Task: Add a timeline in the project AgileBox for the epic 'Data Visualization Process Improvement' from 2024/06/08 to 2024/08/16. Add a timeline in the project AgileBox for the epic 'Data Analytics Process Improvement' from 2024/01/02 to 2024/09/13. Add a timeline in the project AgileBox for the epic 'Data Warehousing Process Improvement' from 2023/01/09 to 2025/08/08
Action: Mouse moved to (188, 250)
Screenshot: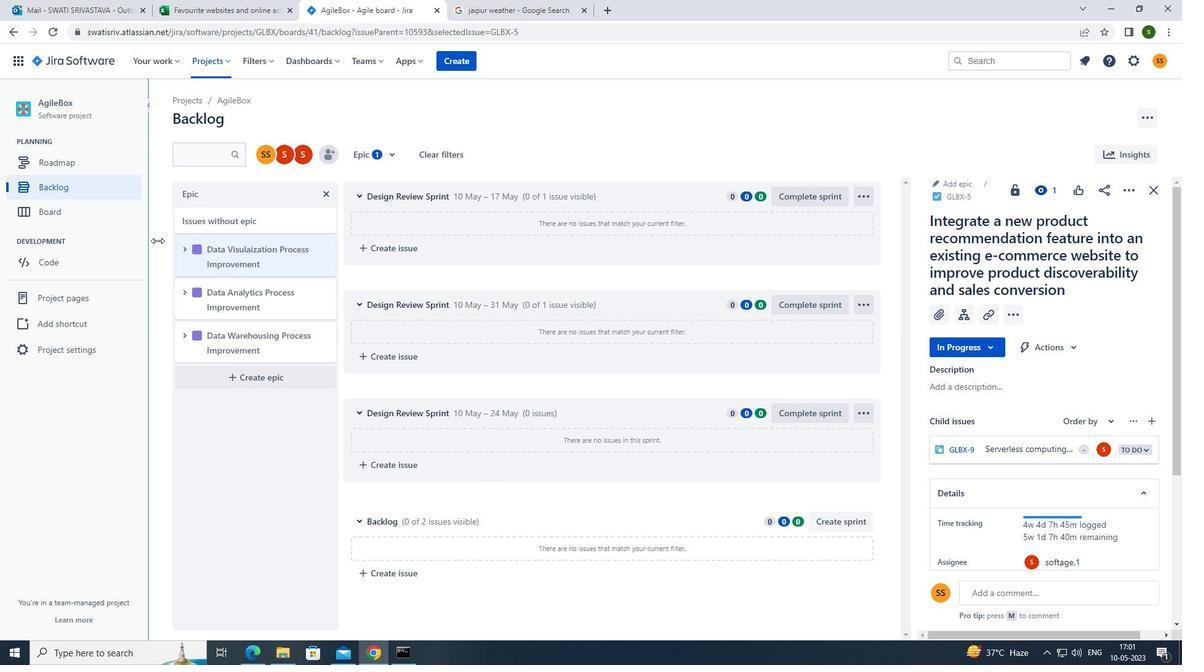 
Action: Mouse pressed left at (188, 250)
Screenshot: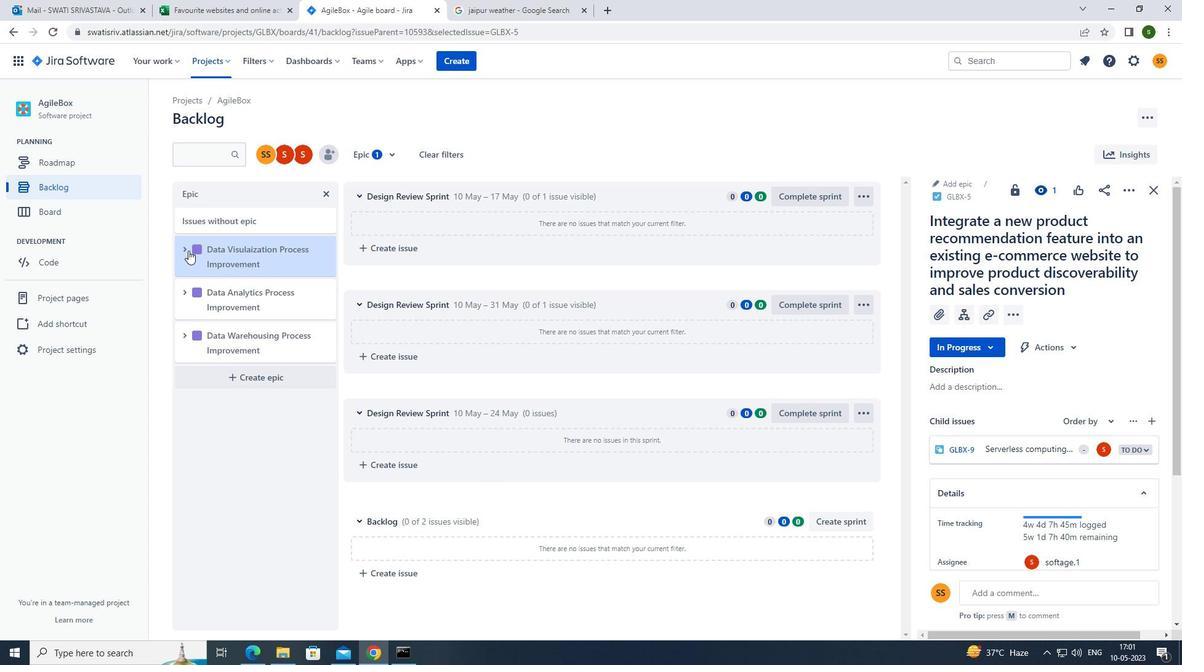 
Action: Mouse moved to (260, 359)
Screenshot: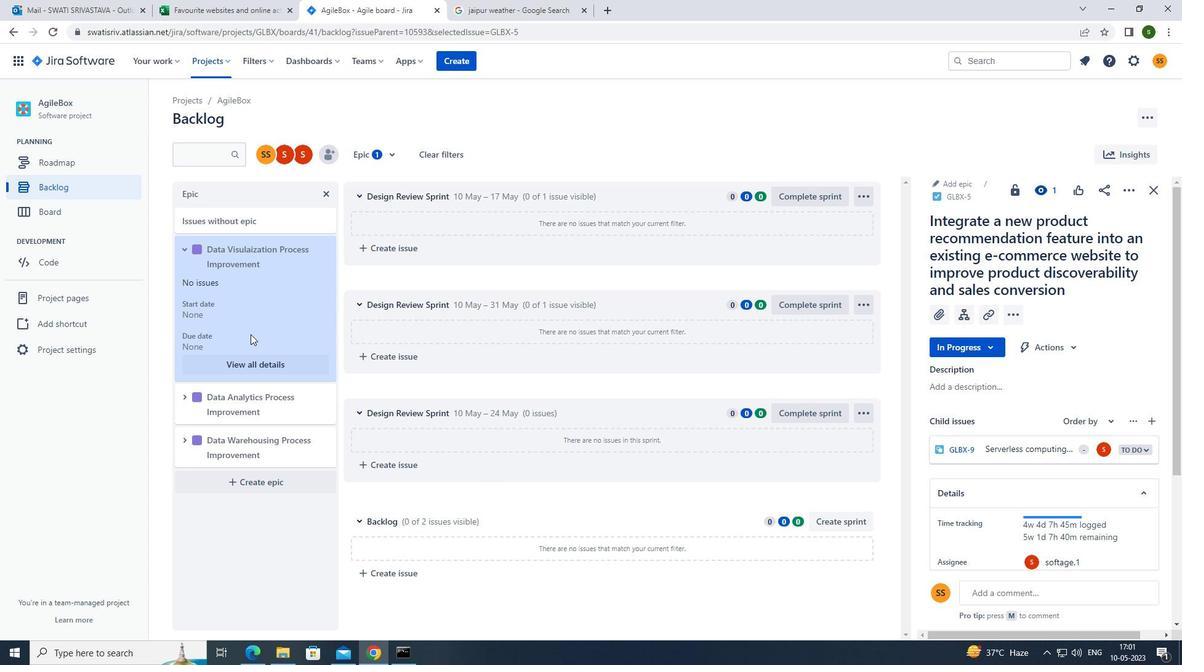 
Action: Mouse pressed left at (260, 359)
Screenshot: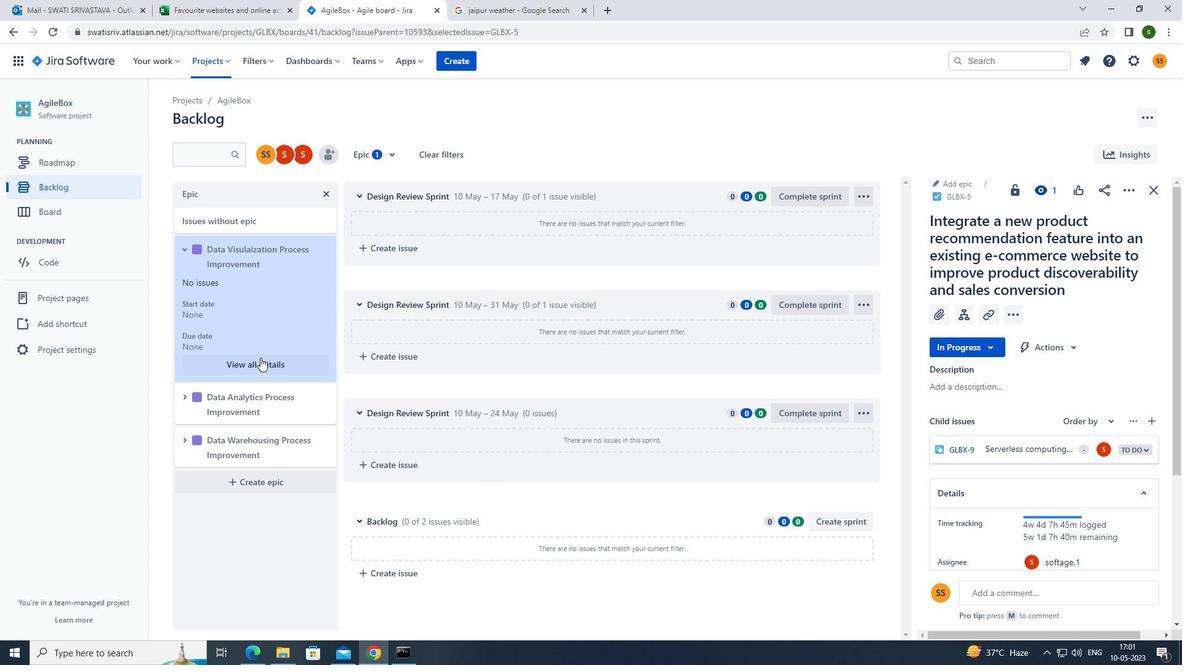 
Action: Mouse moved to (1040, 467)
Screenshot: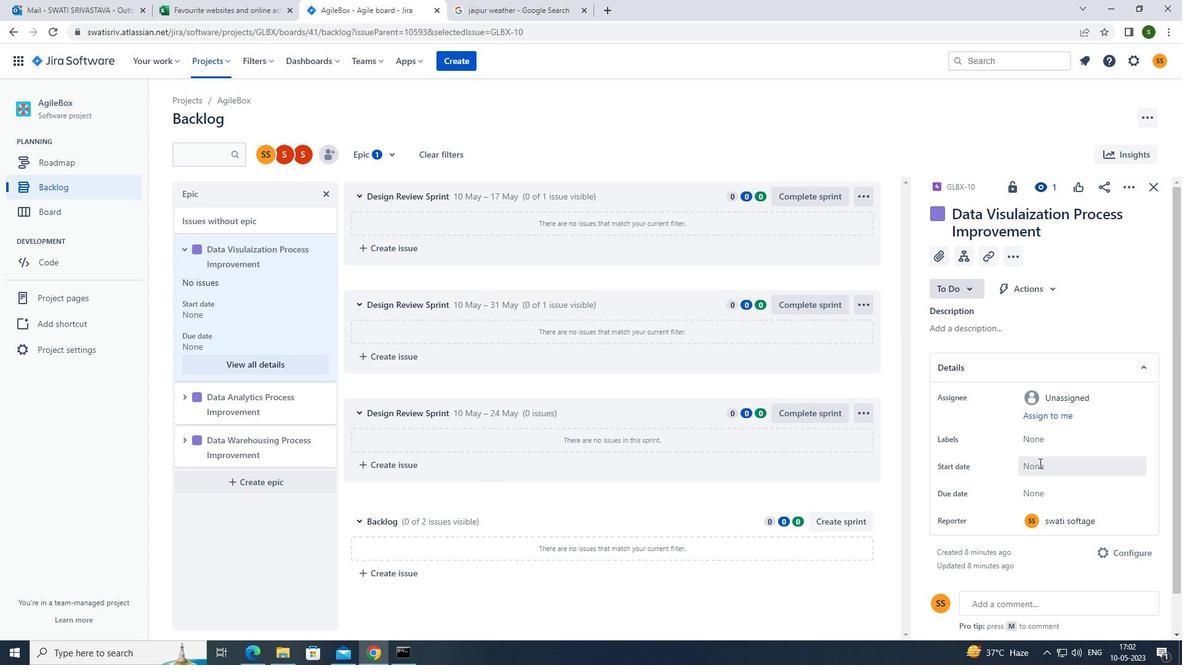 
Action: Mouse pressed left at (1040, 467)
Screenshot: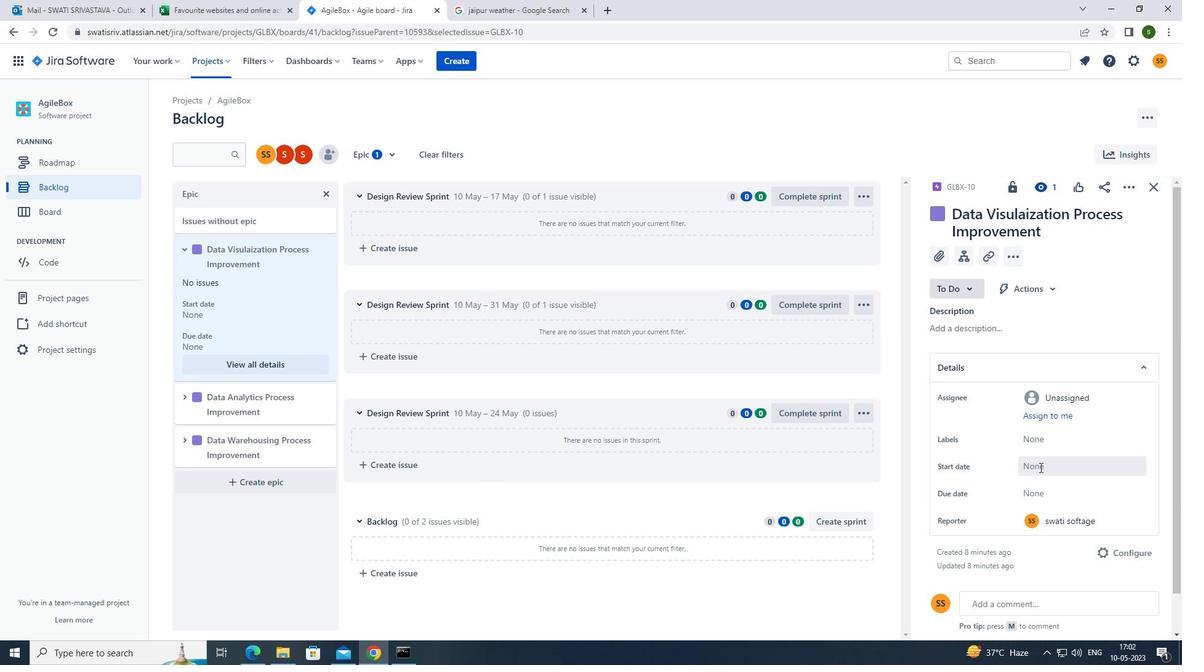 
Action: Mouse moved to (1161, 286)
Screenshot: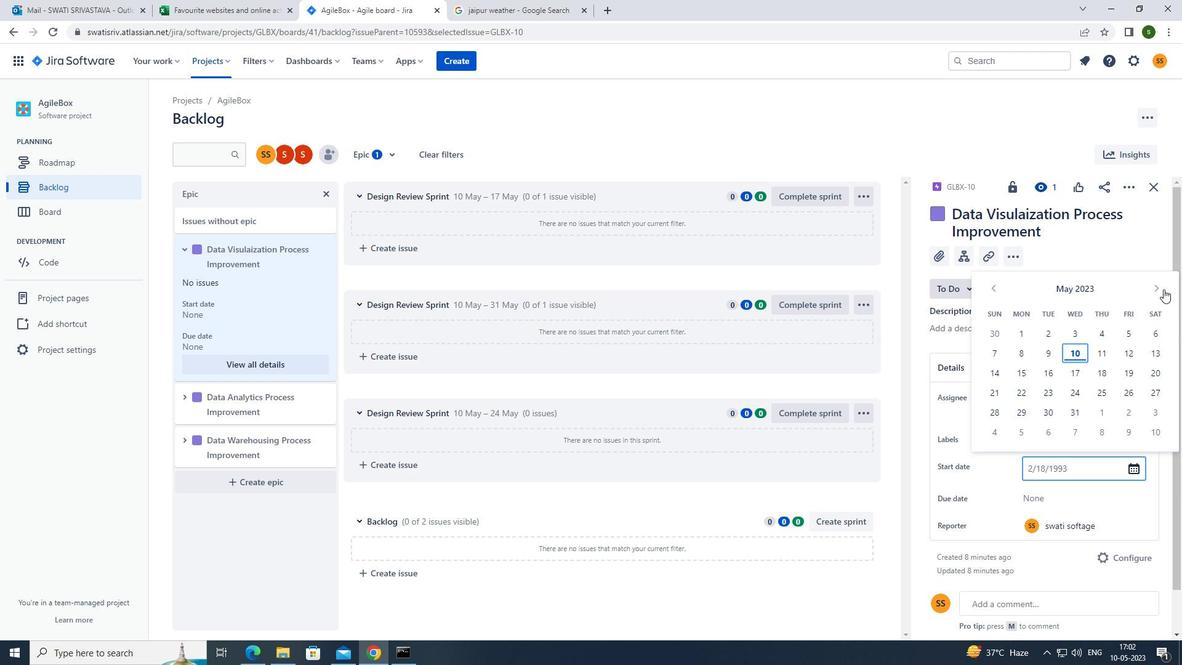 
Action: Mouse pressed left at (1161, 286)
Screenshot: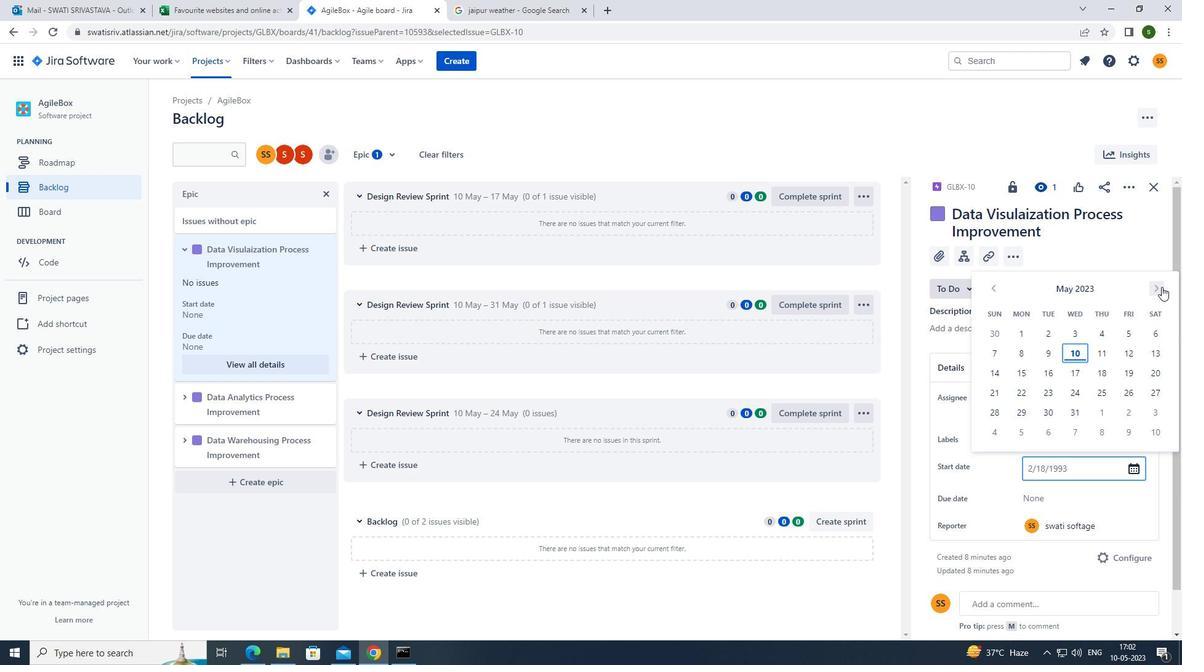 
Action: Mouse pressed left at (1161, 286)
Screenshot: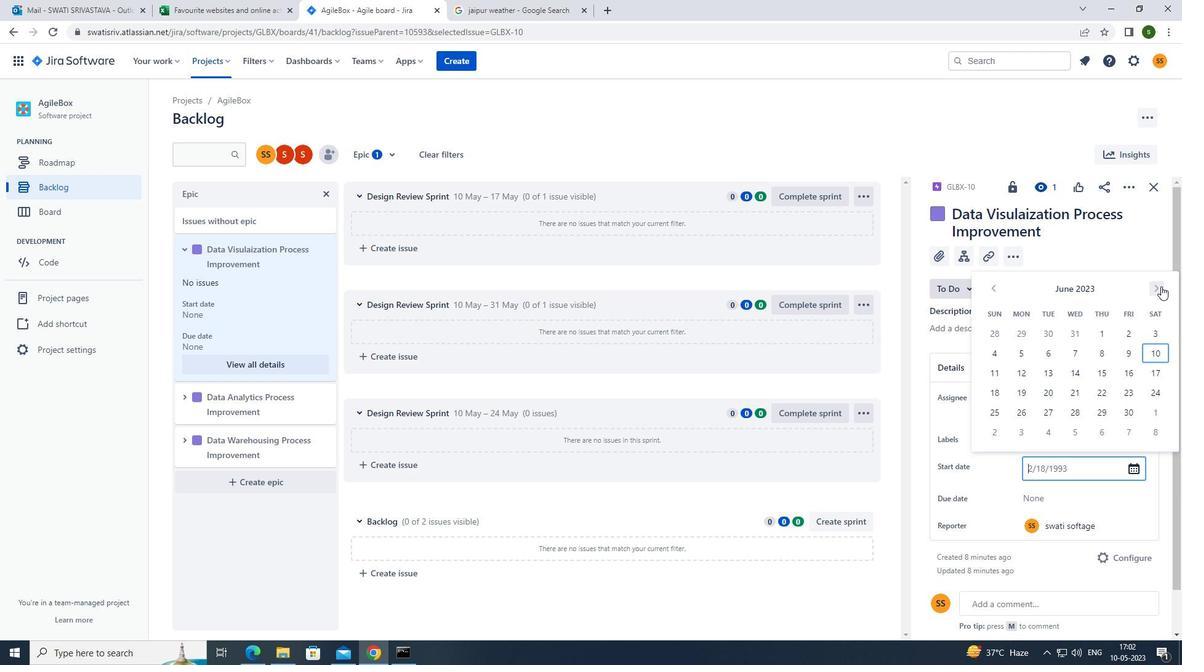 
Action: Mouse pressed left at (1161, 286)
Screenshot: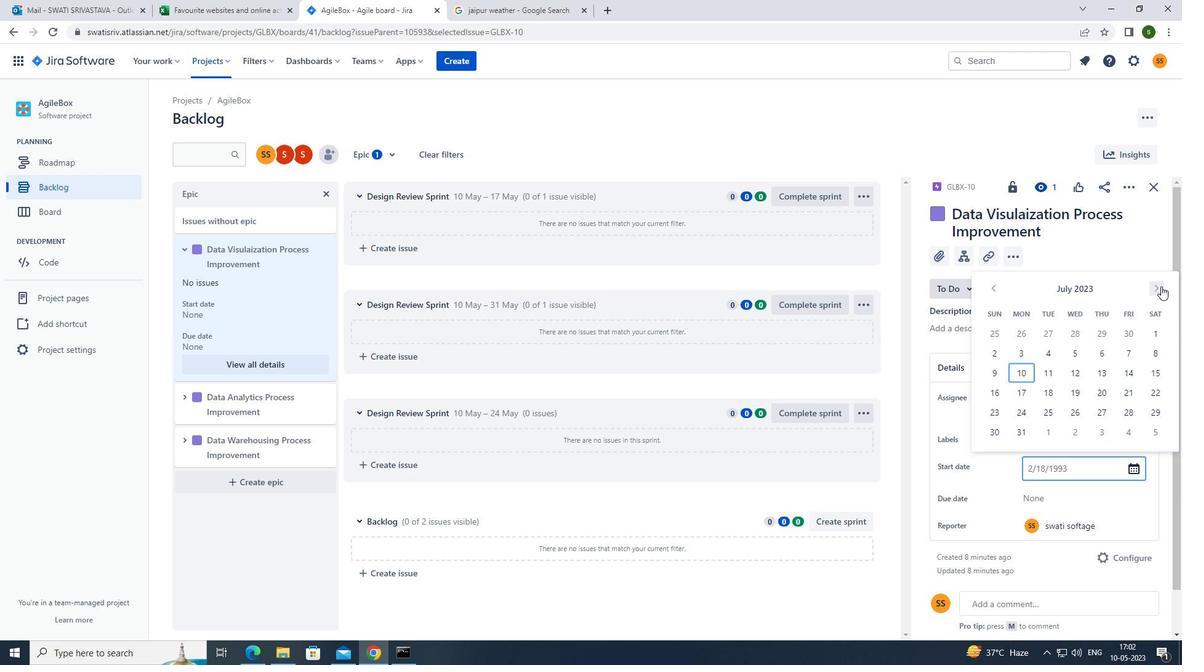 
Action: Mouse pressed left at (1161, 286)
Screenshot: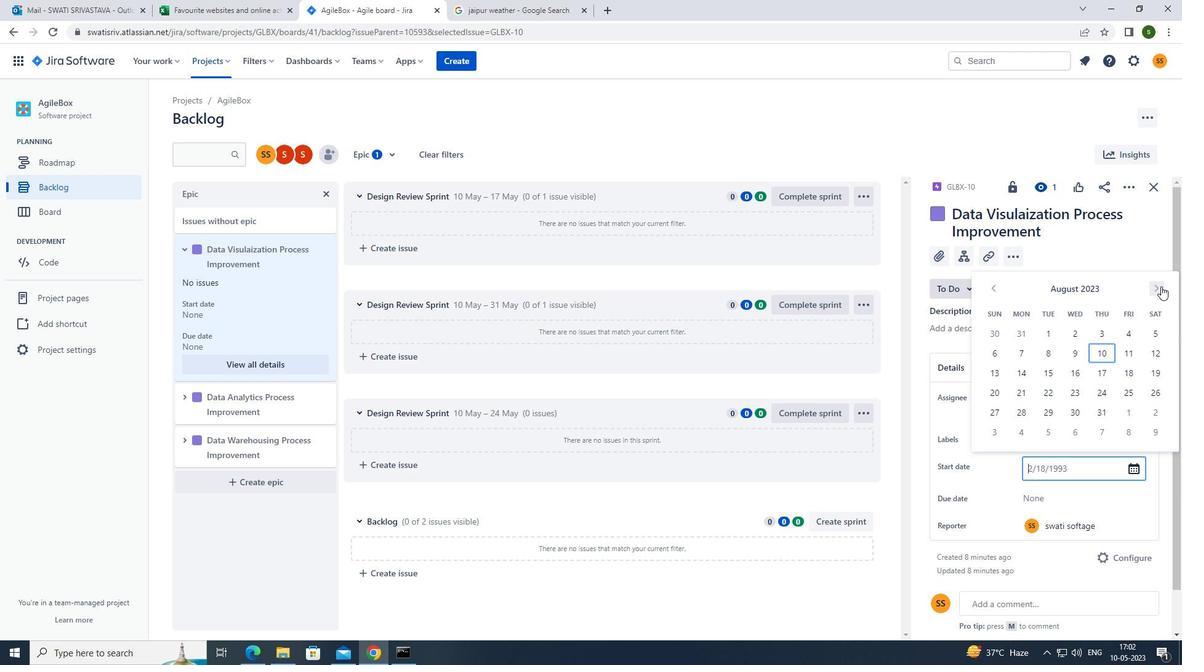 
Action: Mouse pressed left at (1161, 286)
Screenshot: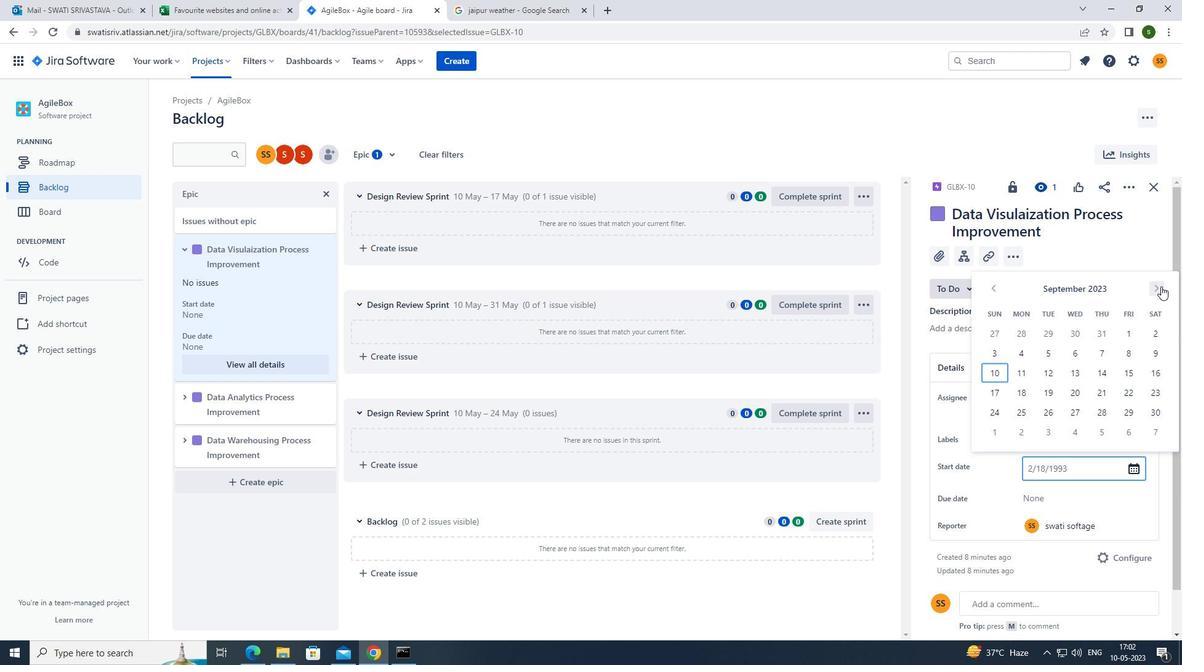 
Action: Mouse pressed left at (1161, 286)
Screenshot: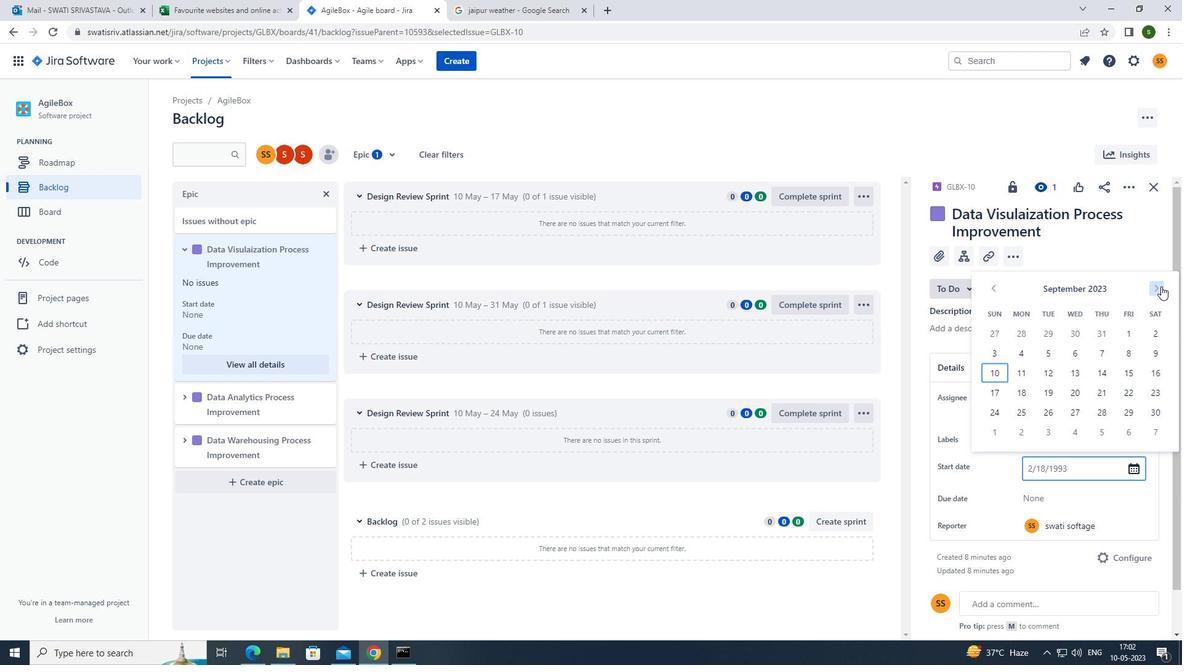 
Action: Mouse pressed left at (1161, 286)
Screenshot: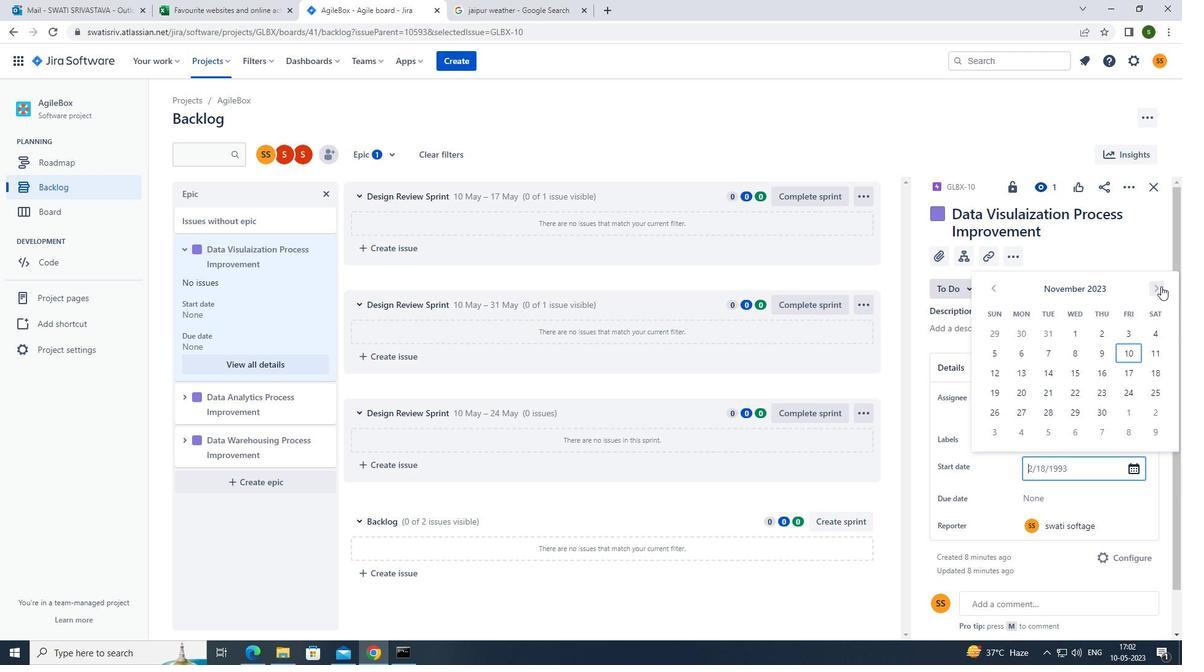 
Action: Mouse pressed left at (1161, 286)
Screenshot: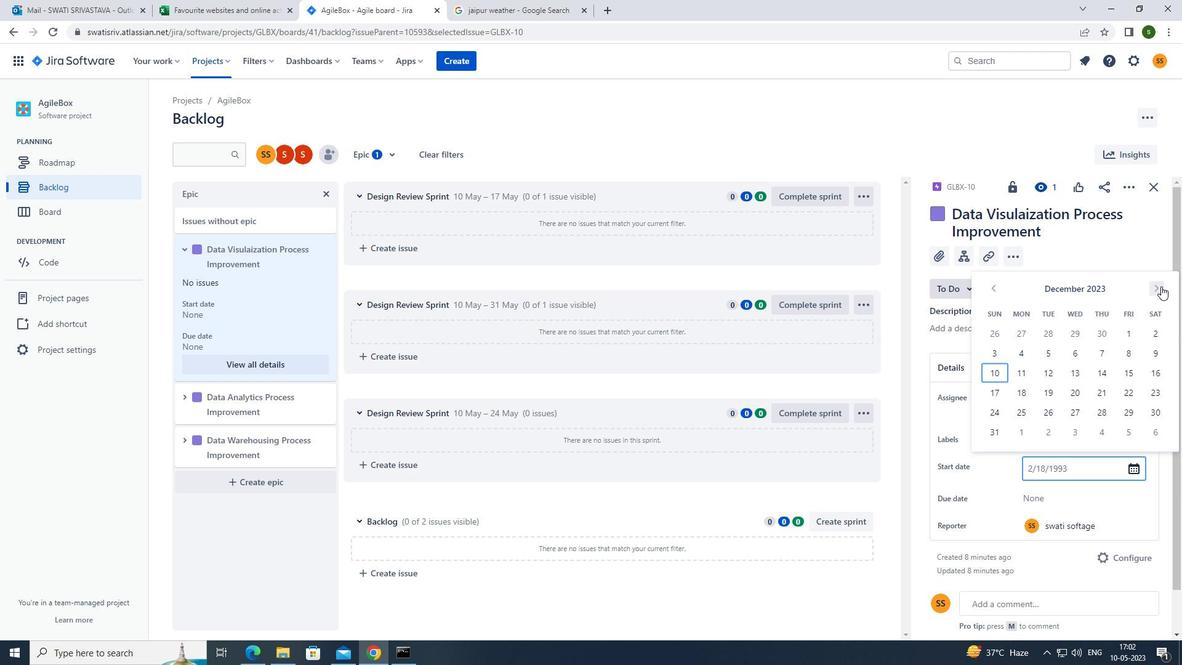
Action: Mouse pressed left at (1161, 286)
Screenshot: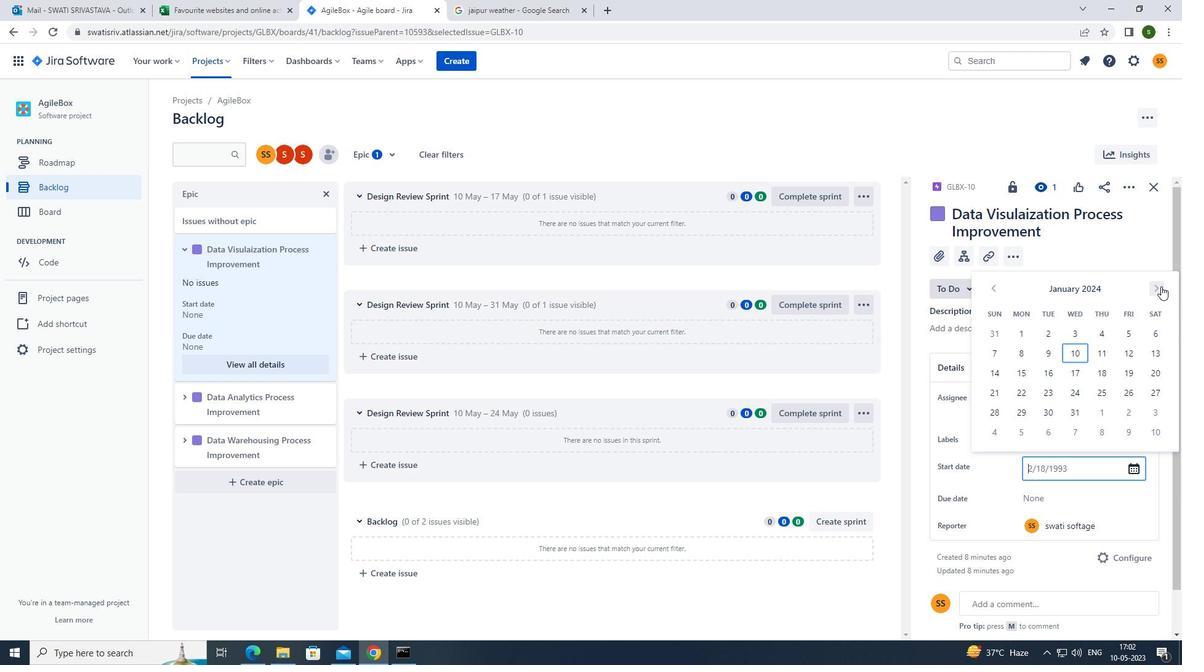 
Action: Mouse pressed left at (1161, 286)
Screenshot: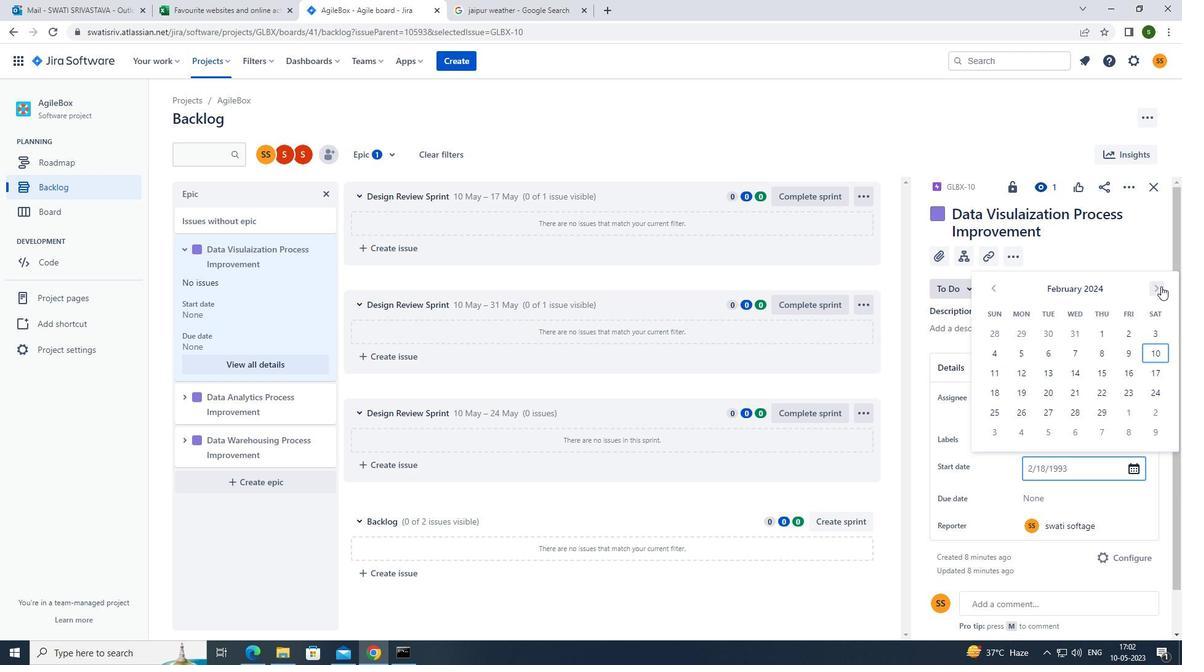 
Action: Mouse pressed left at (1161, 286)
Screenshot: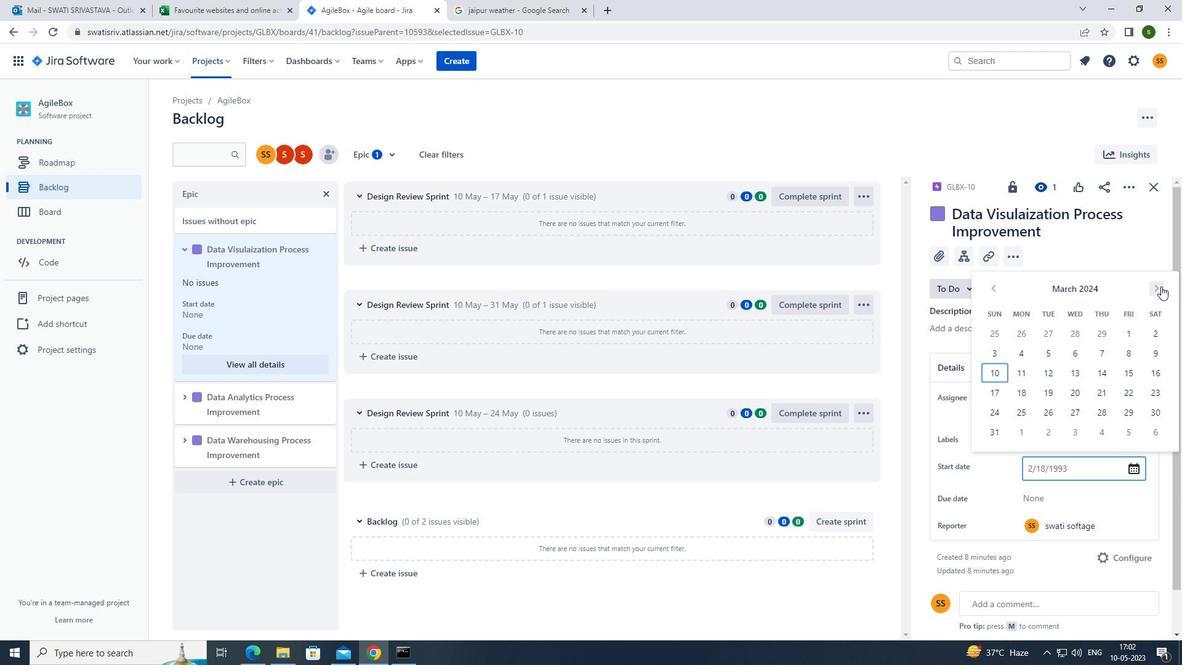 
Action: Mouse pressed left at (1161, 286)
Screenshot: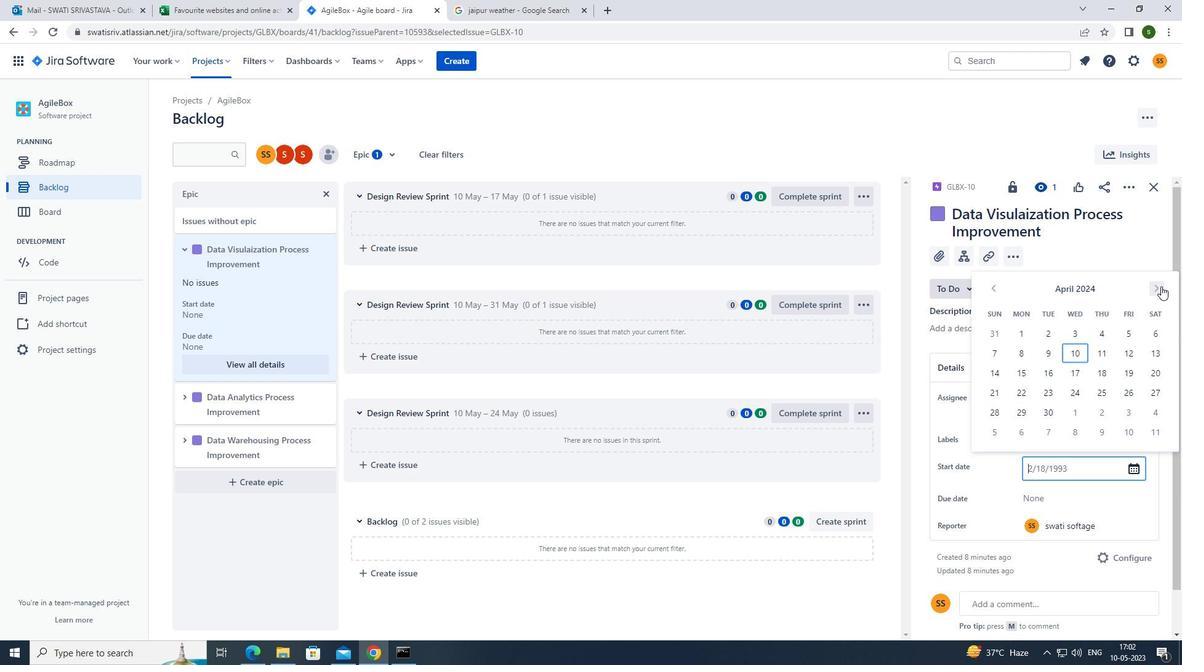 
Action: Mouse pressed left at (1161, 286)
Screenshot: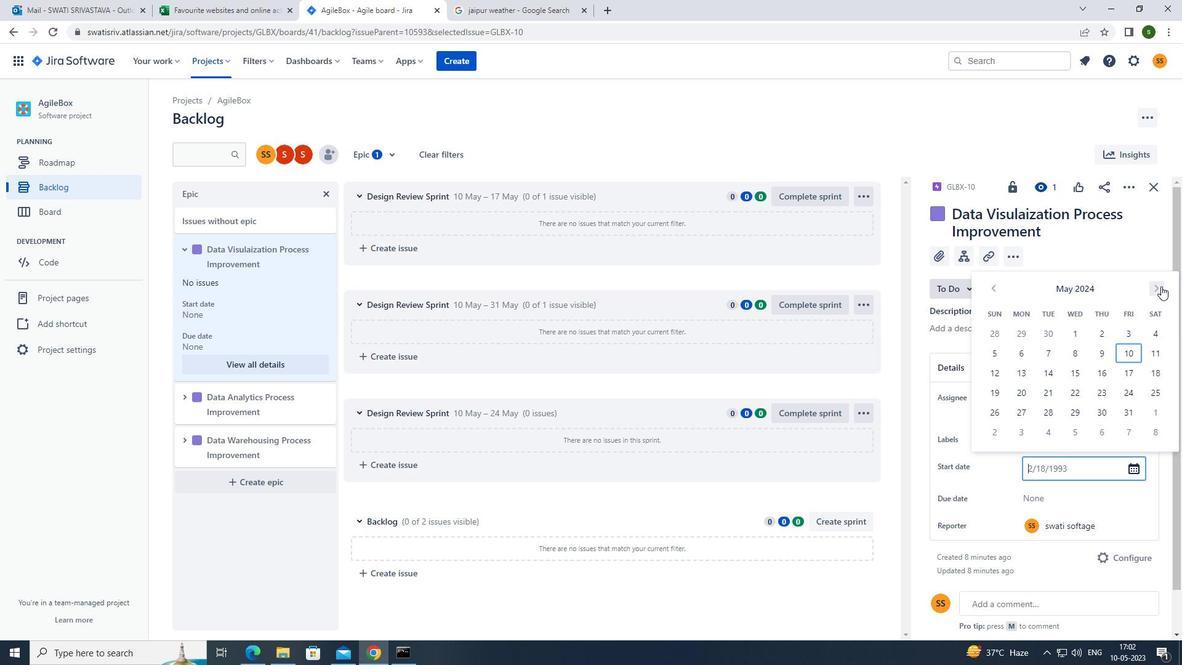 
Action: Mouse moved to (1107, 356)
Screenshot: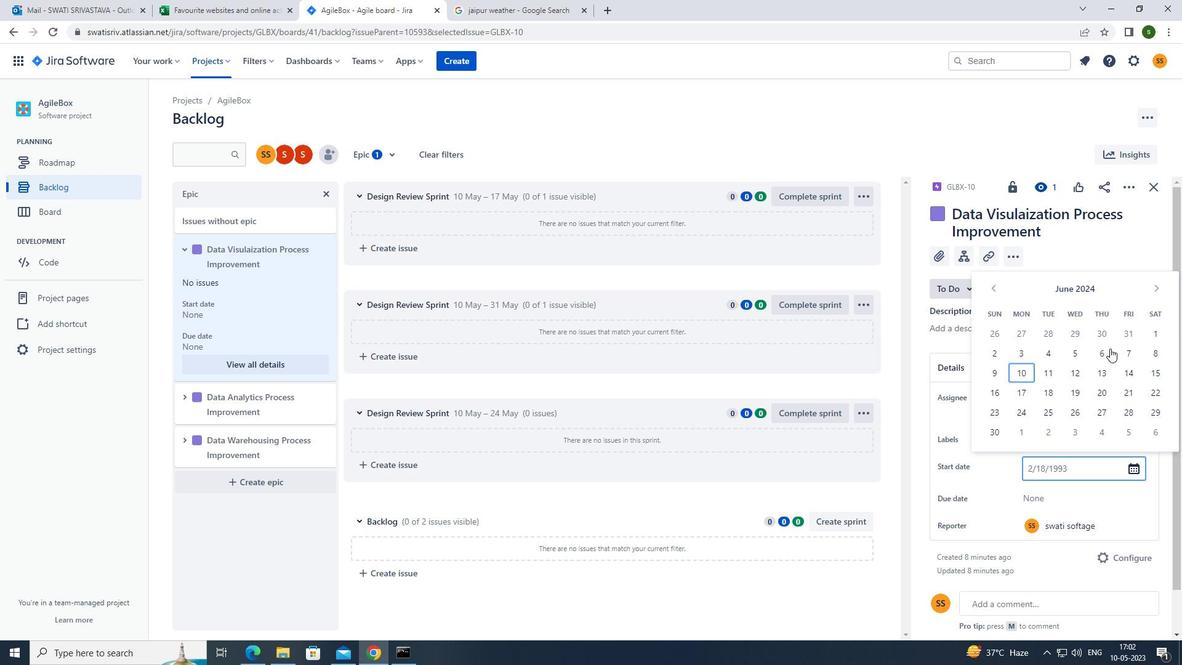 
Action: Mouse pressed left at (1107, 356)
Screenshot: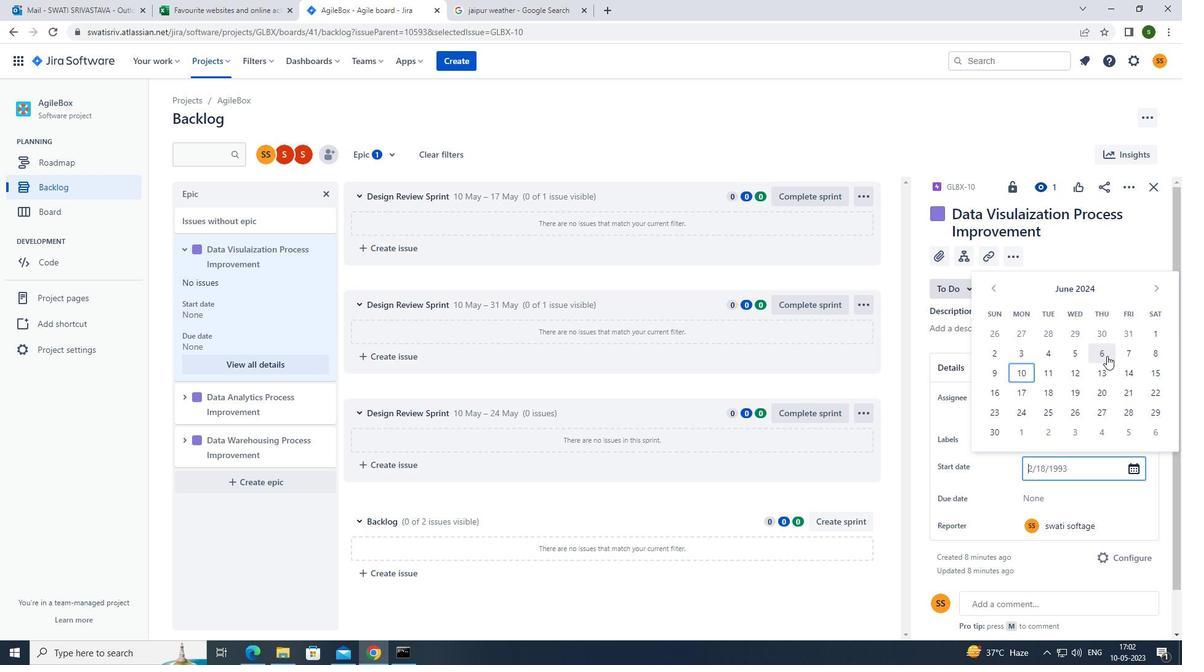 
Action: Mouse moved to (1052, 497)
Screenshot: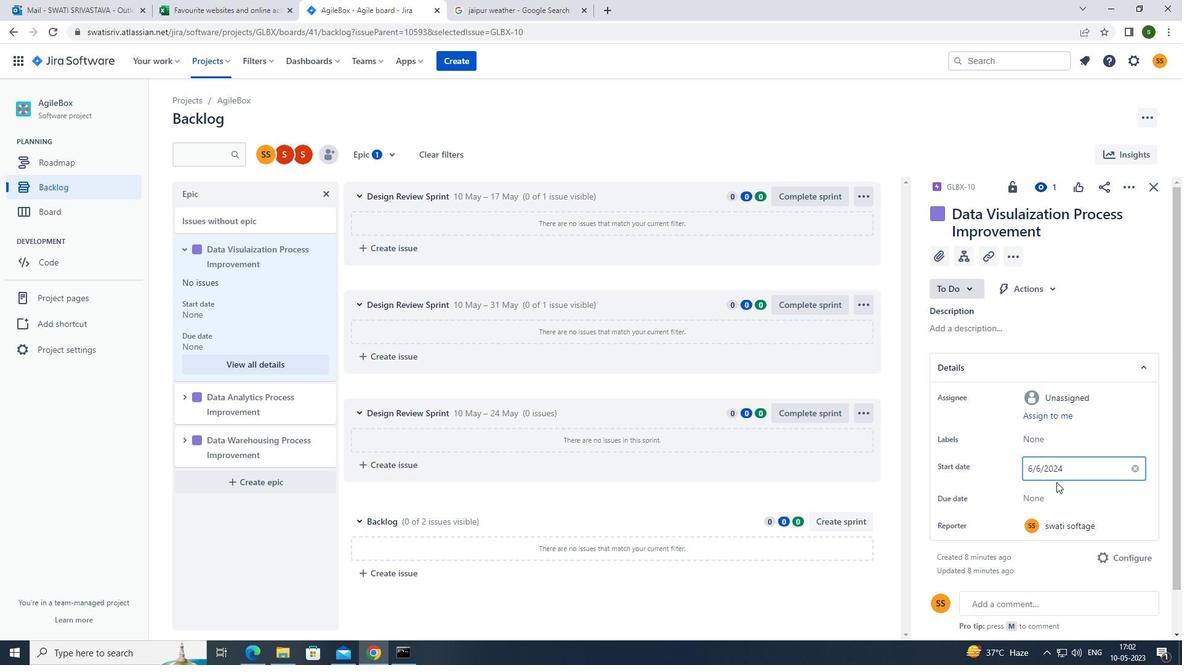 
Action: Mouse pressed left at (1052, 497)
Screenshot: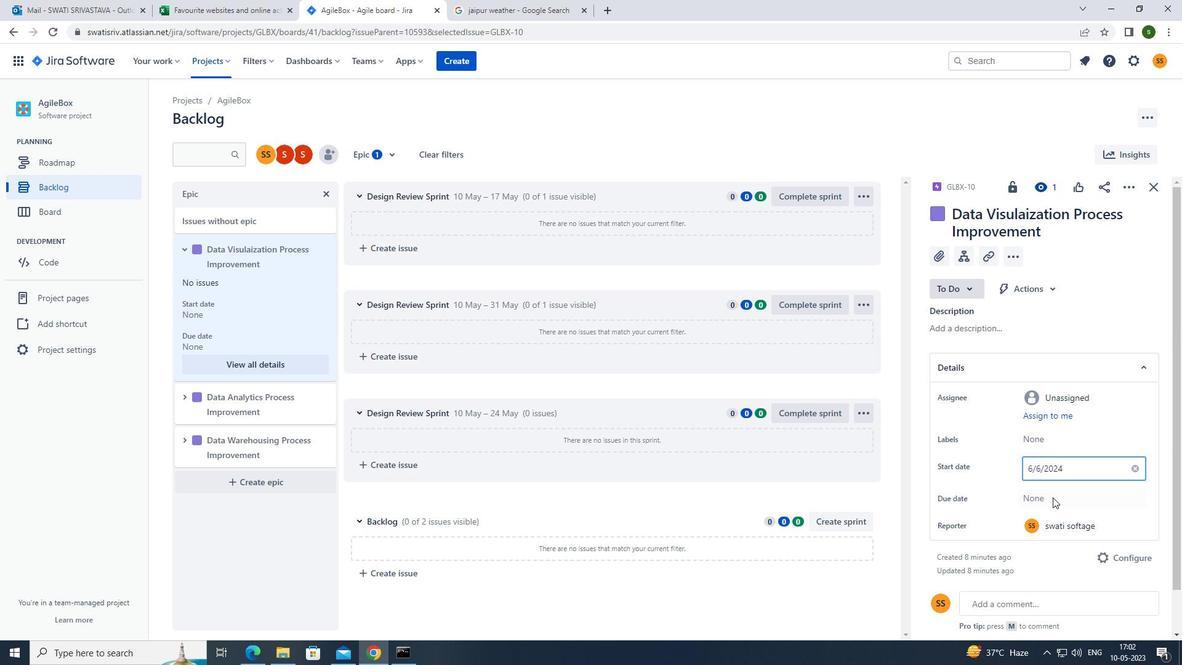 
Action: Mouse moved to (1161, 323)
Screenshot: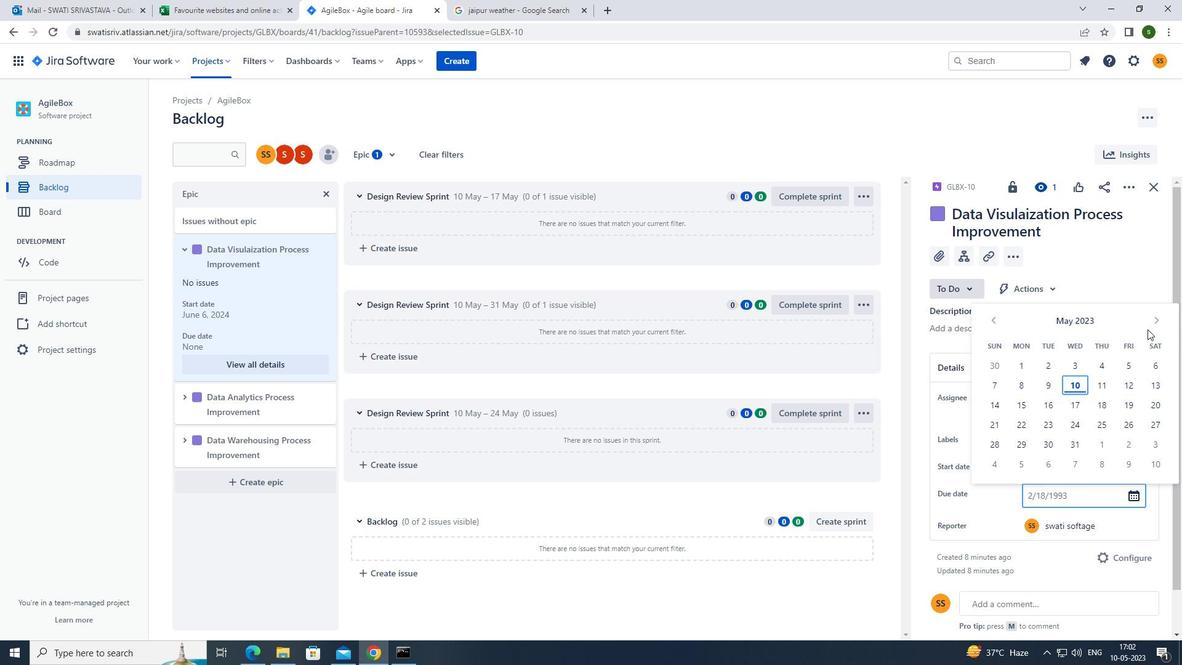 
Action: Mouse pressed left at (1161, 323)
Screenshot: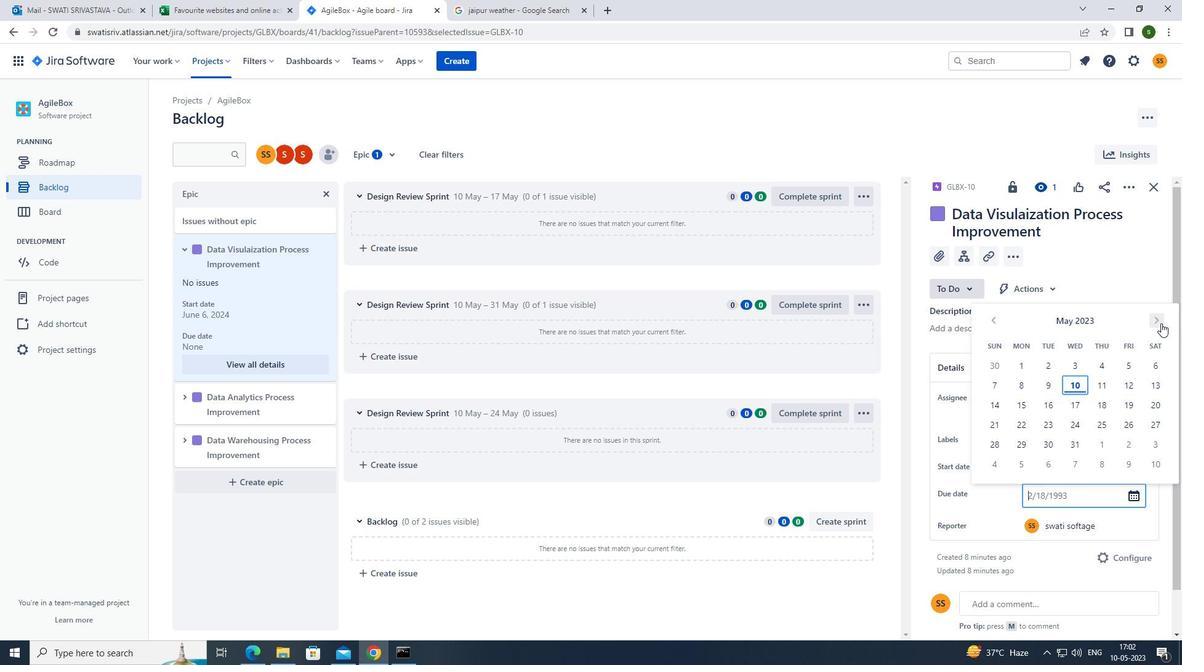 
Action: Mouse pressed left at (1161, 323)
Screenshot: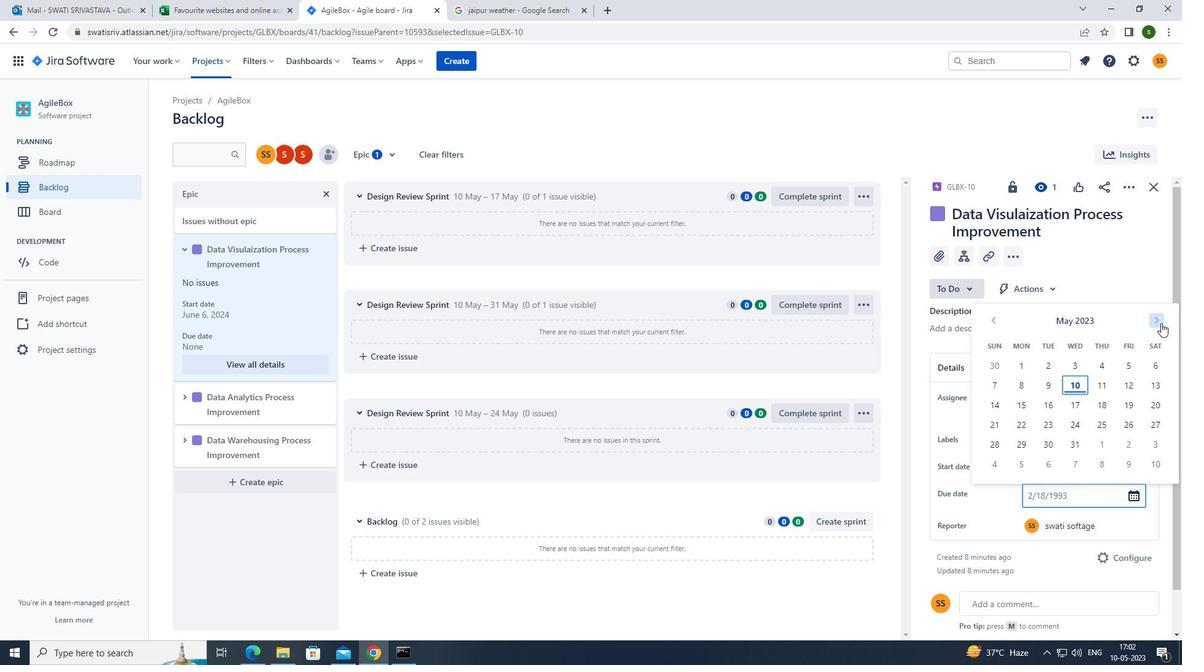
Action: Mouse pressed left at (1161, 323)
Screenshot: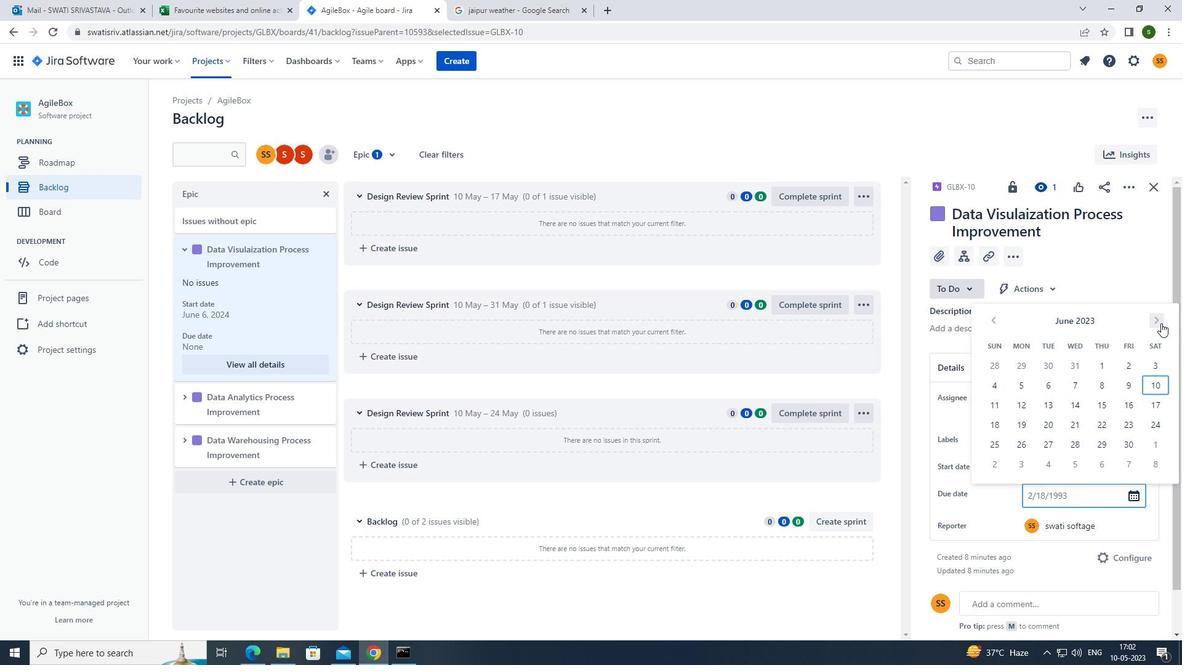 
Action: Mouse pressed left at (1161, 323)
Screenshot: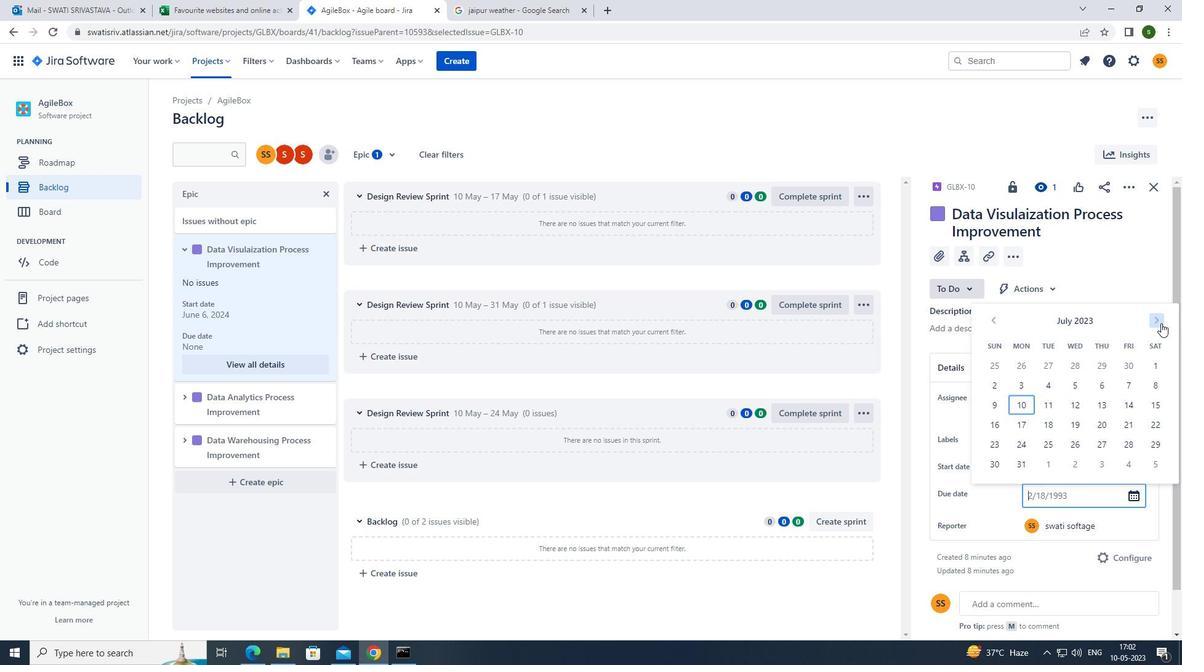 
Action: Mouse pressed left at (1161, 323)
Screenshot: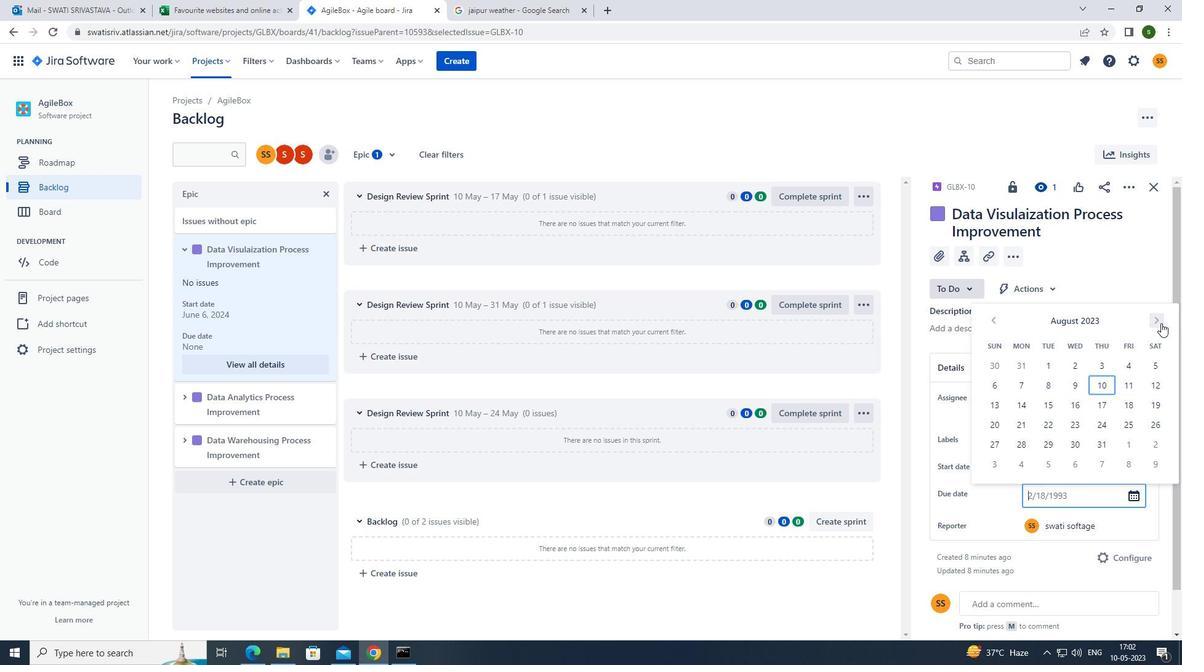 
Action: Mouse pressed left at (1161, 323)
Screenshot: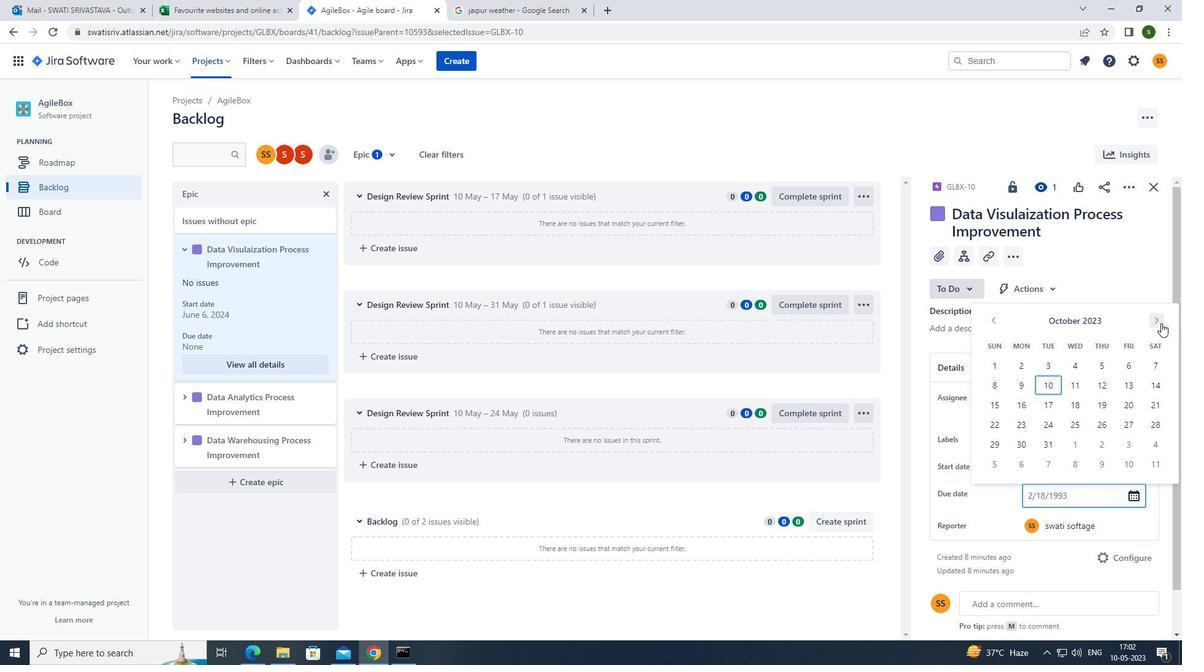 
Action: Mouse pressed left at (1161, 323)
Screenshot: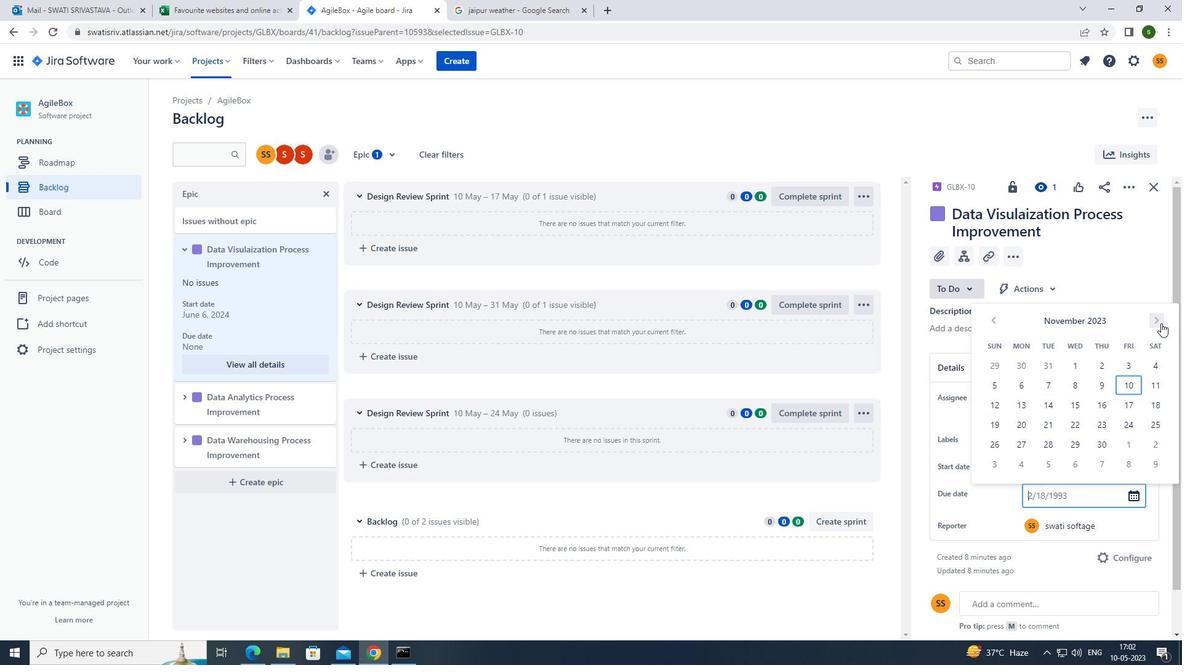 
Action: Mouse pressed left at (1161, 323)
Screenshot: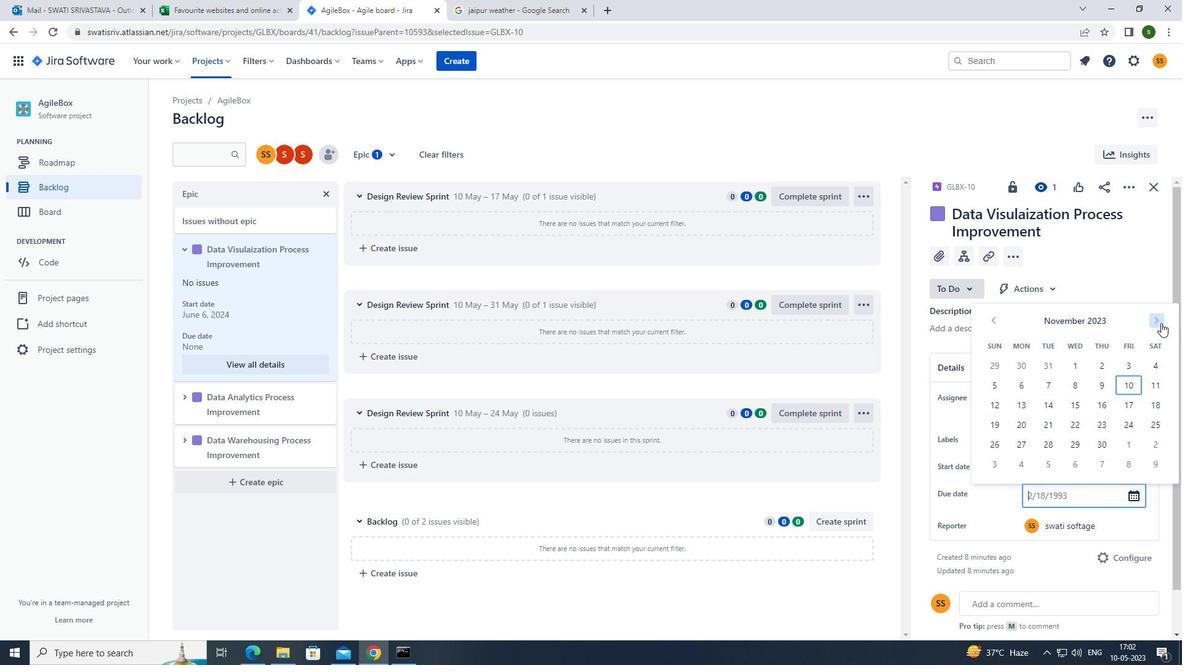 
Action: Mouse pressed left at (1161, 323)
Screenshot: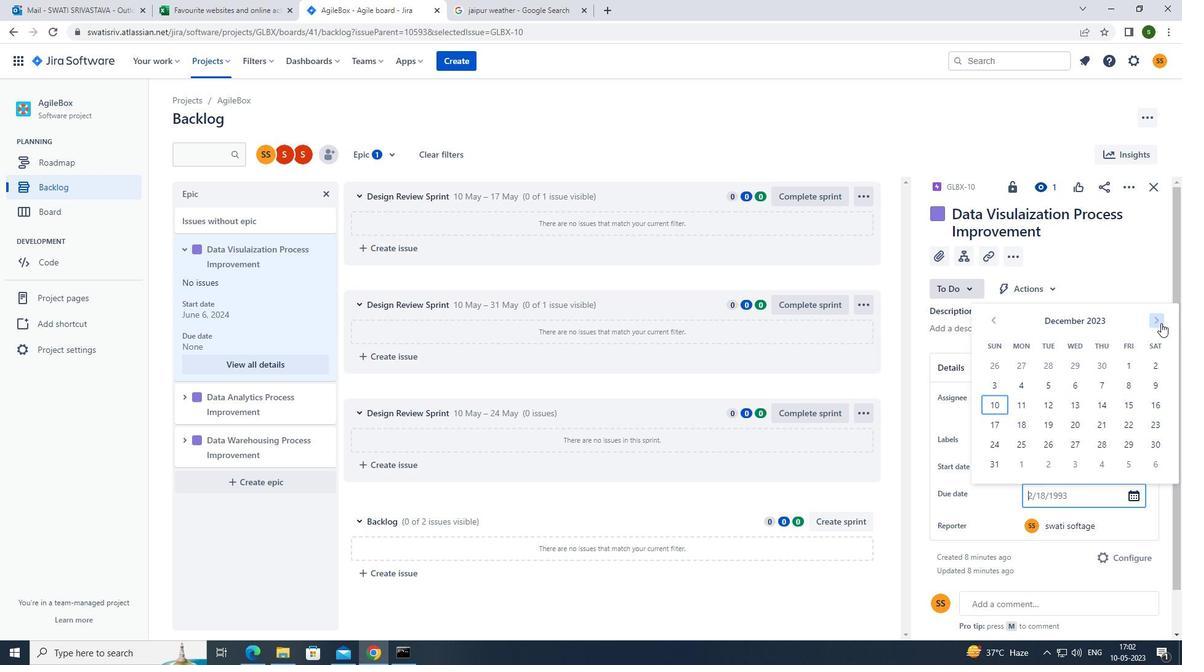 
Action: Mouse pressed left at (1161, 323)
Screenshot: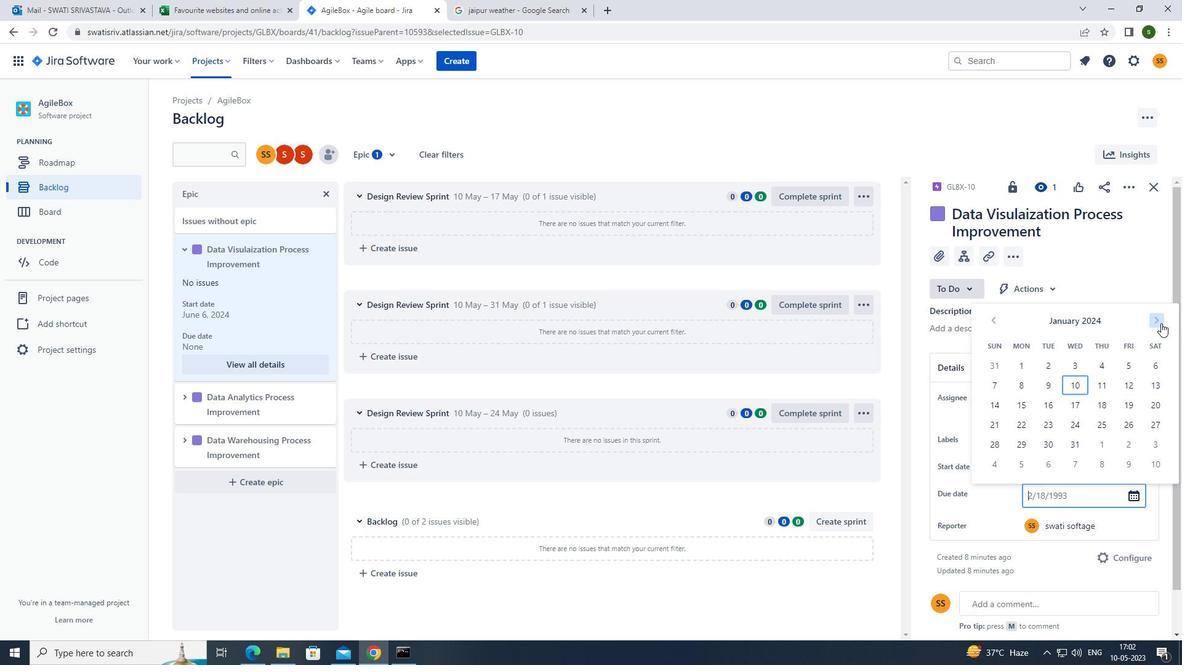 
Action: Mouse pressed left at (1161, 323)
Screenshot: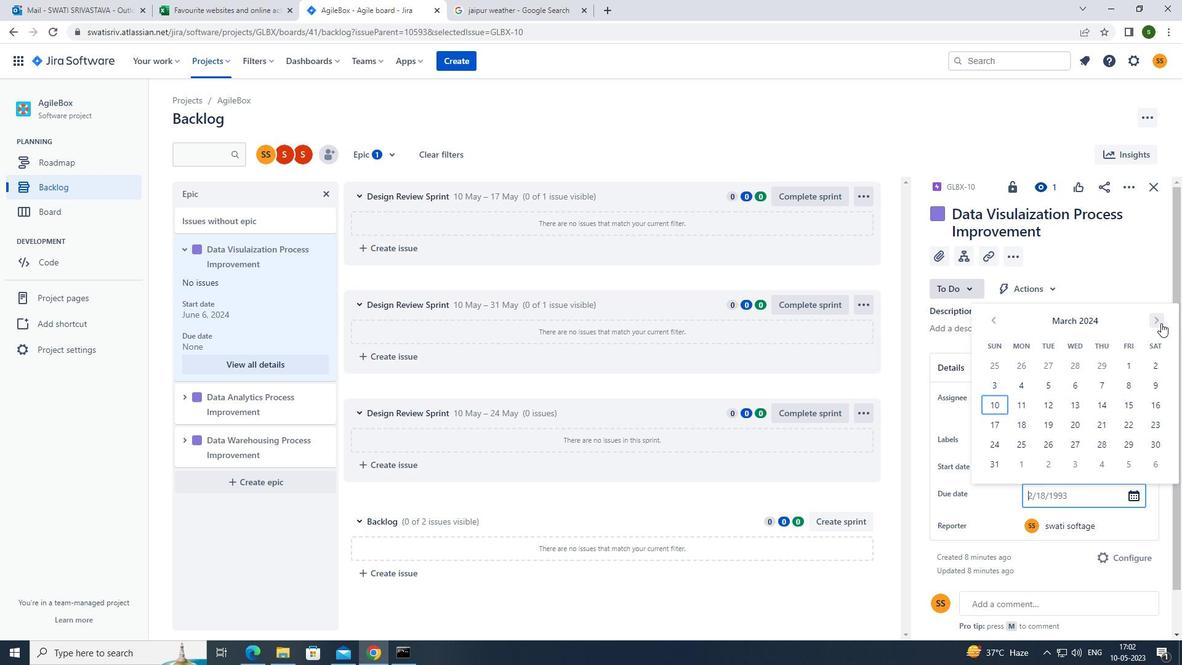 
Action: Mouse pressed left at (1161, 323)
Screenshot: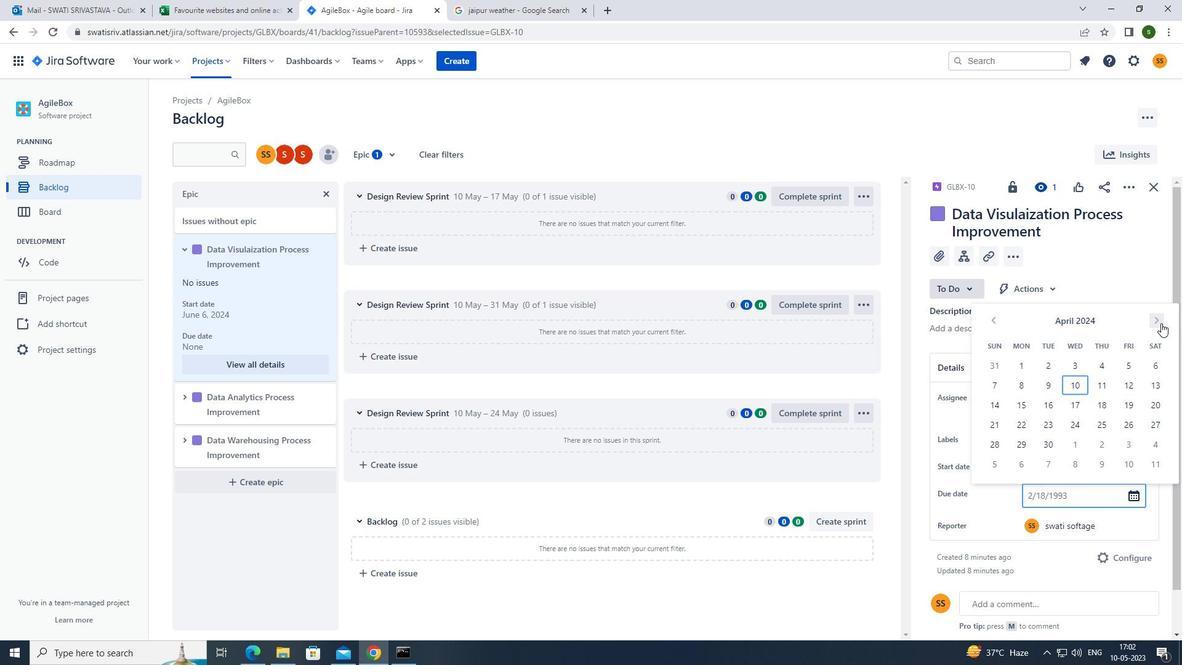 
Action: Mouse pressed left at (1161, 323)
Screenshot: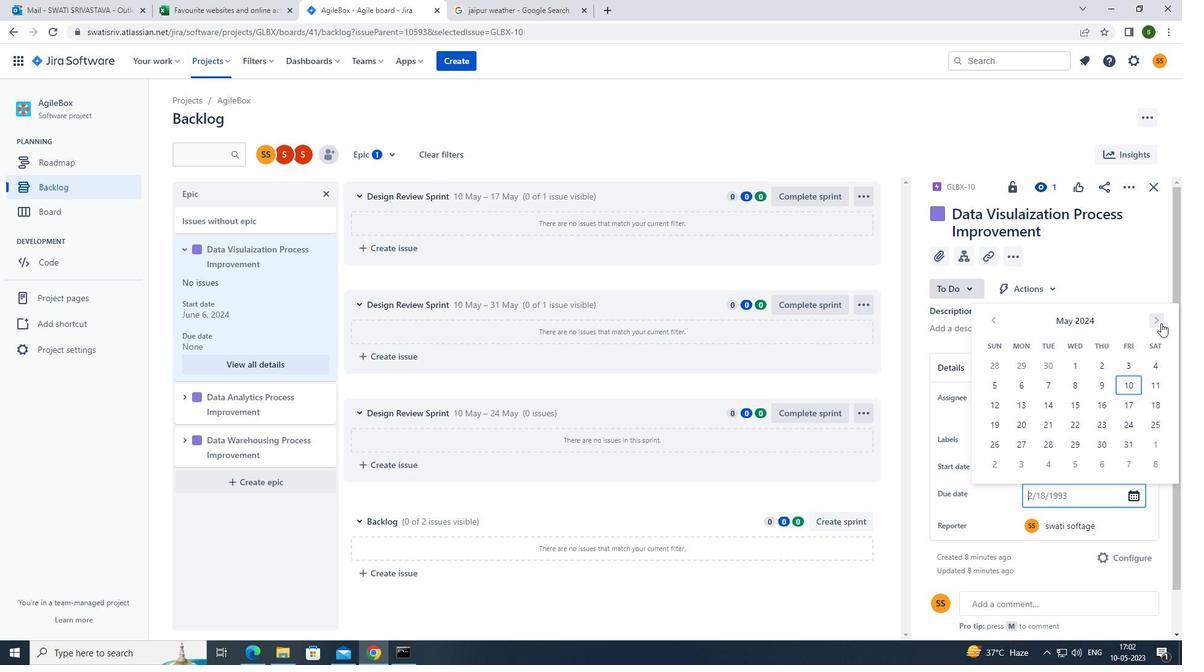 
Action: Mouse pressed left at (1161, 323)
Screenshot: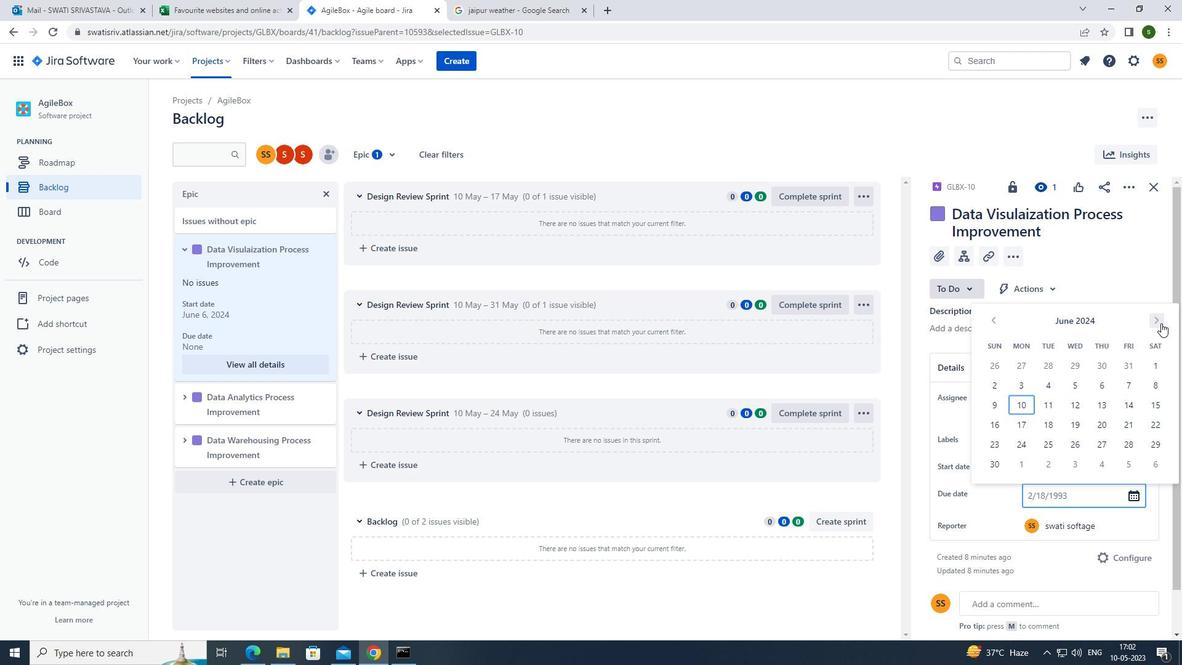 
Action: Mouse pressed left at (1161, 323)
Screenshot: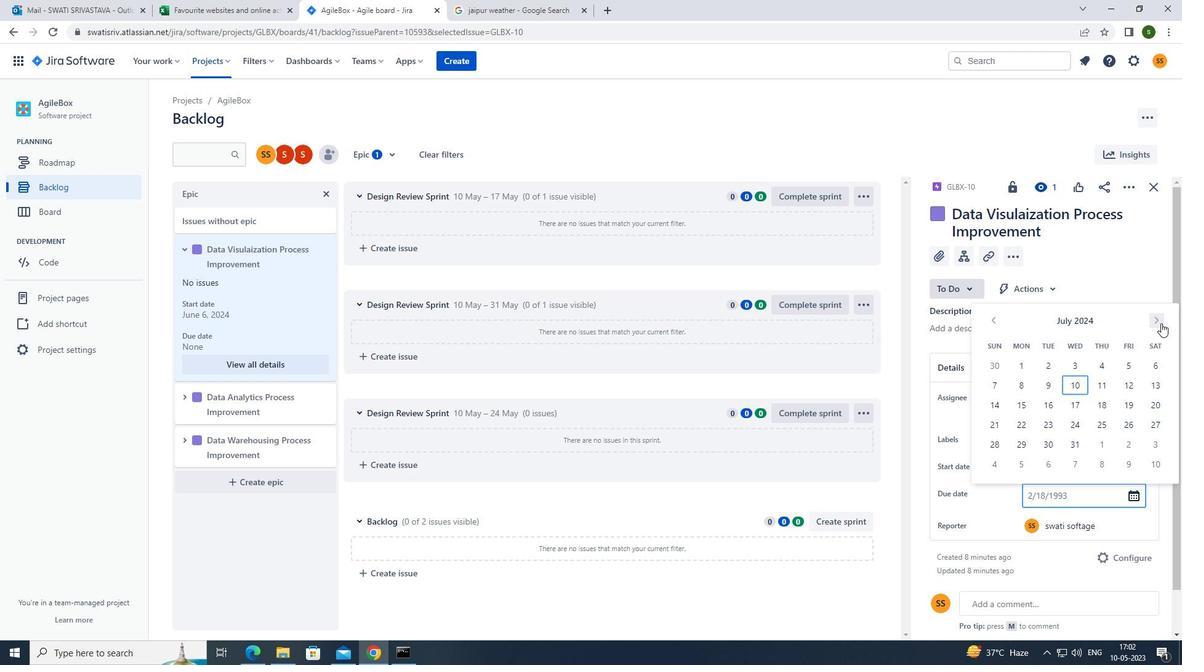 
Action: Mouse moved to (1135, 401)
Screenshot: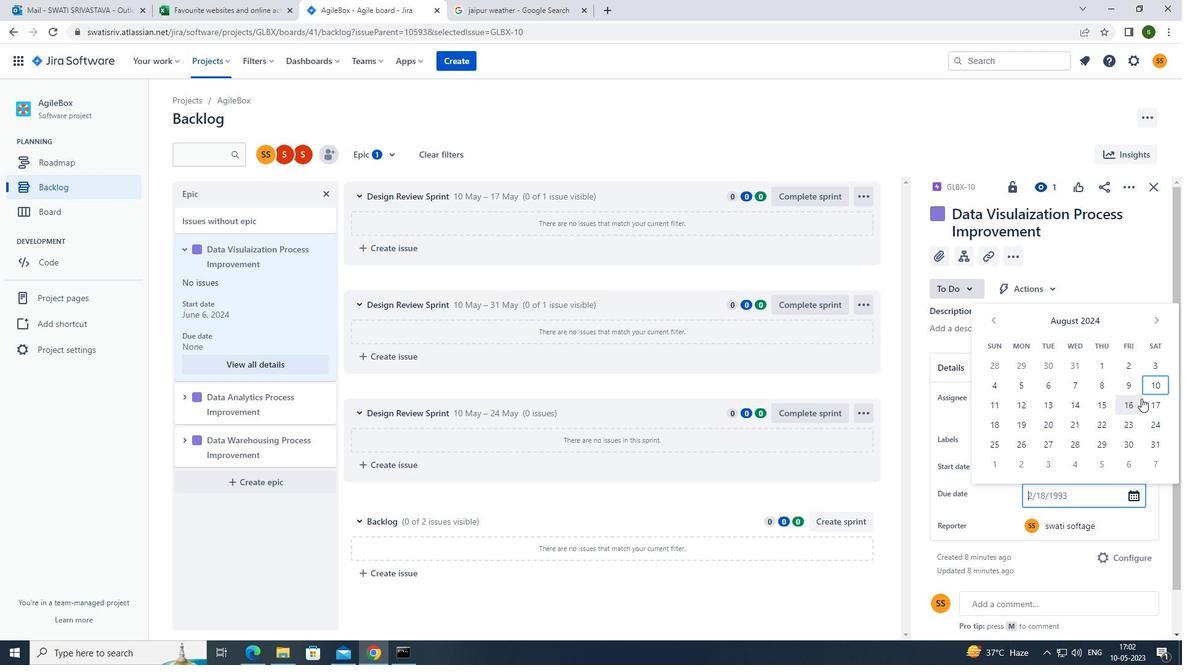
Action: Mouse pressed left at (1135, 401)
Screenshot: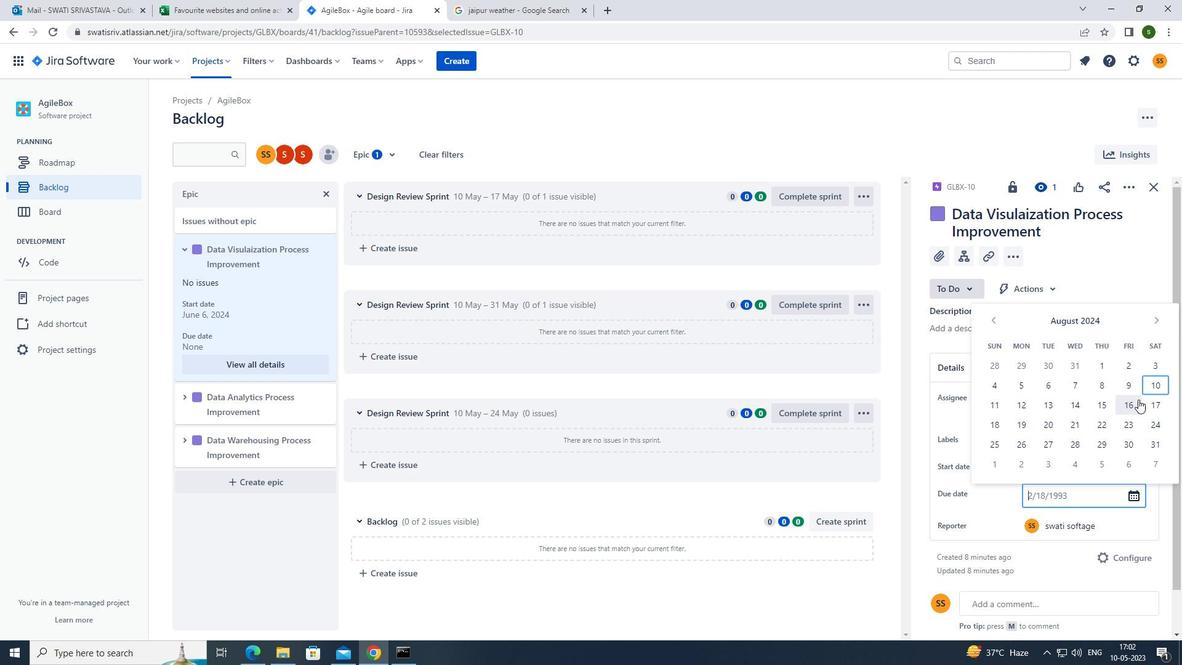 
Action: Mouse moved to (259, 403)
Screenshot: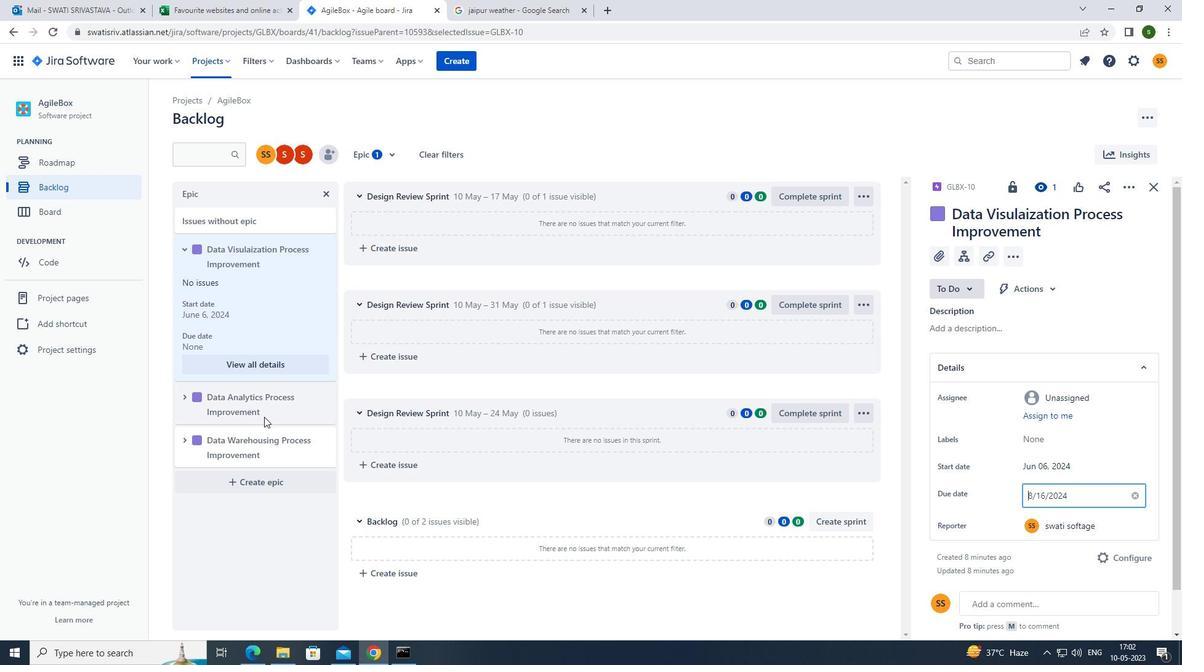 
Action: Mouse pressed left at (259, 403)
Screenshot: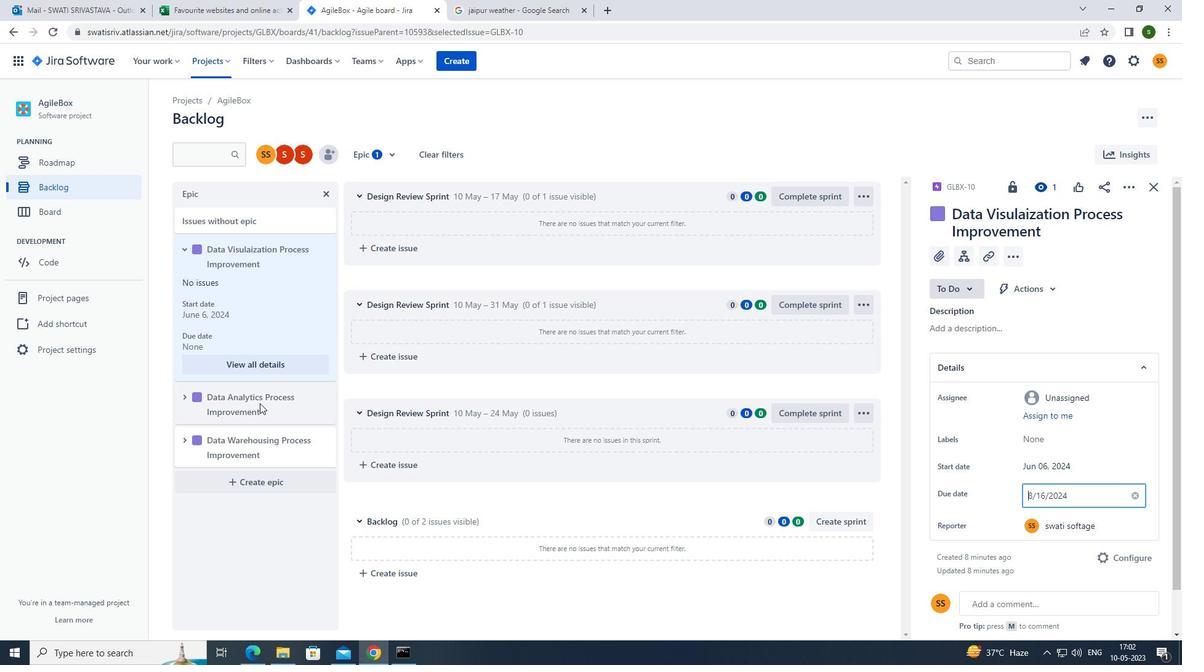 
Action: Mouse moved to (184, 399)
Screenshot: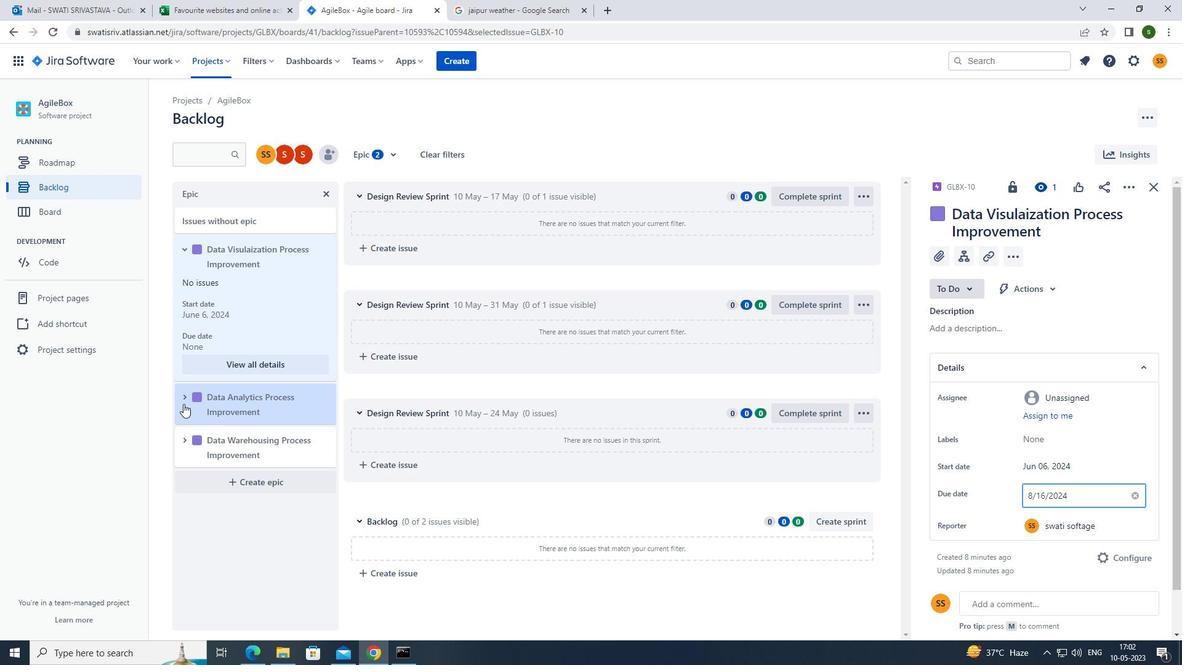 
Action: Mouse pressed left at (184, 399)
Screenshot: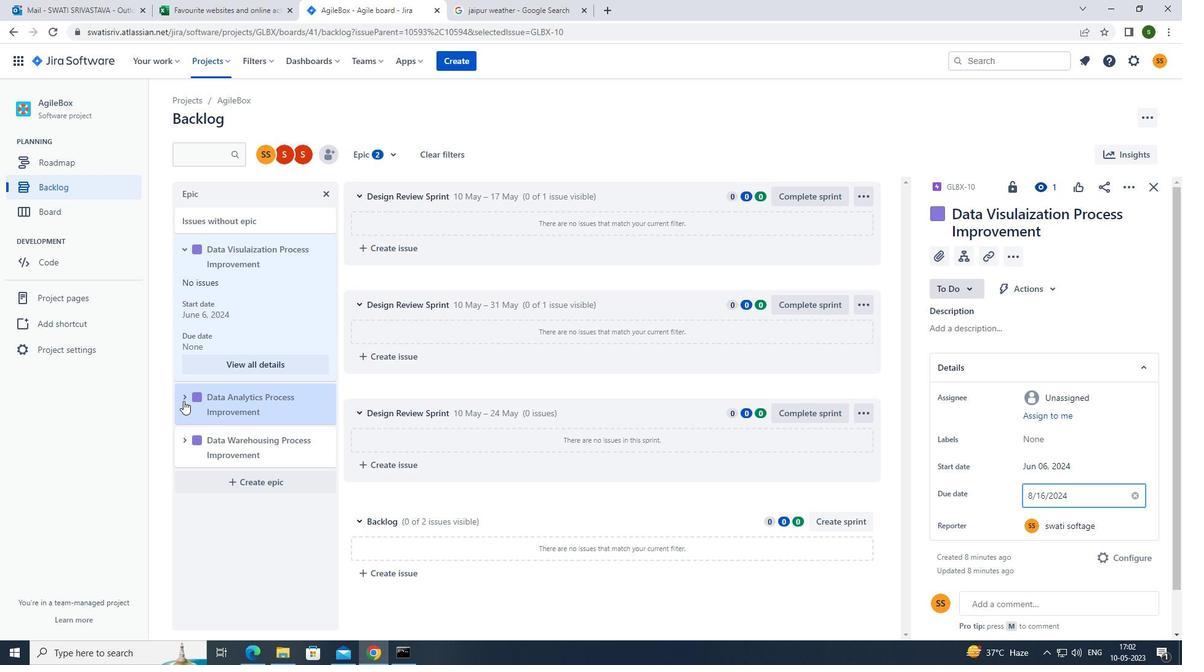 
Action: Mouse moved to (257, 510)
Screenshot: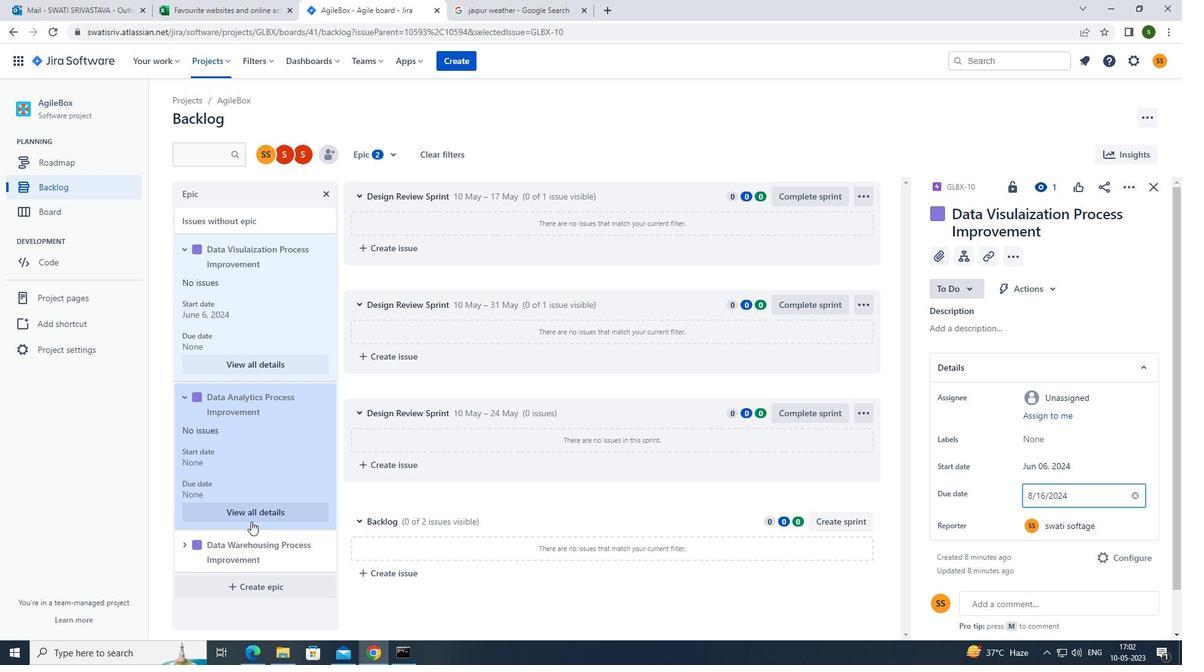
Action: Mouse pressed left at (257, 510)
Screenshot: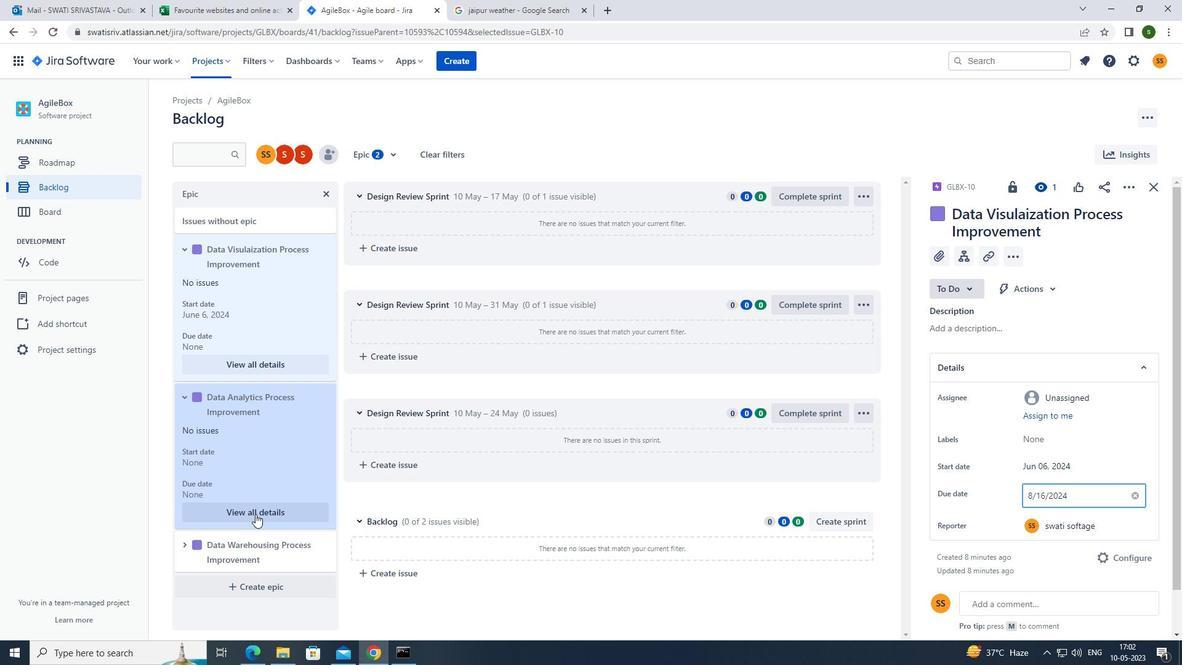 
Action: Mouse moved to (1040, 465)
Screenshot: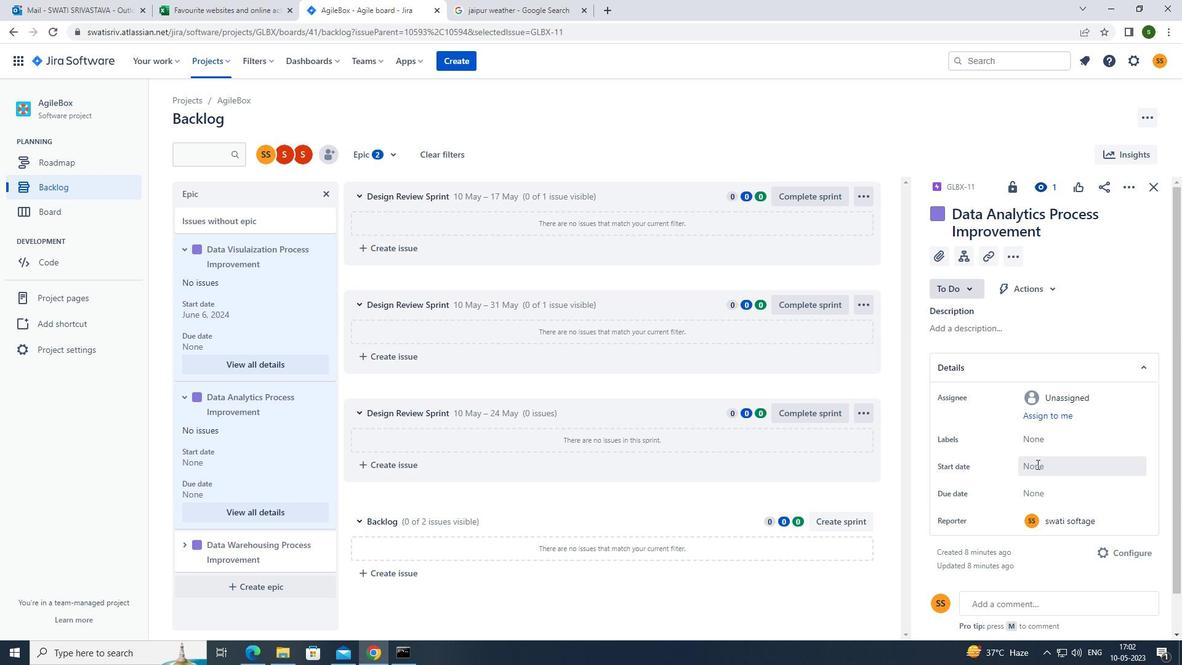 
Action: Mouse pressed left at (1040, 465)
Screenshot: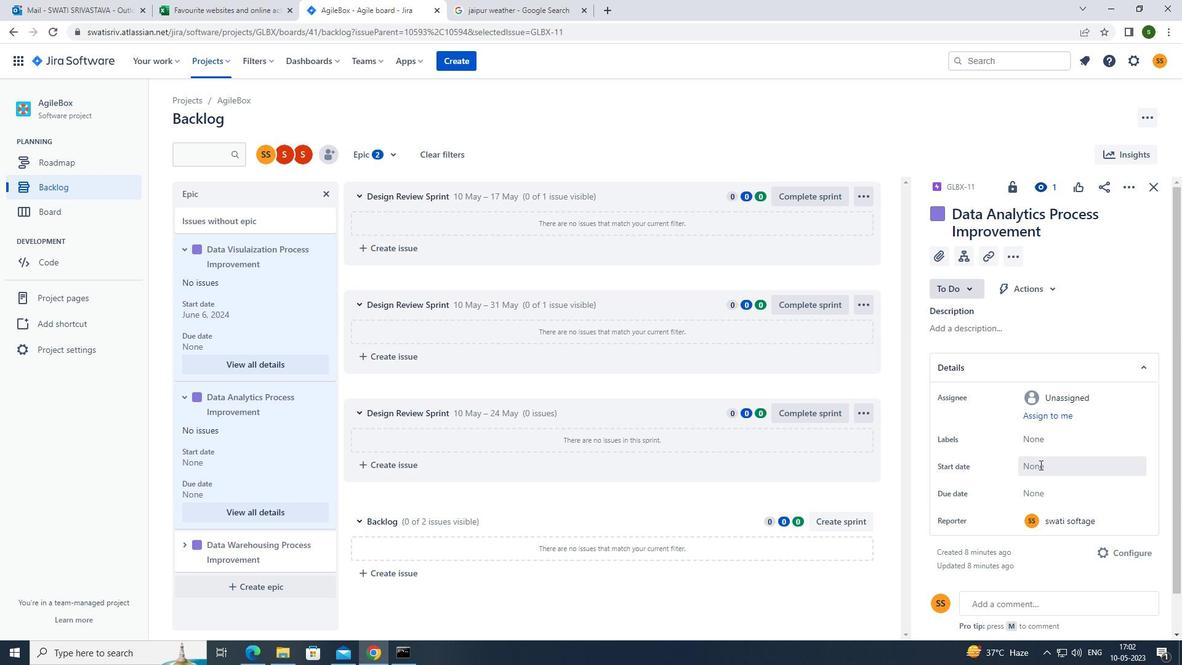 
Action: Mouse moved to (1157, 287)
Screenshot: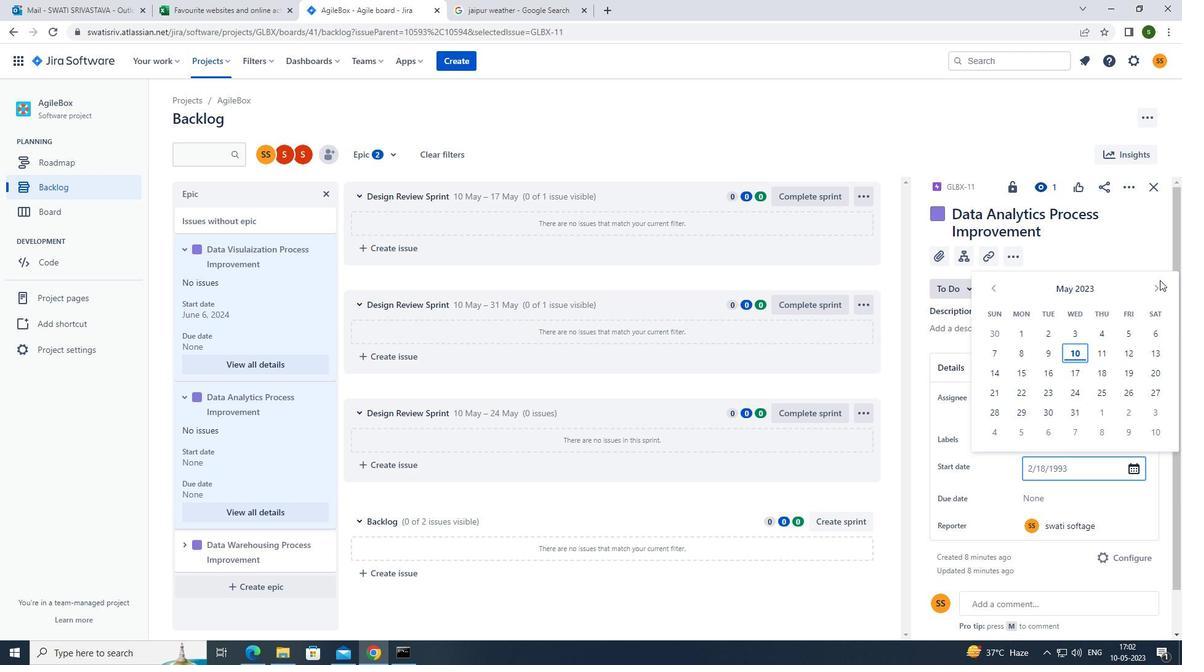
Action: Mouse pressed left at (1157, 287)
Screenshot: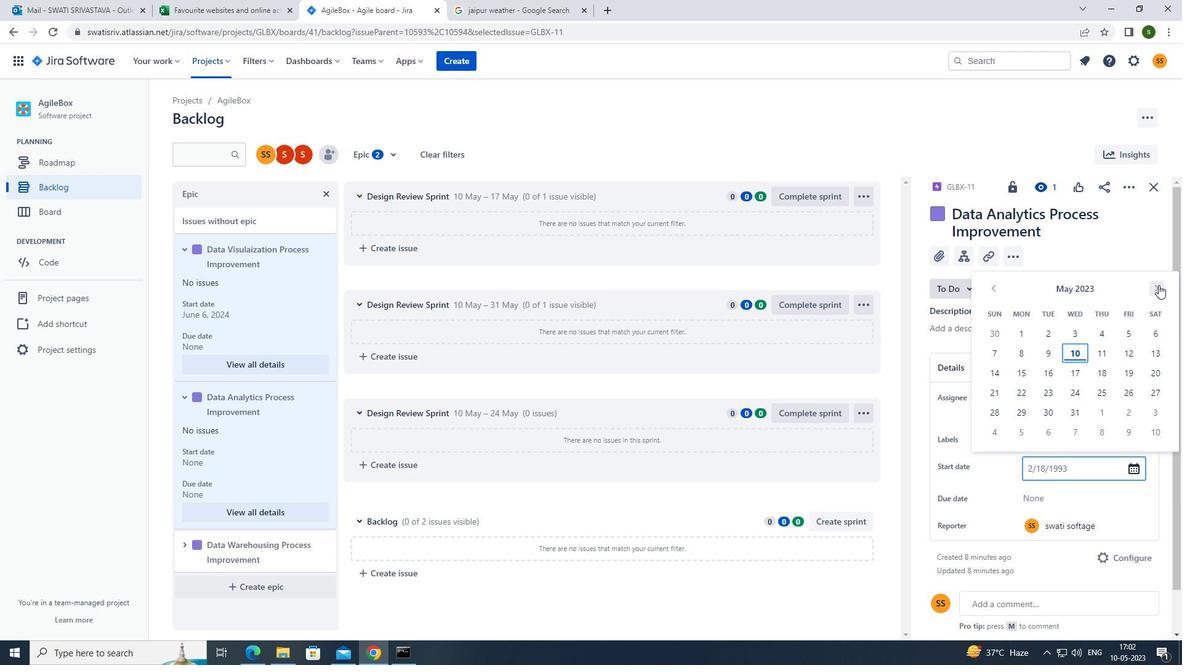 
Action: Mouse pressed left at (1157, 287)
Screenshot: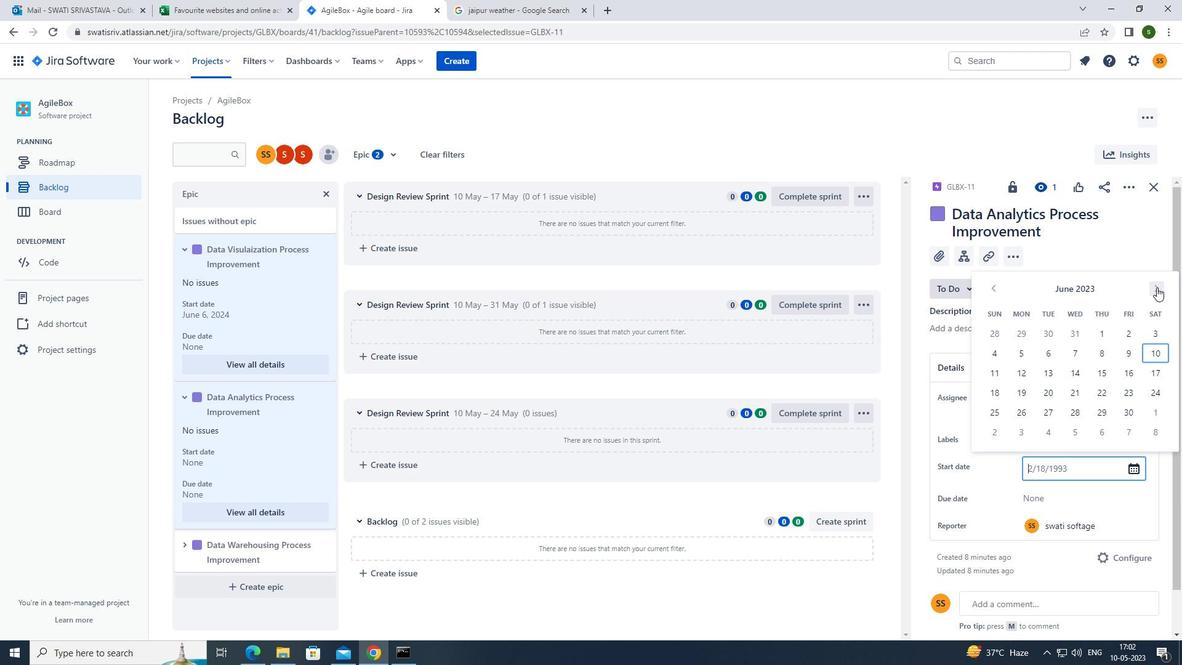 
Action: Mouse pressed left at (1157, 287)
Screenshot: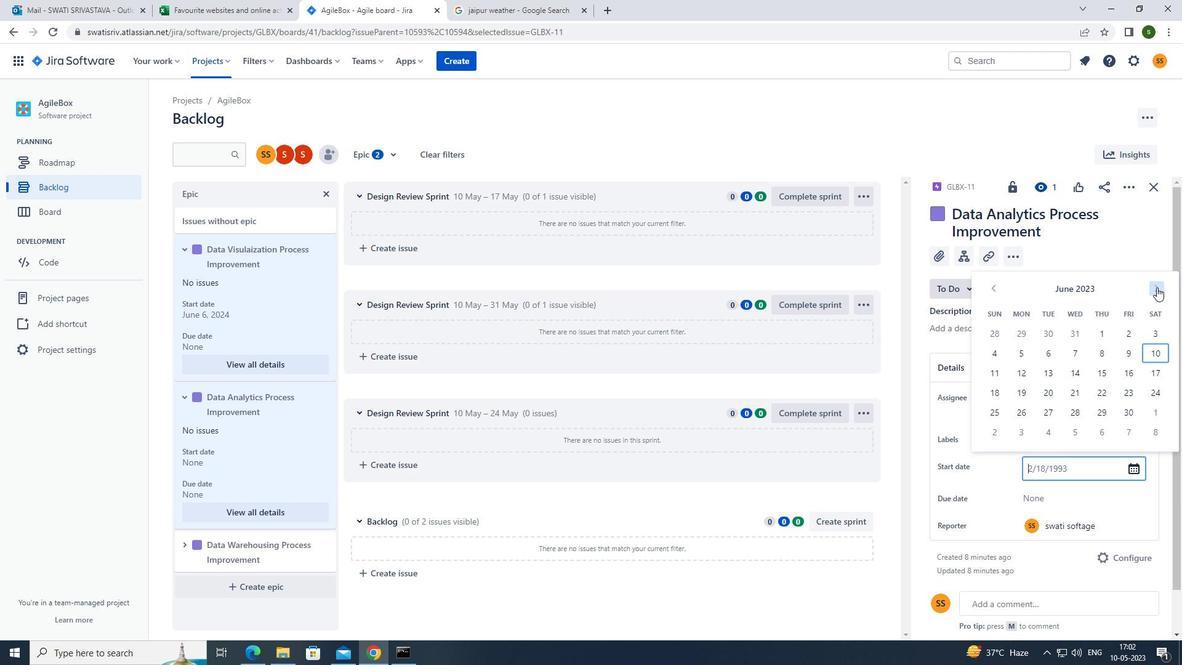 
Action: Mouse pressed left at (1157, 287)
Screenshot: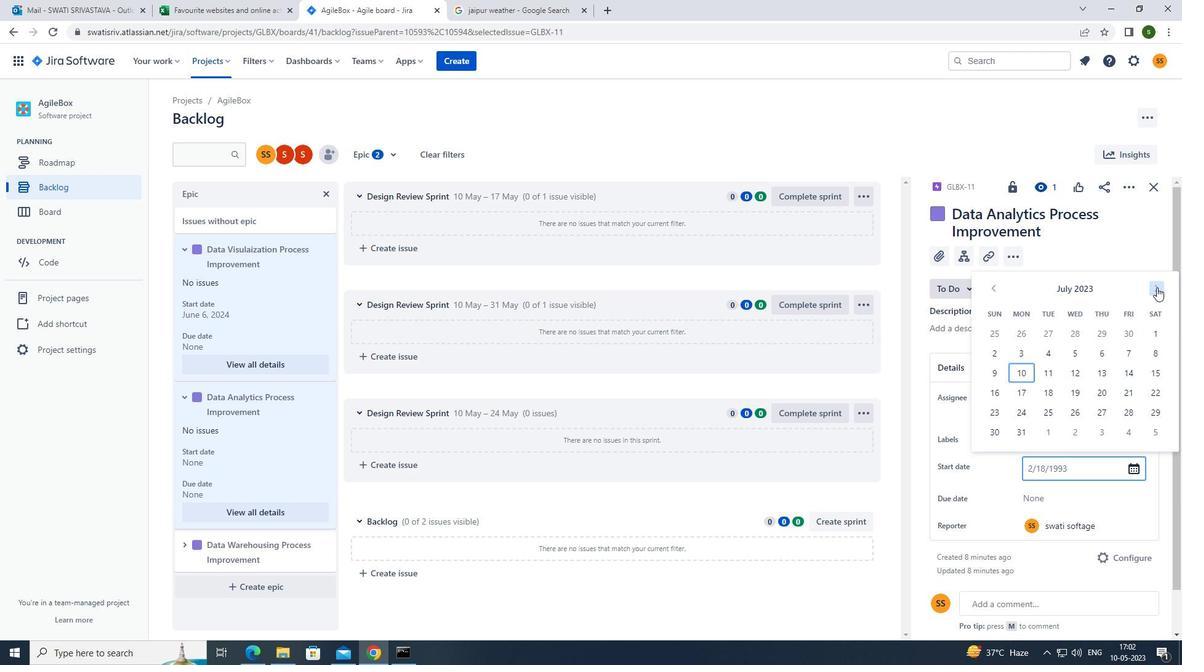 
Action: Mouse pressed left at (1157, 287)
Screenshot: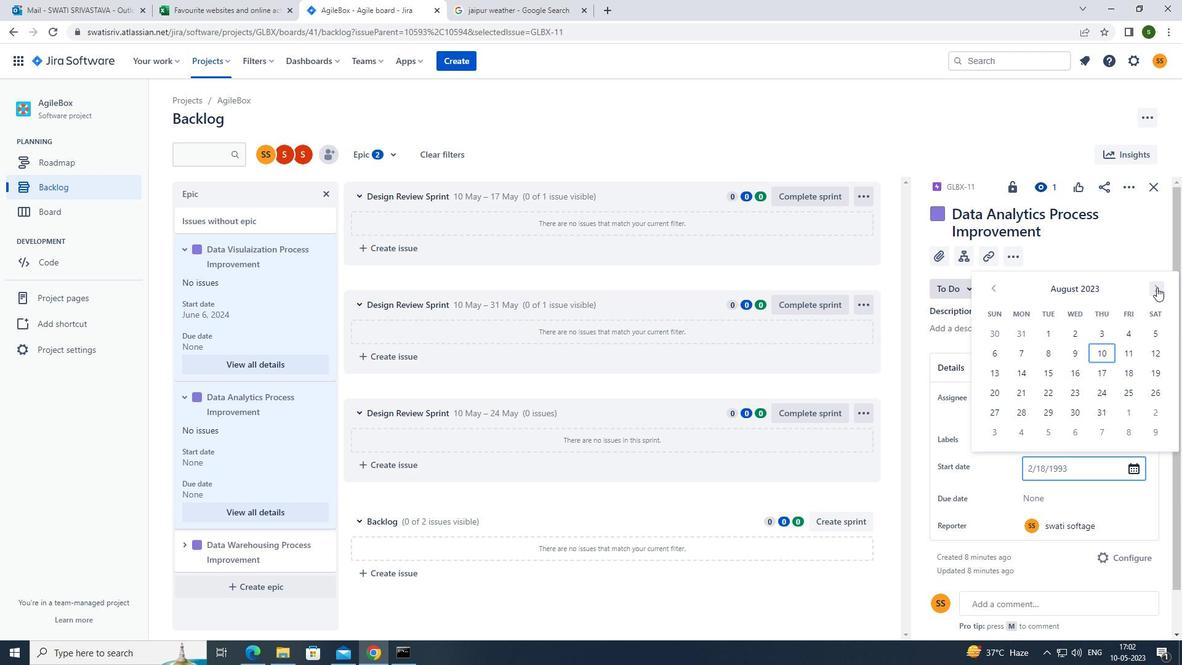 
Action: Mouse pressed left at (1157, 287)
Screenshot: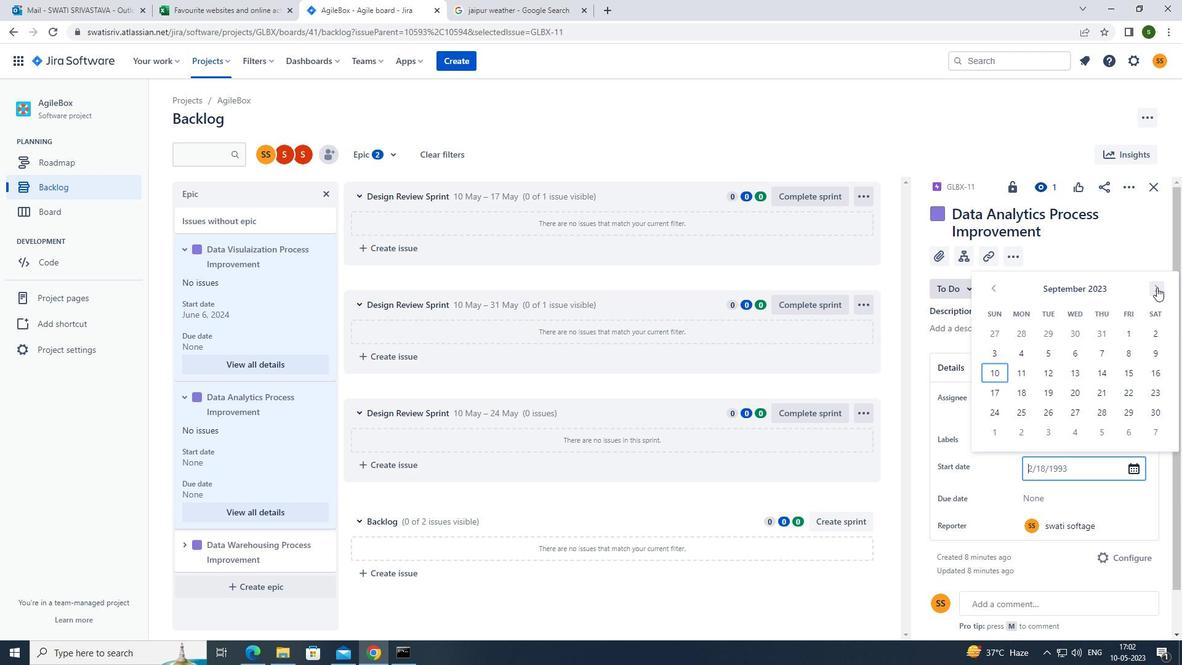 
Action: Mouse pressed left at (1157, 287)
Screenshot: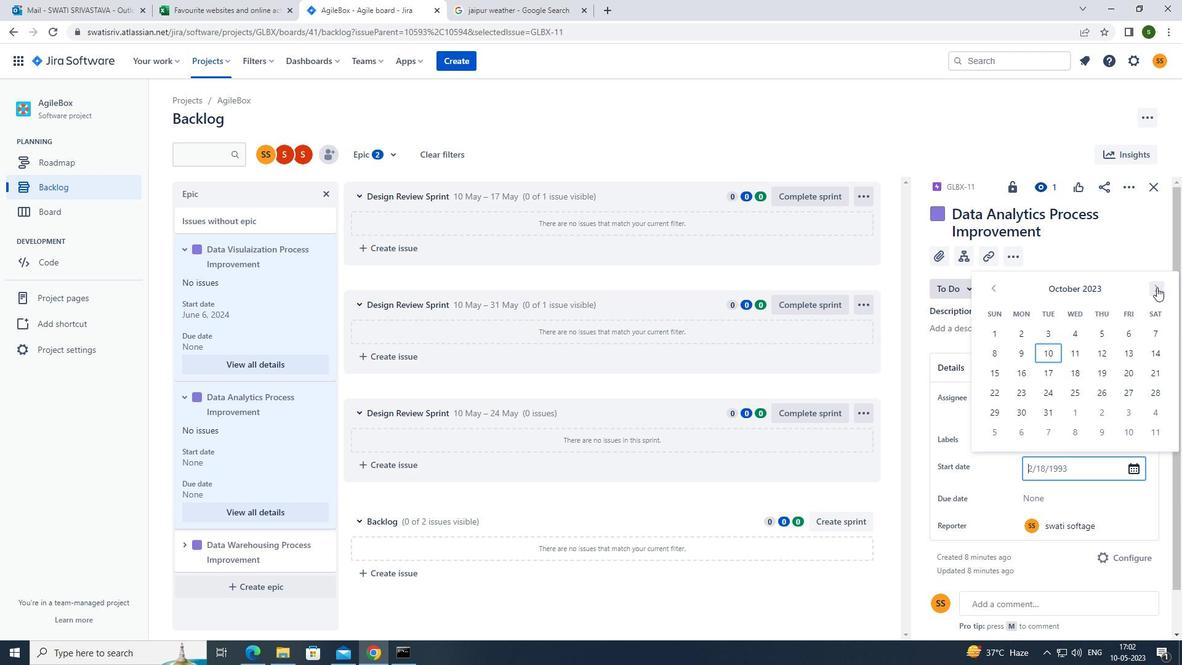 
Action: Mouse pressed left at (1157, 287)
Screenshot: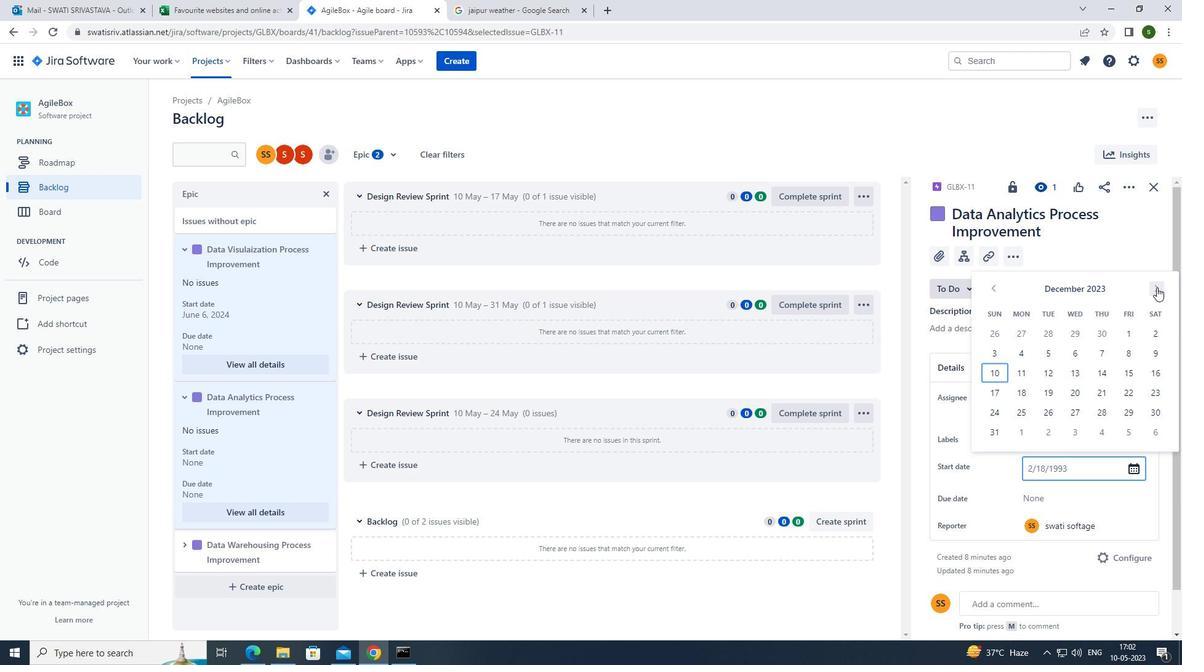 
Action: Mouse pressed left at (1157, 287)
Screenshot: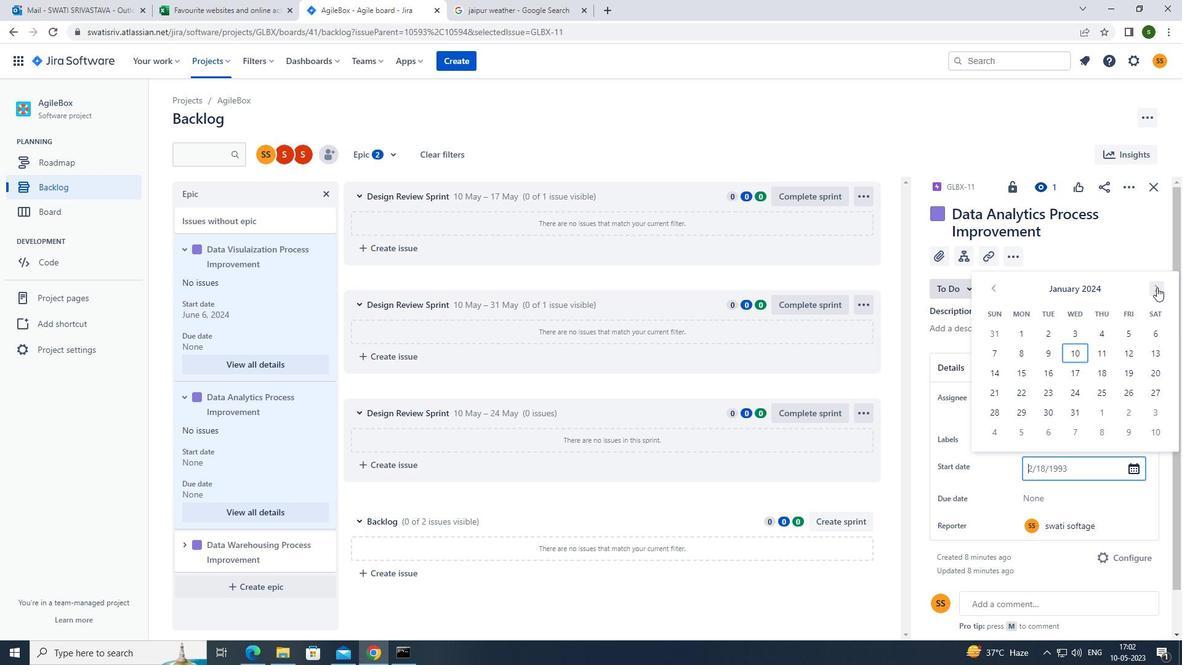 
Action: Mouse moved to (1100, 335)
Screenshot: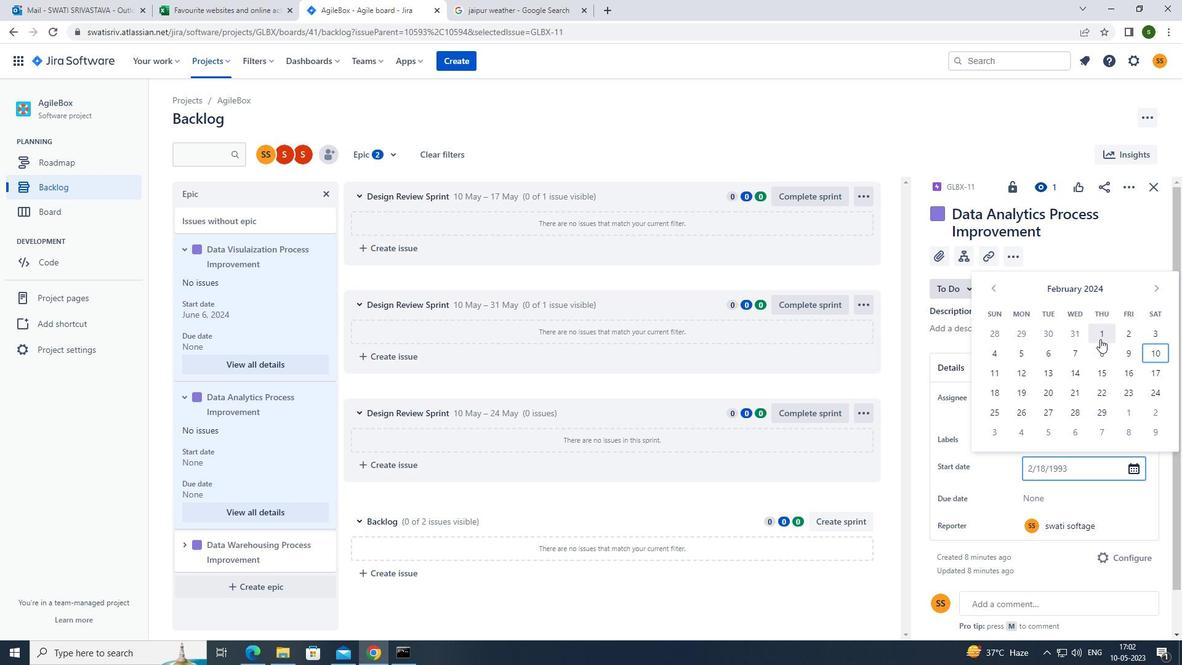 
Action: Mouse pressed left at (1100, 335)
Screenshot: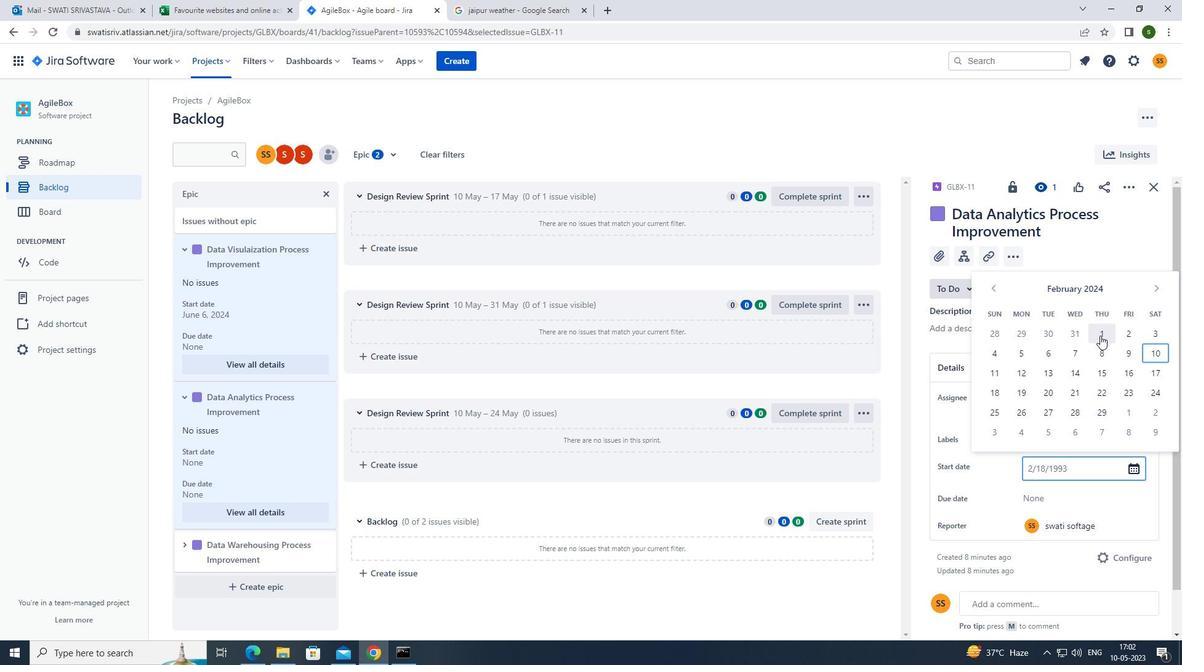 
Action: Mouse moved to (1046, 495)
Screenshot: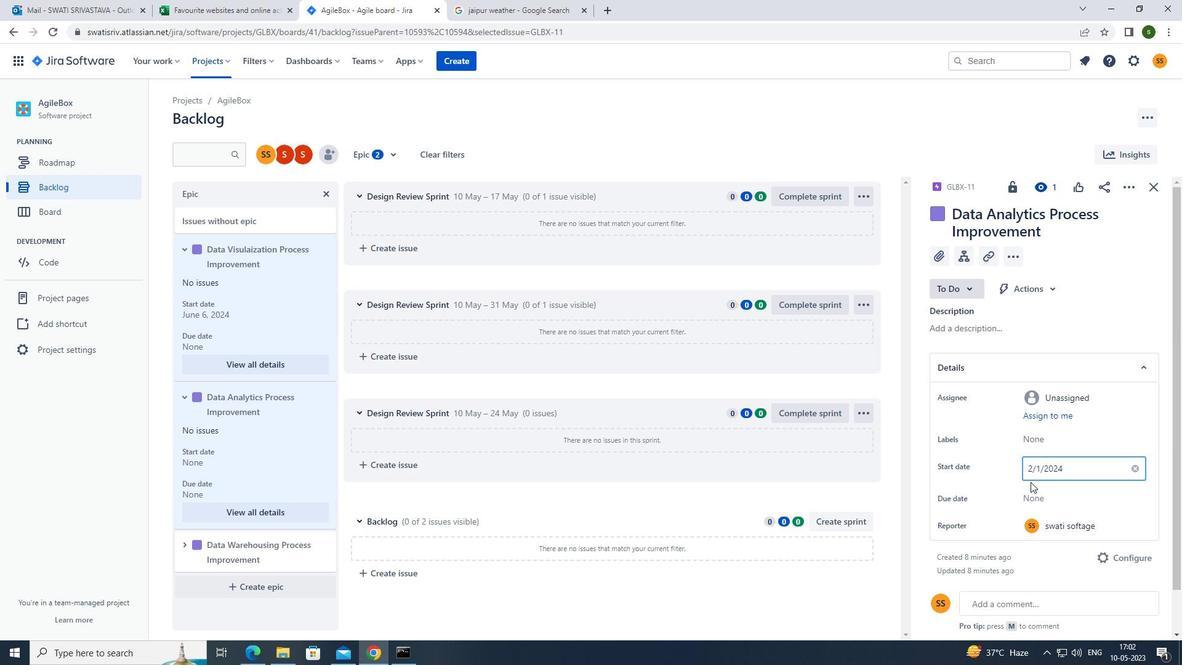 
Action: Mouse pressed left at (1046, 495)
Screenshot: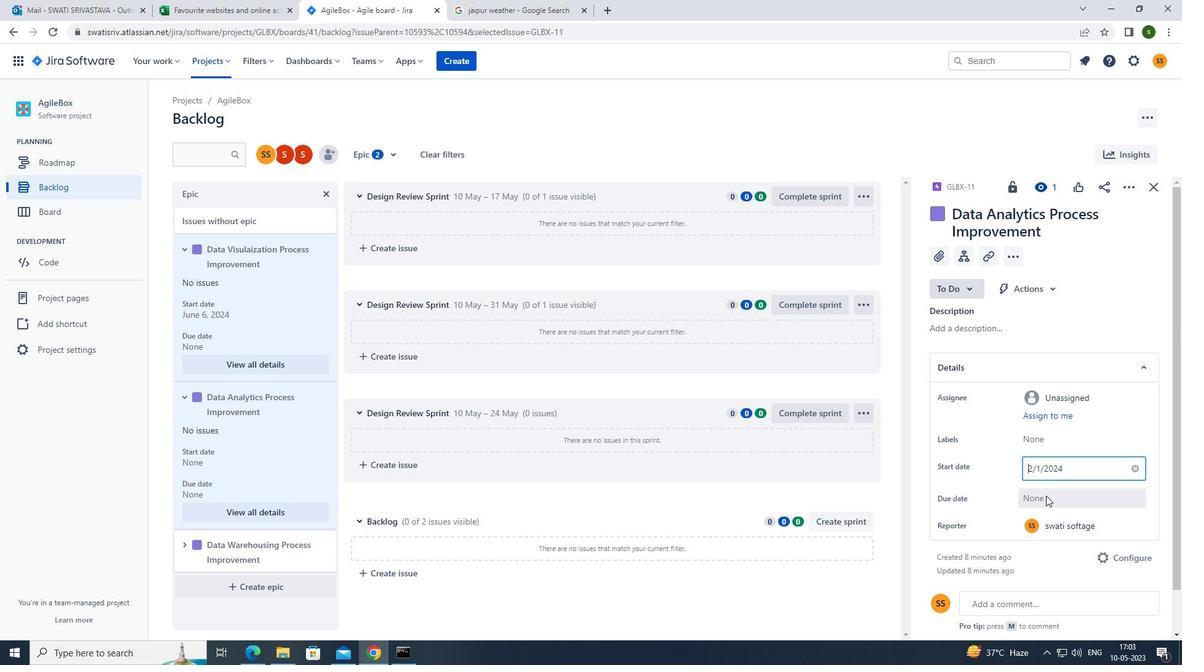 
Action: Mouse moved to (1160, 320)
Screenshot: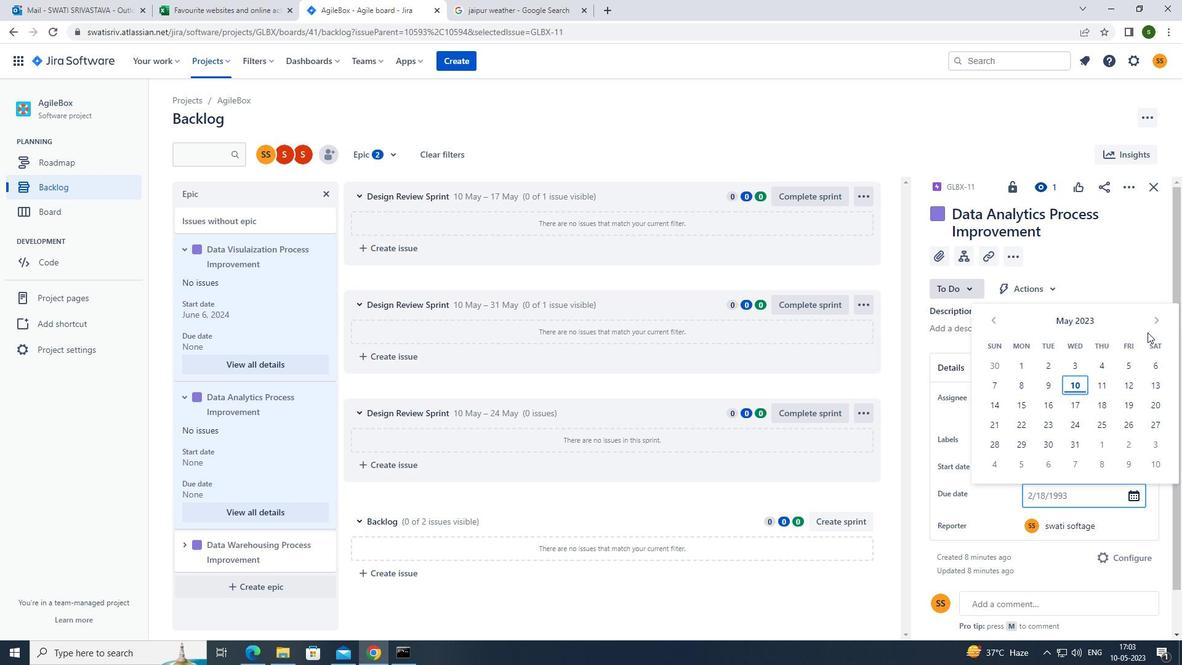 
Action: Mouse pressed left at (1160, 320)
Screenshot: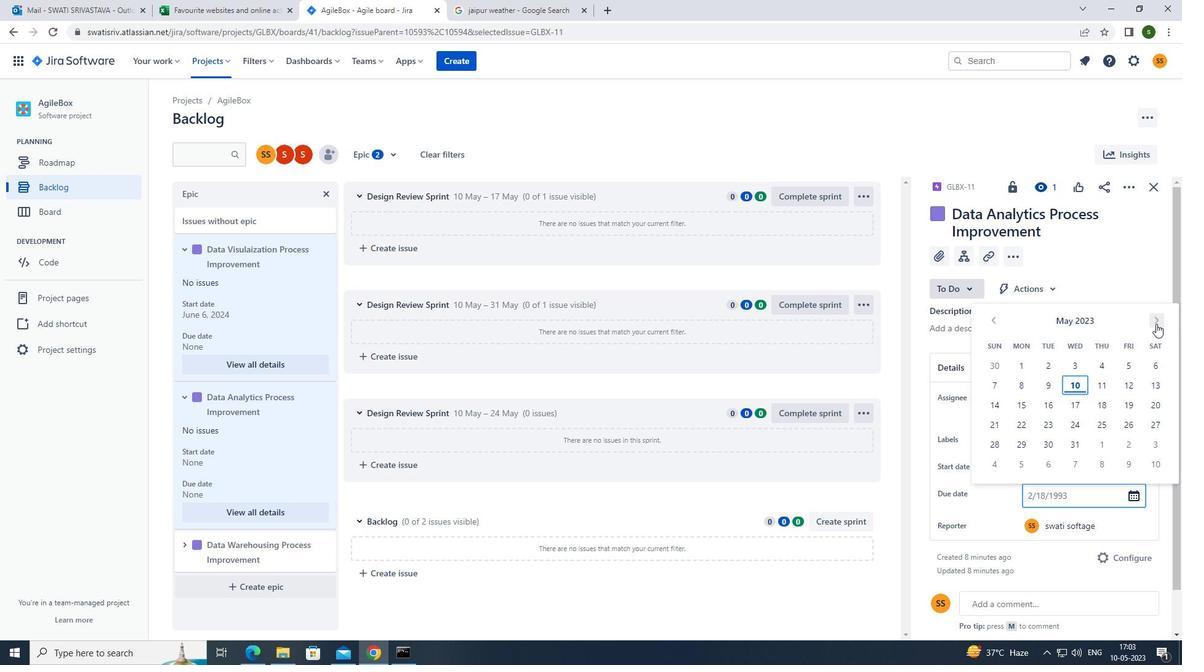 
Action: Mouse pressed left at (1160, 320)
Screenshot: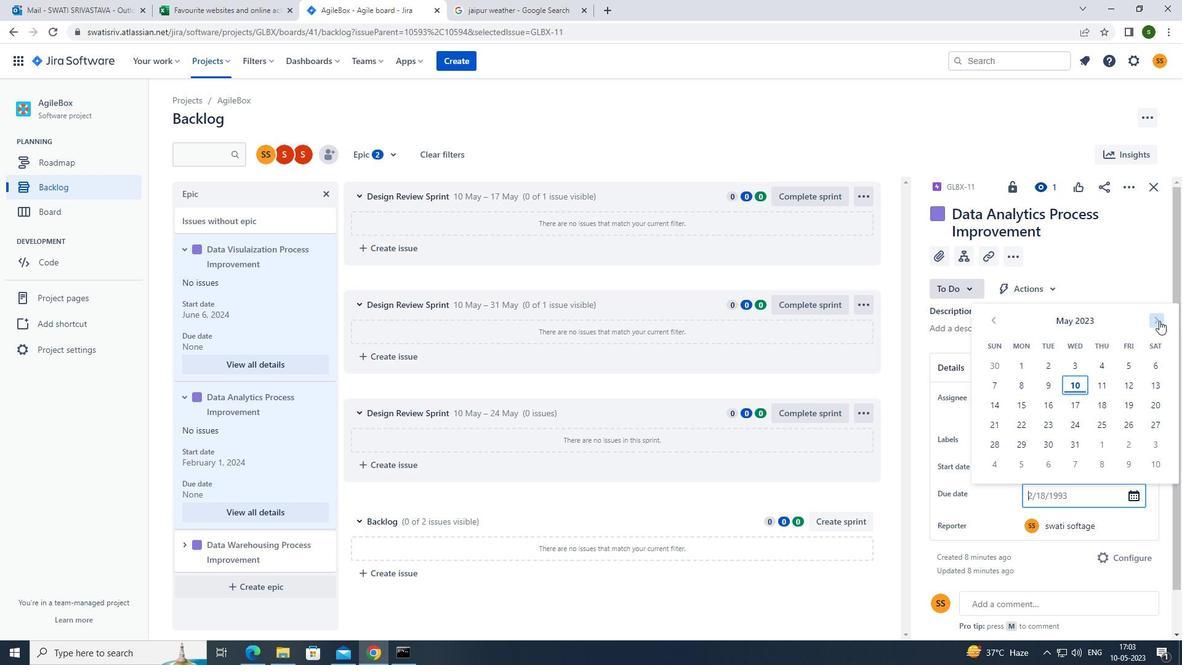 
Action: Mouse pressed left at (1160, 320)
Screenshot: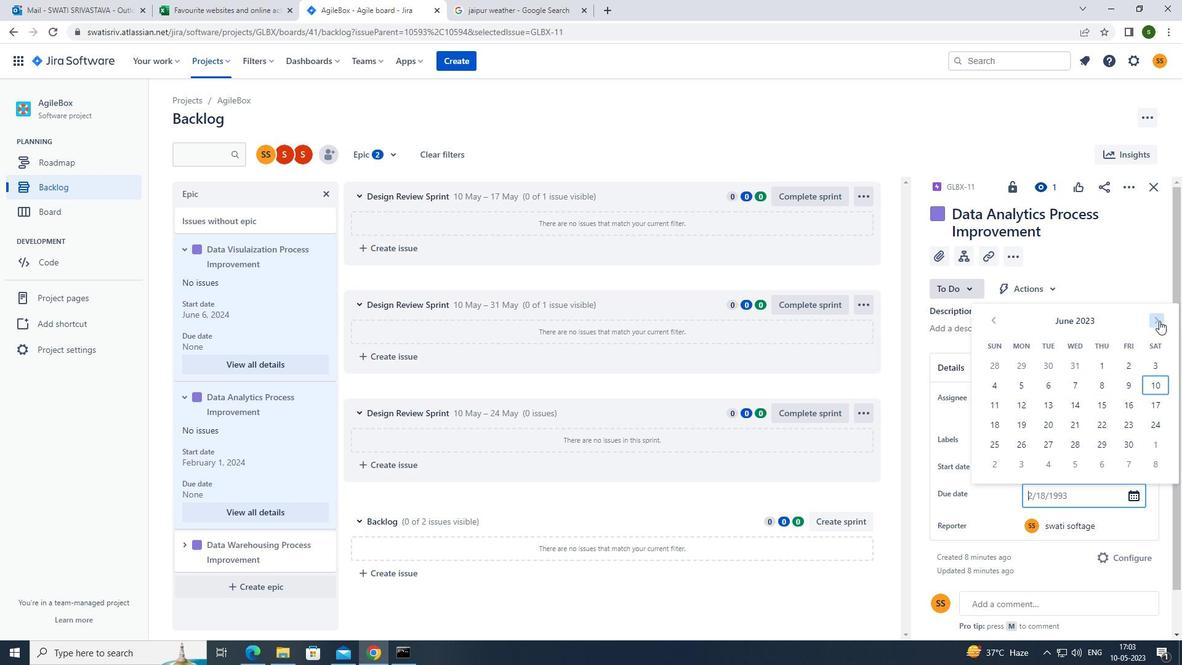 
Action: Mouse pressed left at (1160, 320)
Screenshot: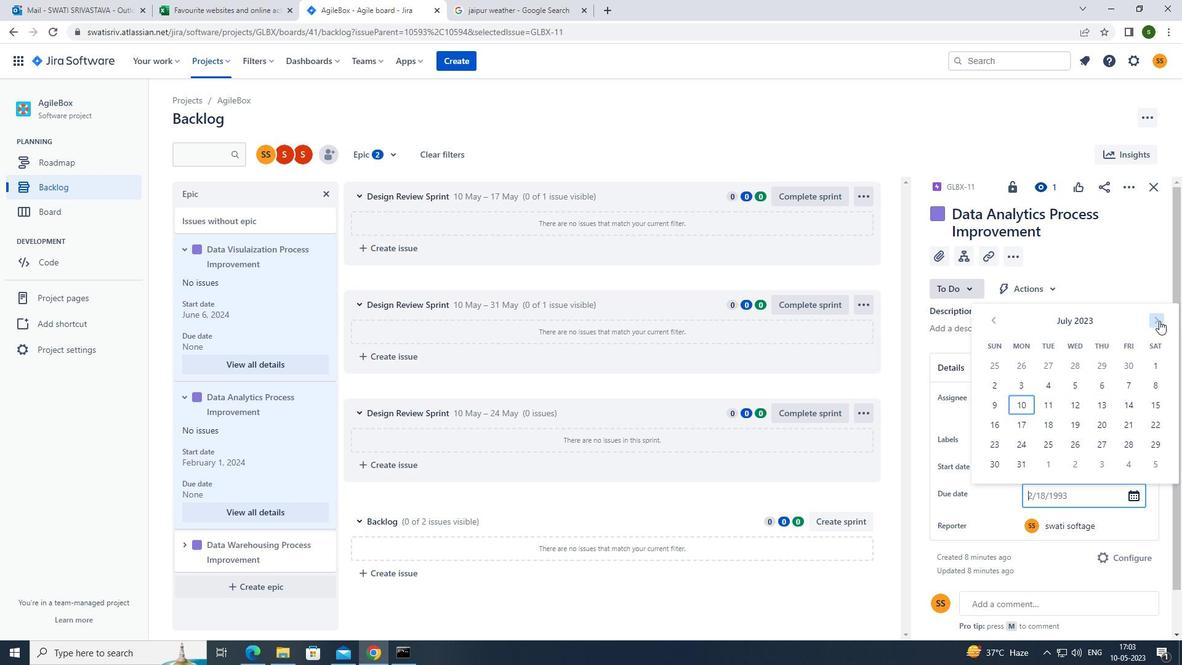
Action: Mouse pressed left at (1160, 320)
Screenshot: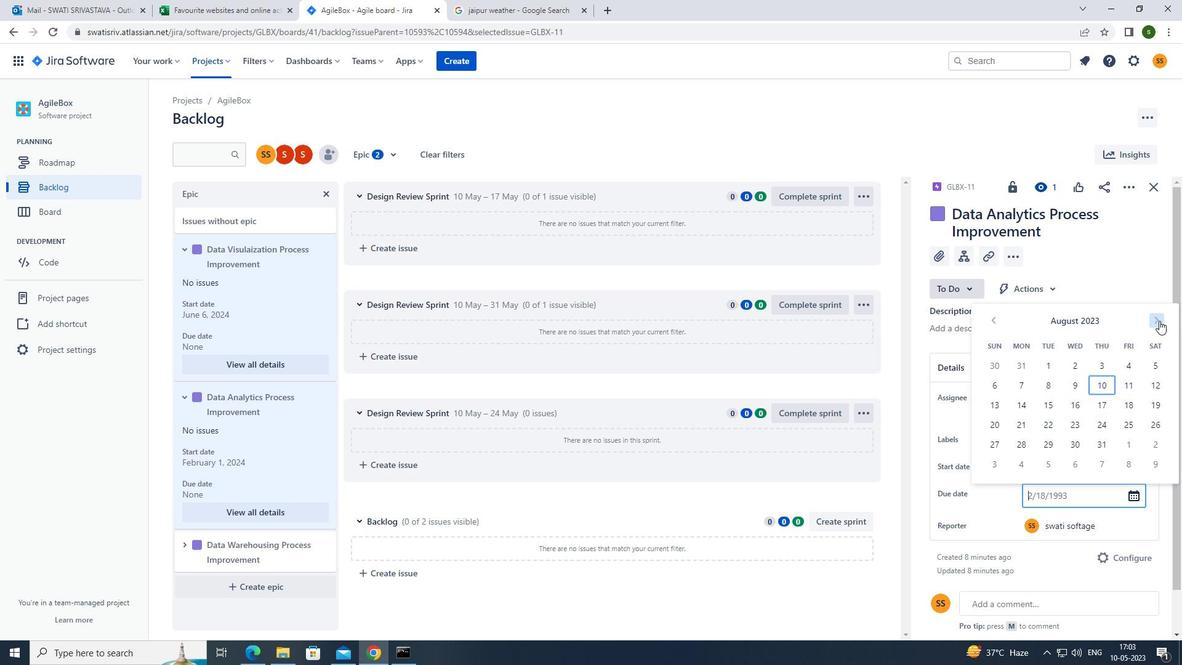 
Action: Mouse pressed left at (1160, 320)
Screenshot: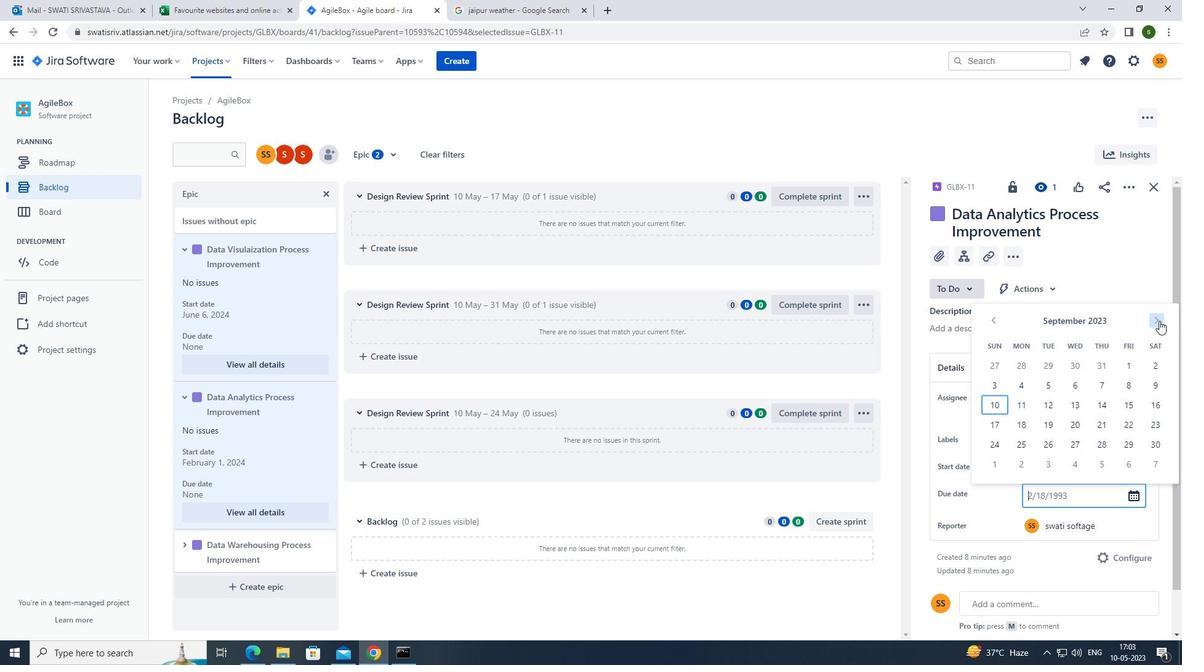 
Action: Mouse pressed left at (1160, 320)
Screenshot: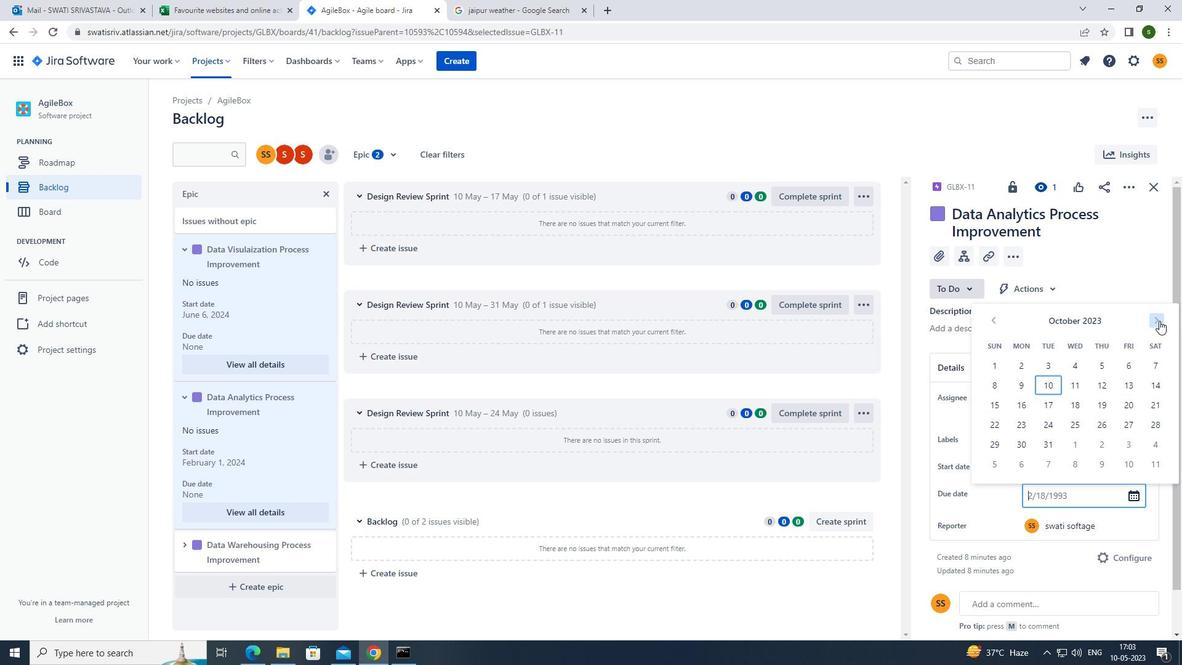 
Action: Mouse pressed left at (1160, 320)
Screenshot: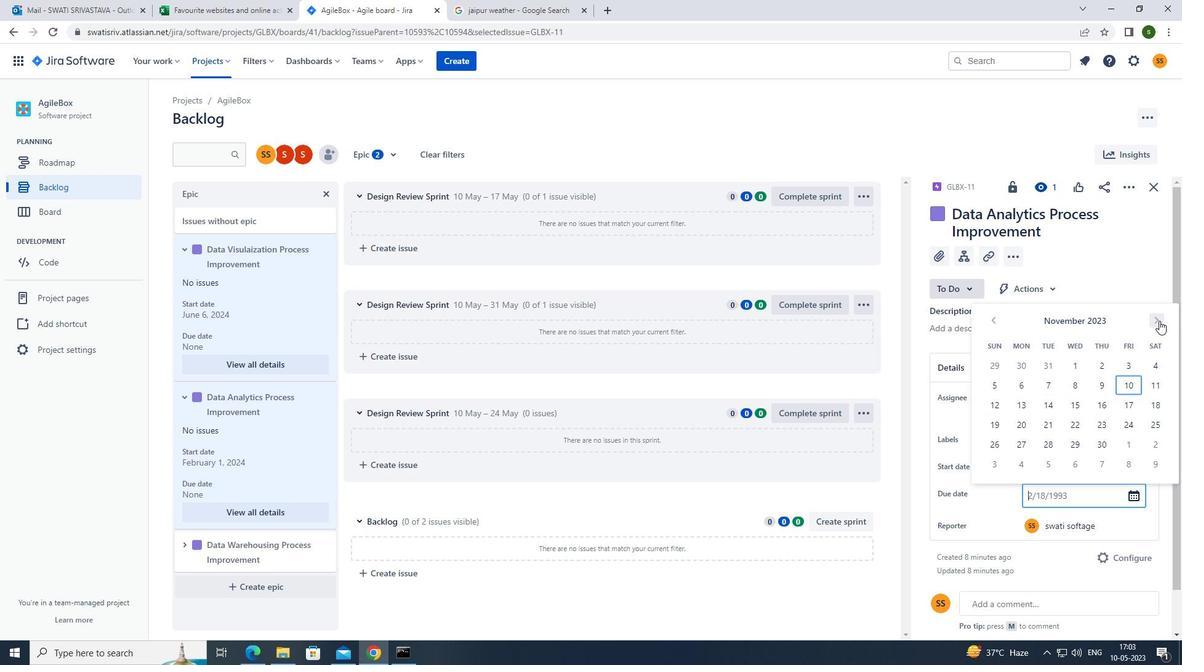 
Action: Mouse pressed left at (1160, 320)
Screenshot: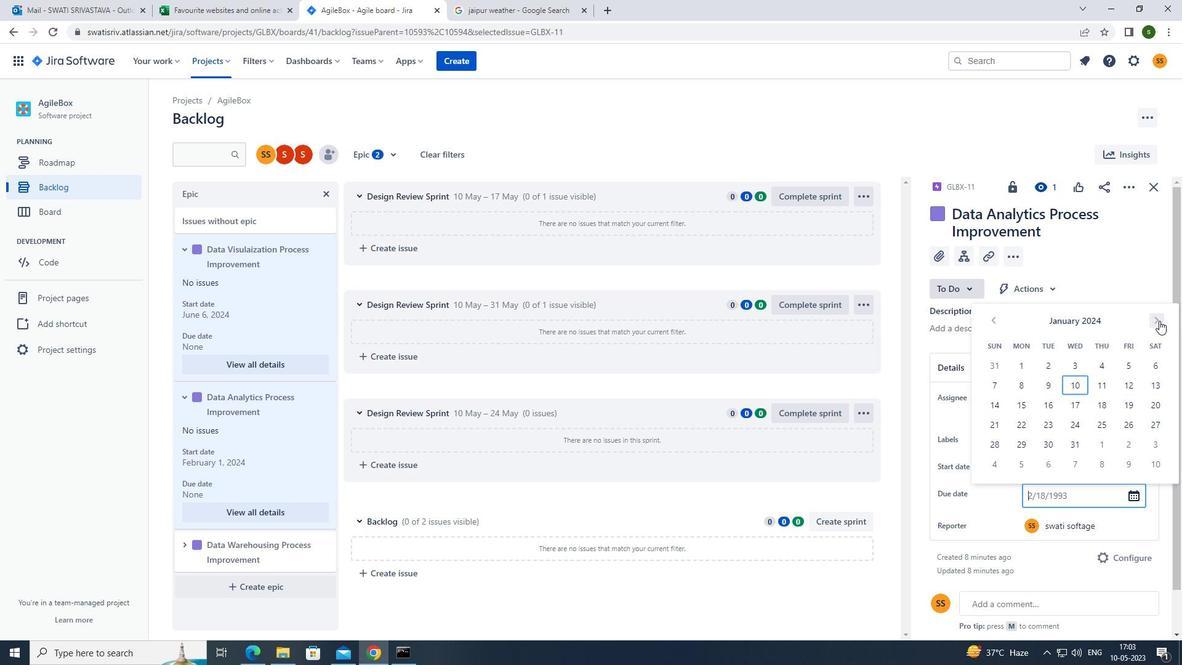 
Action: Mouse pressed left at (1160, 320)
Screenshot: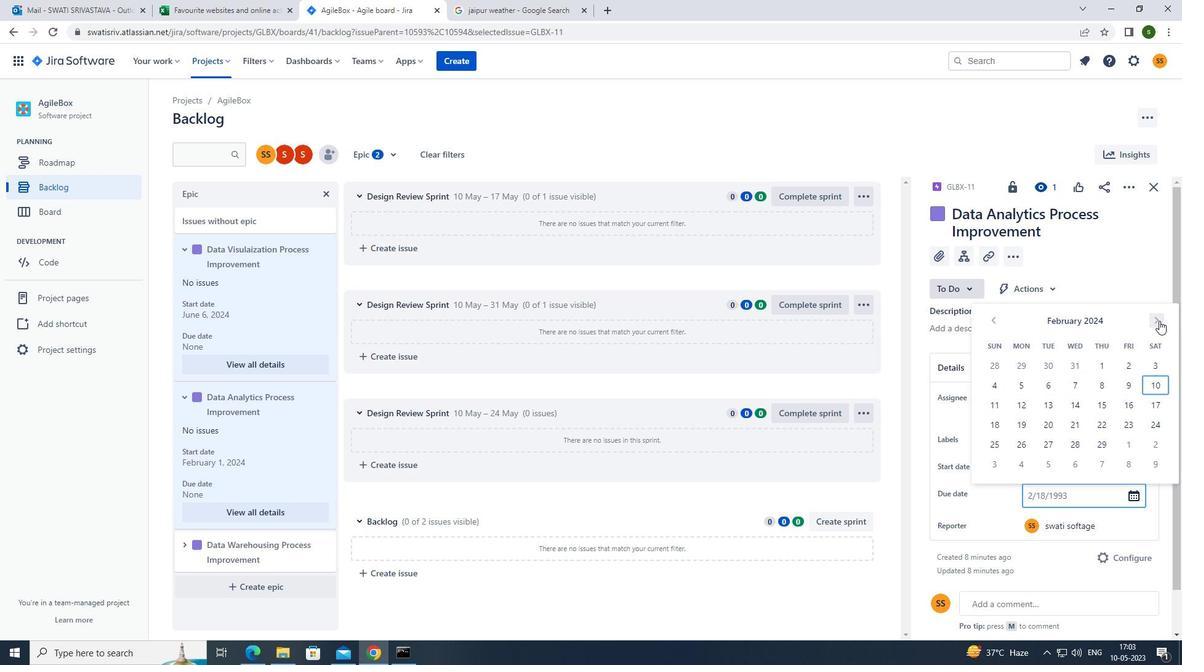 
Action: Mouse pressed left at (1160, 320)
Screenshot: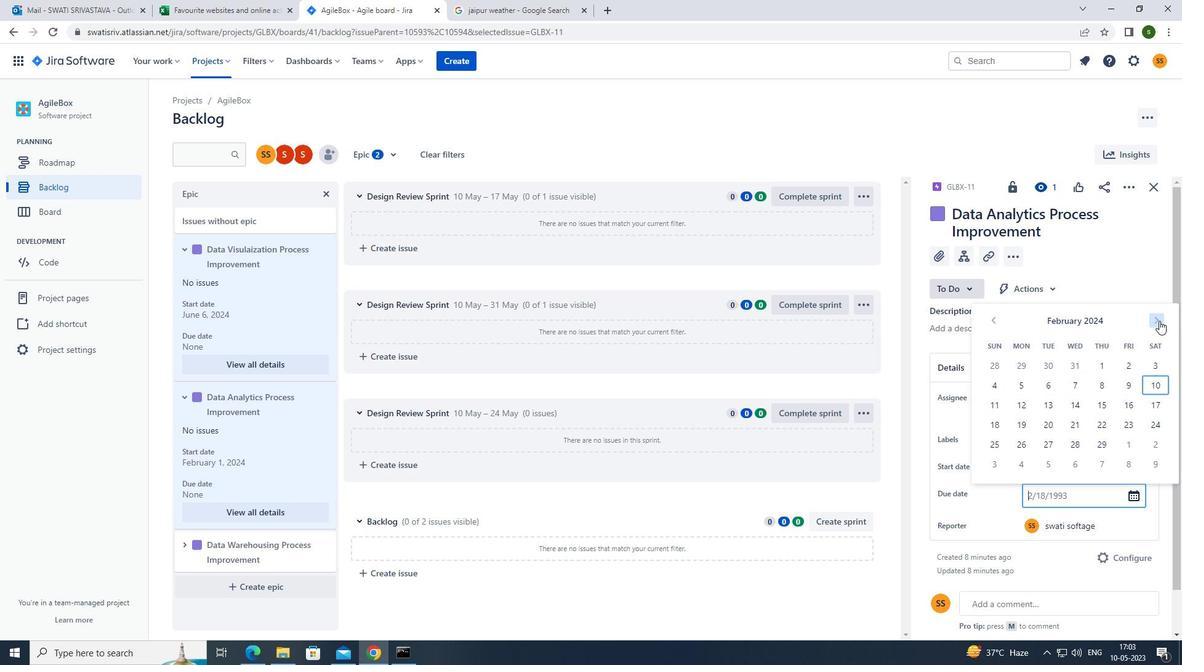 
Action: Mouse pressed left at (1160, 320)
Screenshot: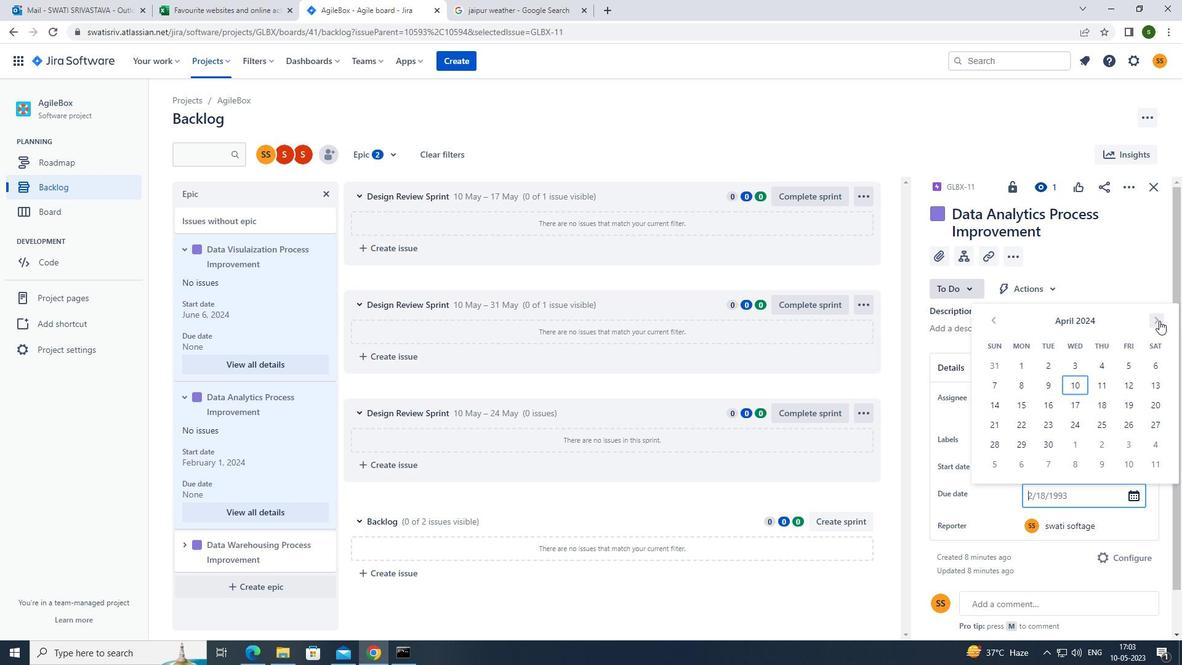 
Action: Mouse pressed left at (1160, 320)
Screenshot: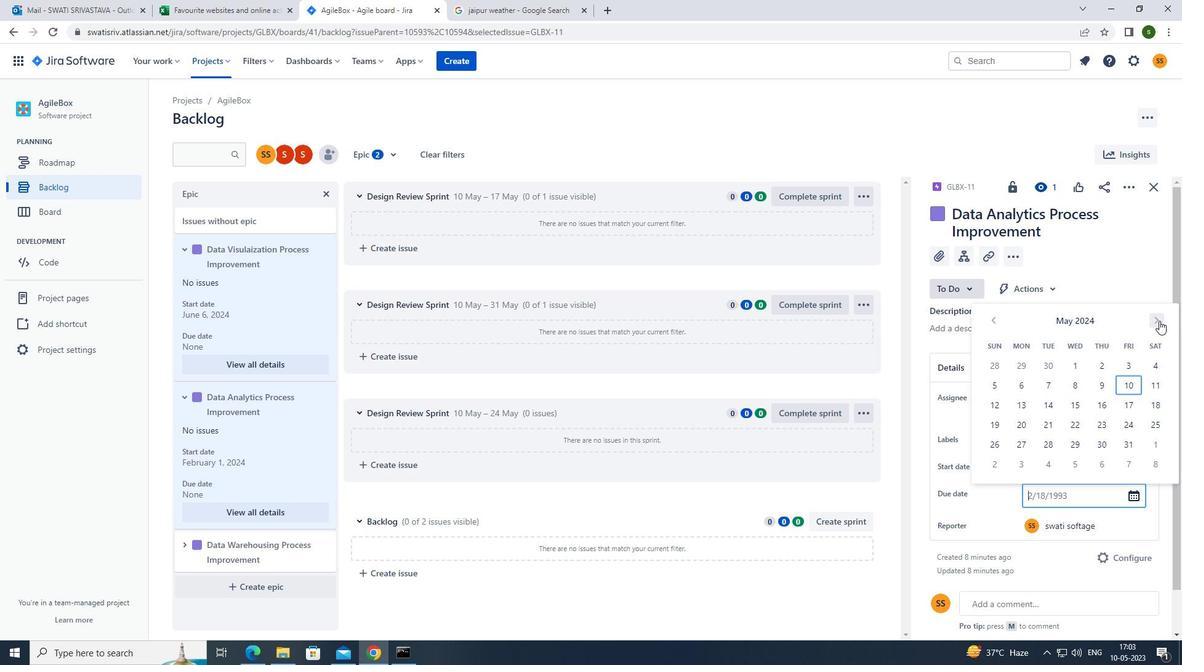 
Action: Mouse pressed left at (1160, 320)
Screenshot: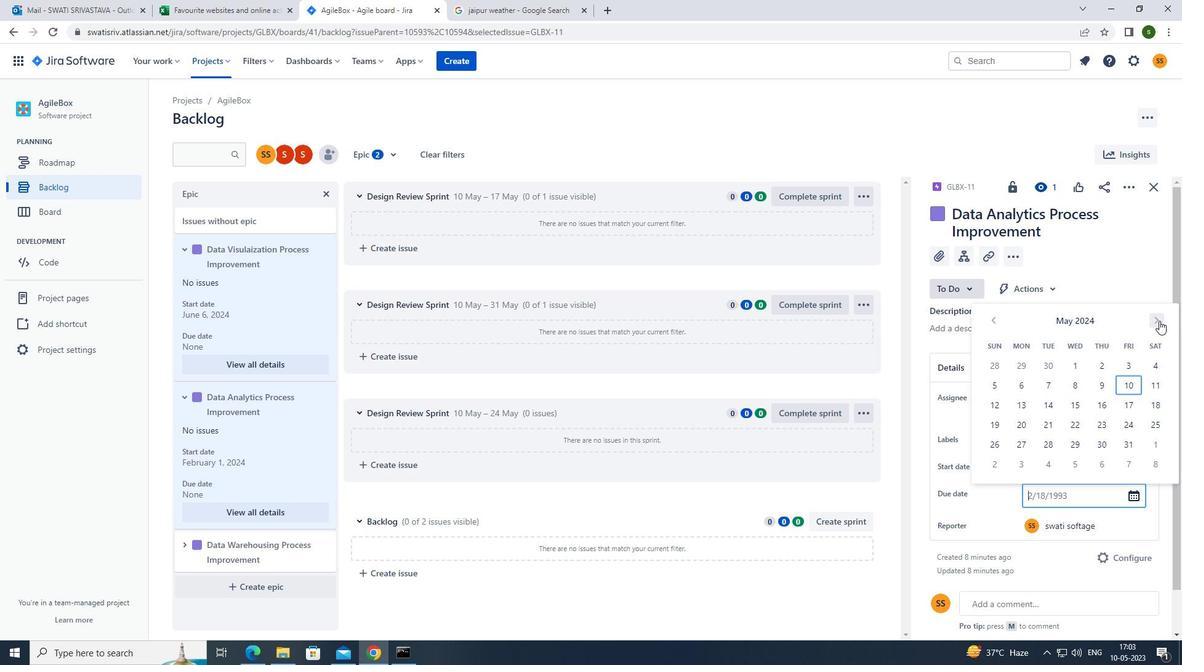 
Action: Mouse pressed left at (1160, 320)
Screenshot: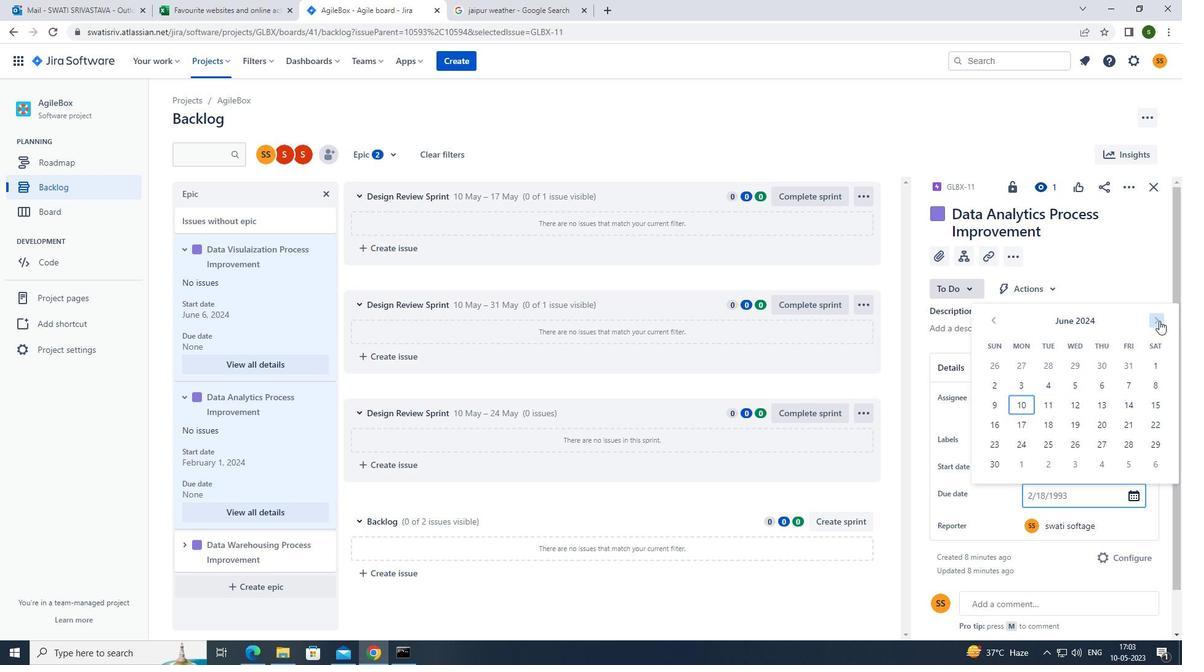 
Action: Mouse pressed left at (1160, 320)
Screenshot: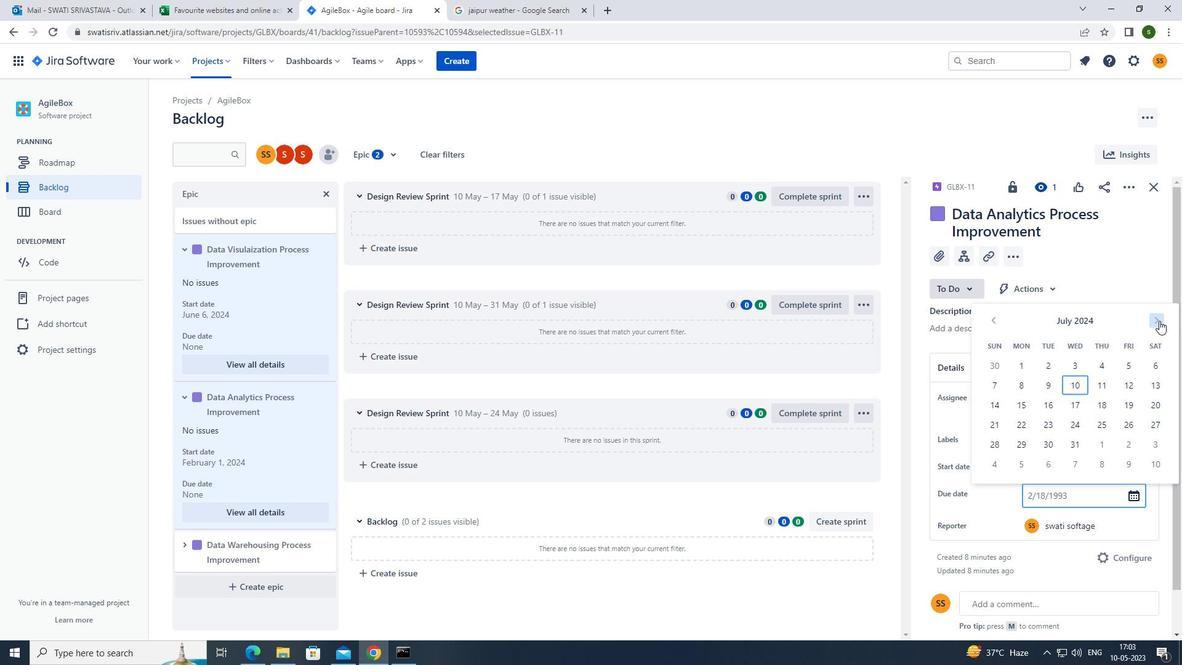 
Action: Mouse moved to (1125, 380)
Screenshot: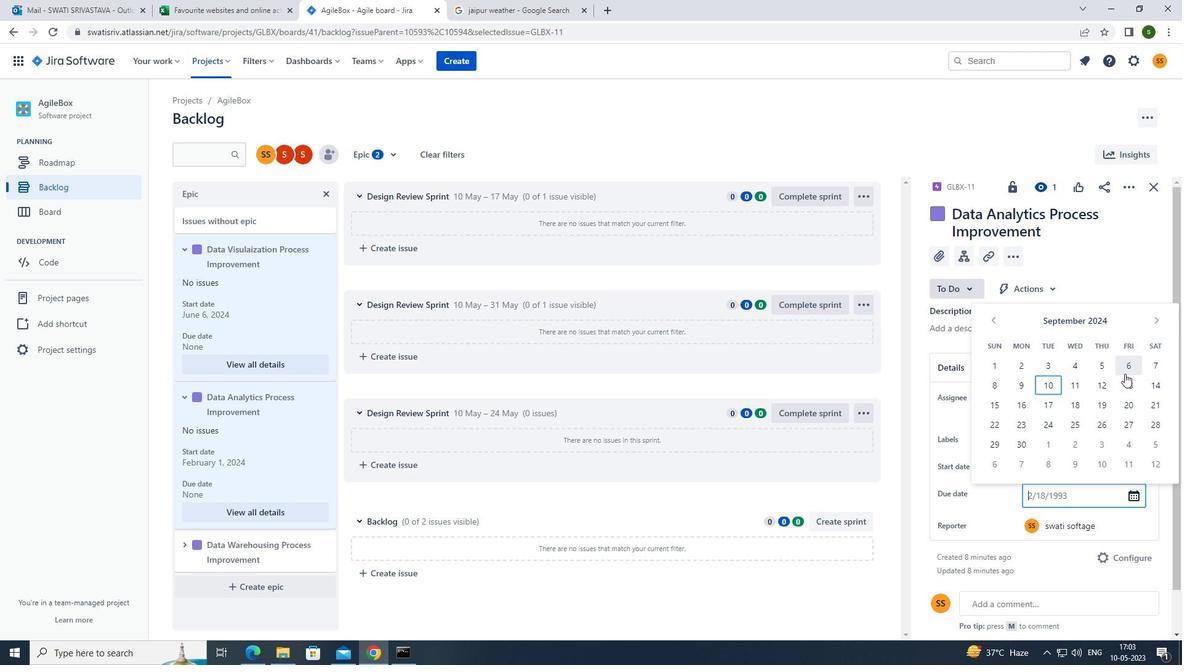 
Action: Mouse pressed left at (1125, 380)
Screenshot: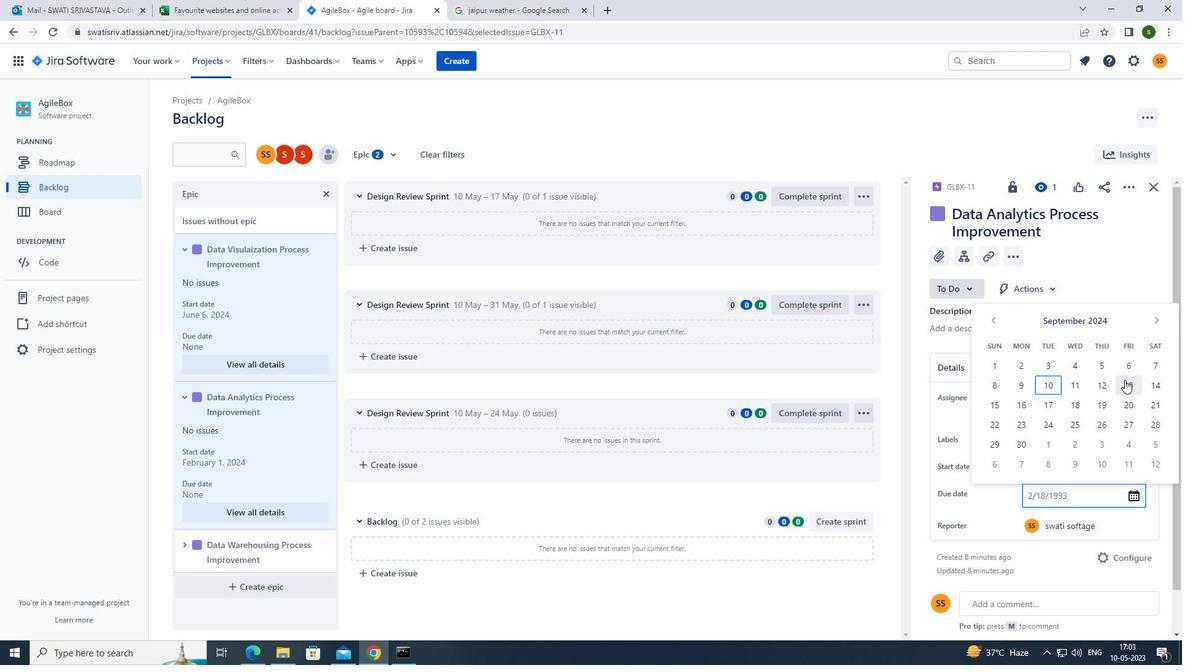 
Action: Mouse moved to (184, 545)
Screenshot: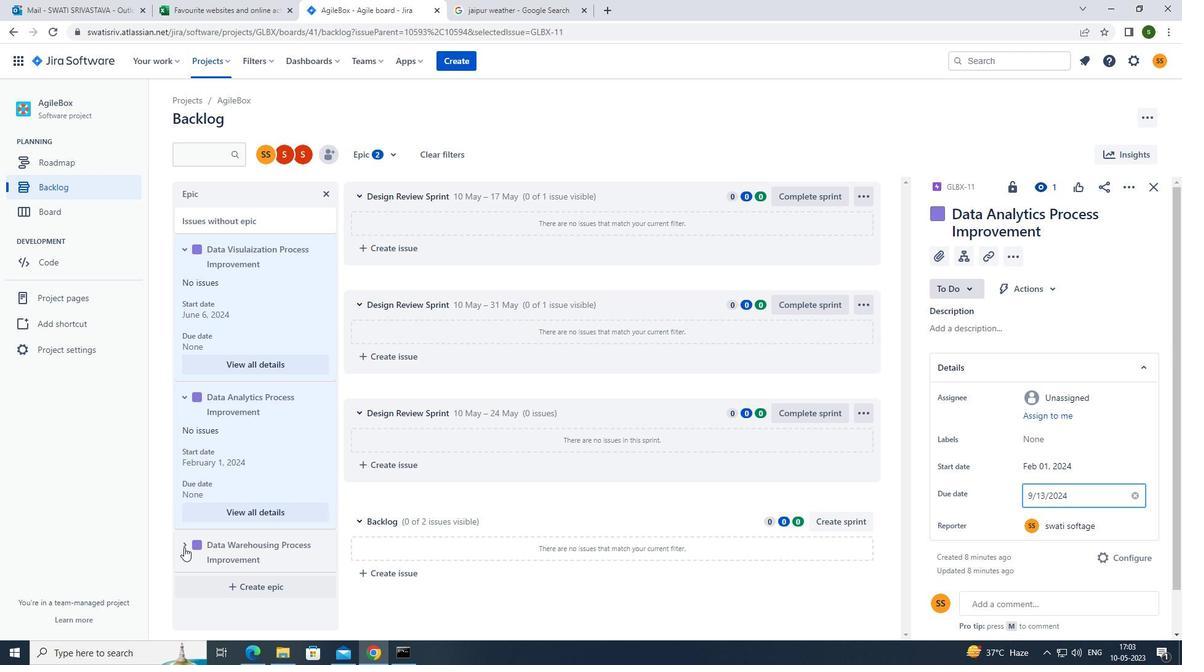 
Action: Mouse pressed left at (184, 545)
Screenshot: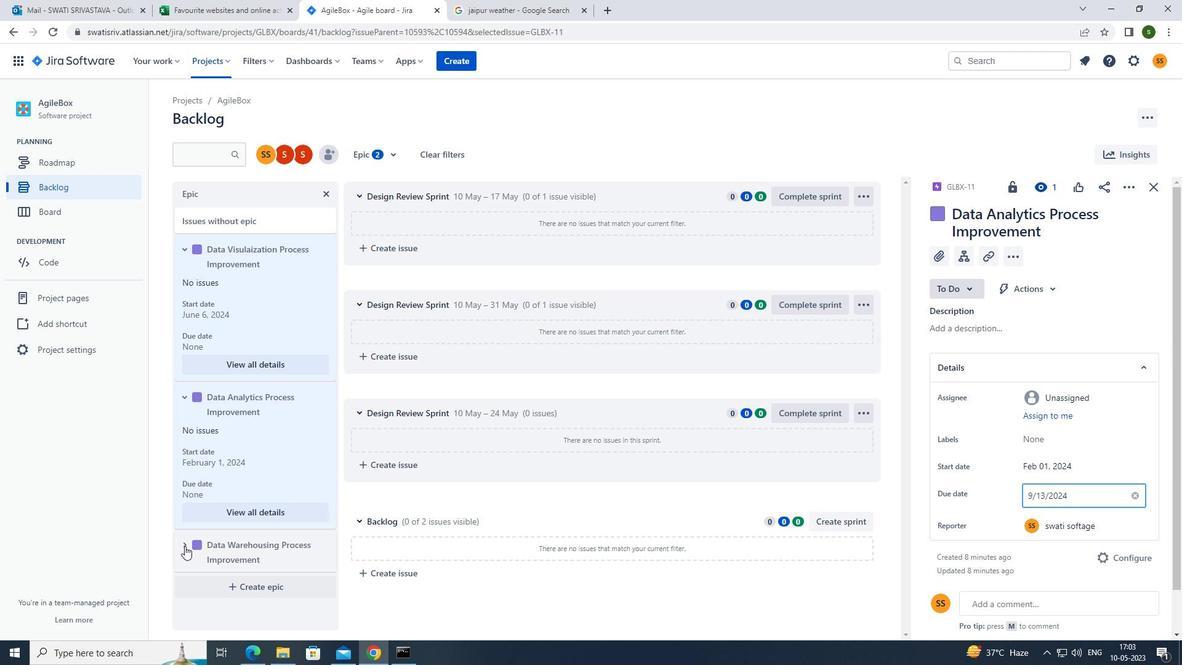 
Action: Mouse moved to (208, 534)
Screenshot: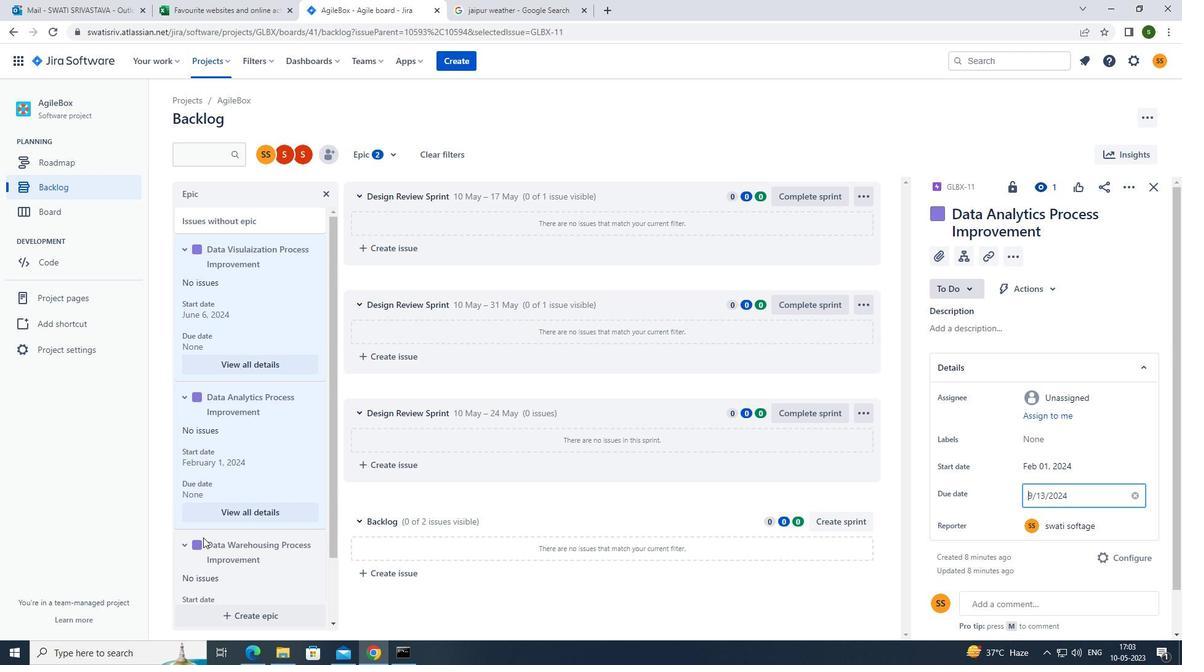 
Action: Mouse scrolled (208, 533) with delta (0, 0)
Screenshot: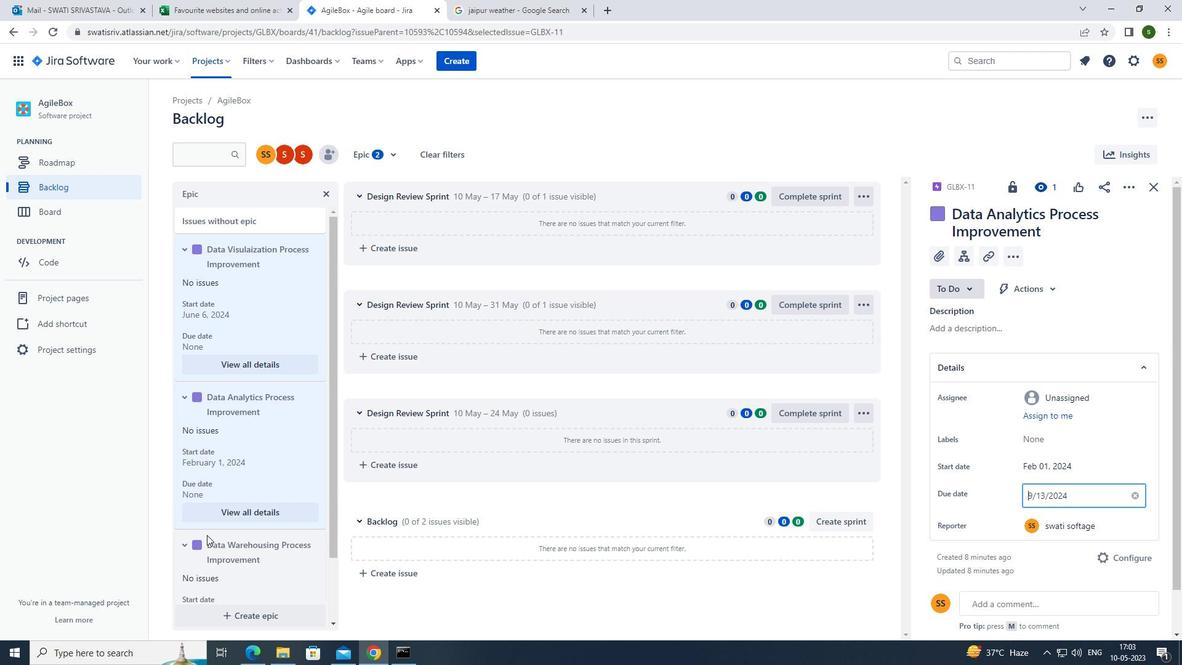 
Action: Mouse scrolled (208, 533) with delta (0, 0)
Screenshot: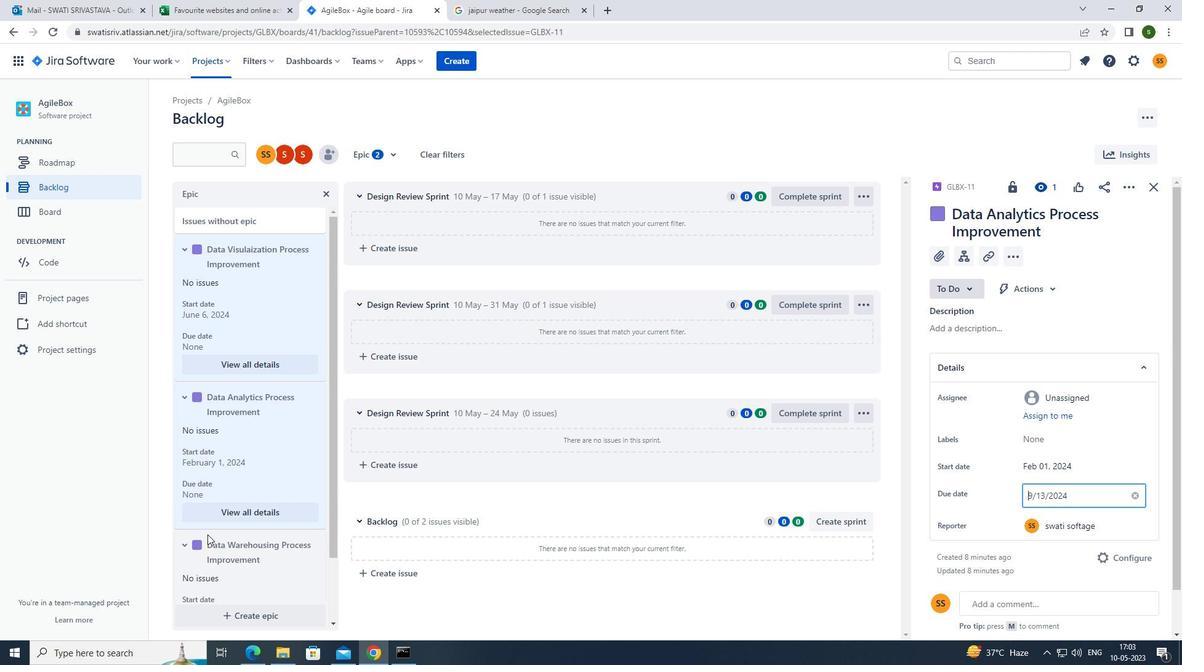 
Action: Mouse moved to (260, 582)
Screenshot: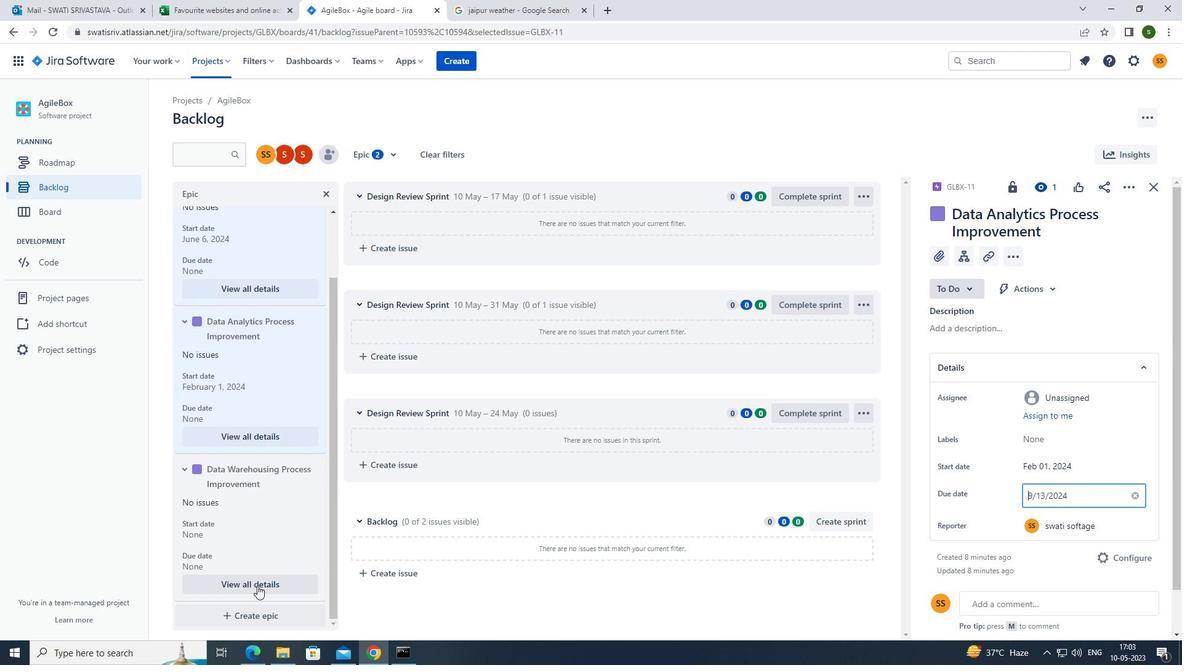 
Action: Mouse pressed left at (260, 582)
Screenshot: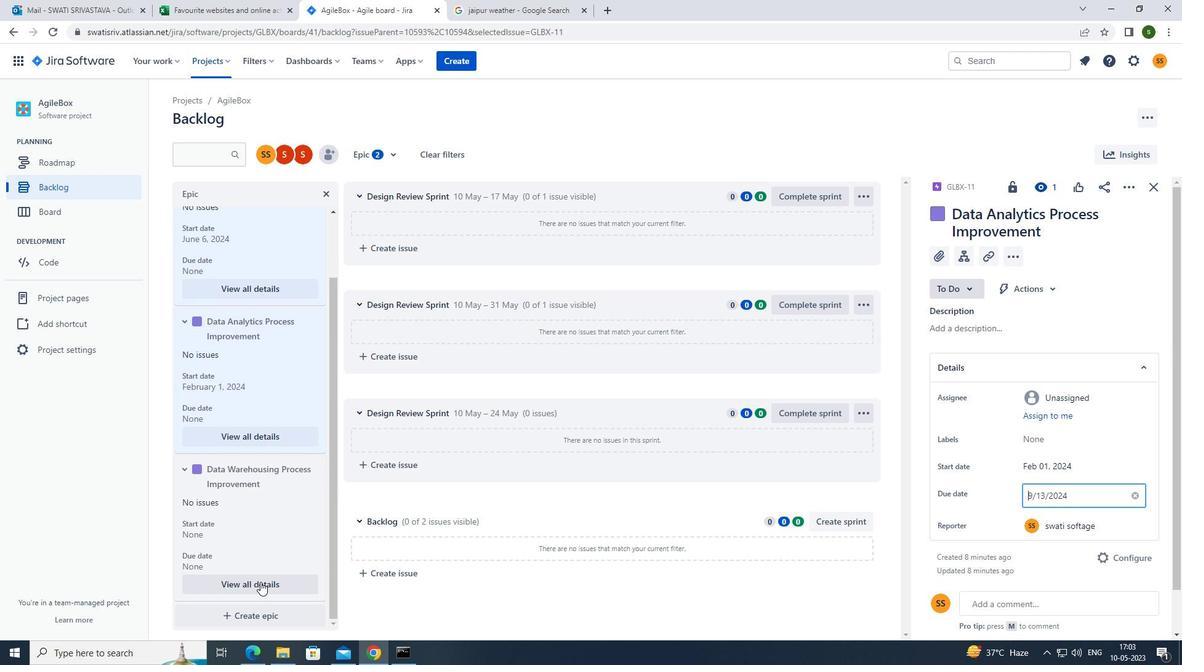 
Action: Mouse moved to (1036, 466)
Screenshot: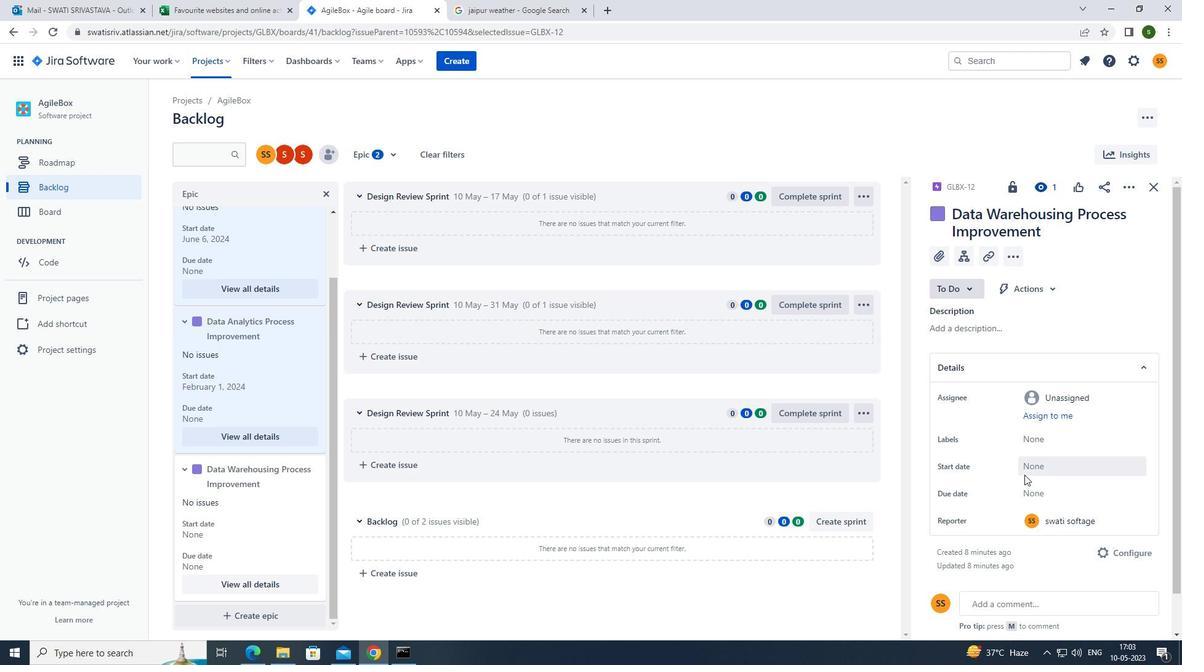 
Action: Mouse pressed left at (1036, 466)
Screenshot: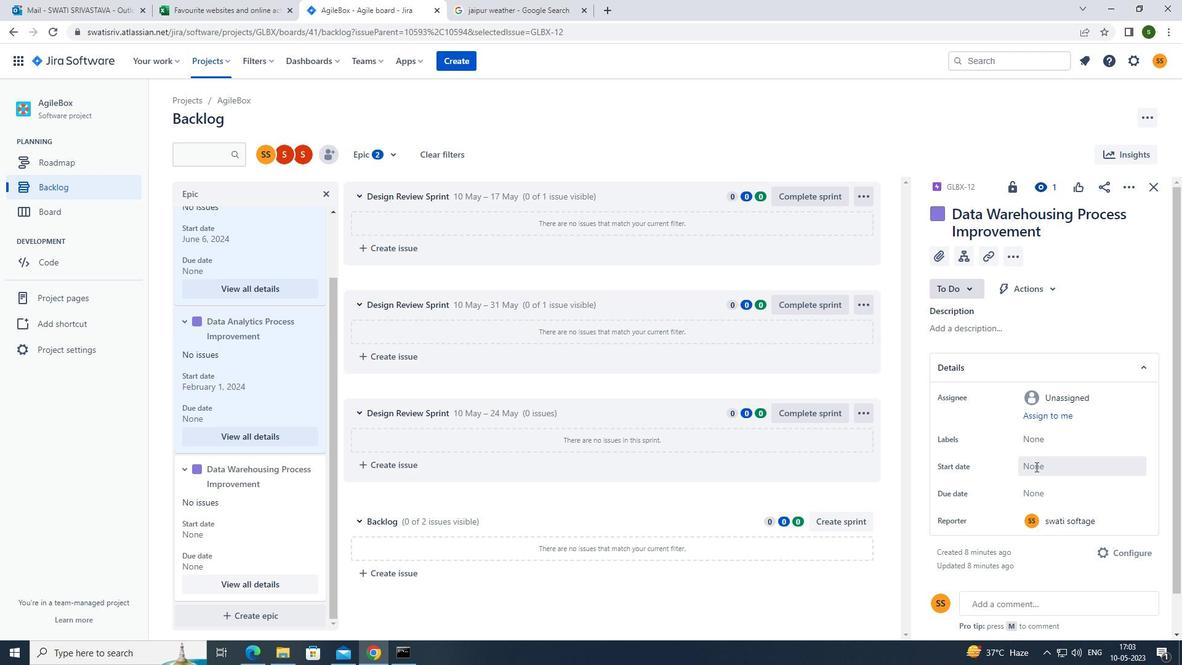 
Action: Mouse moved to (995, 287)
Screenshot: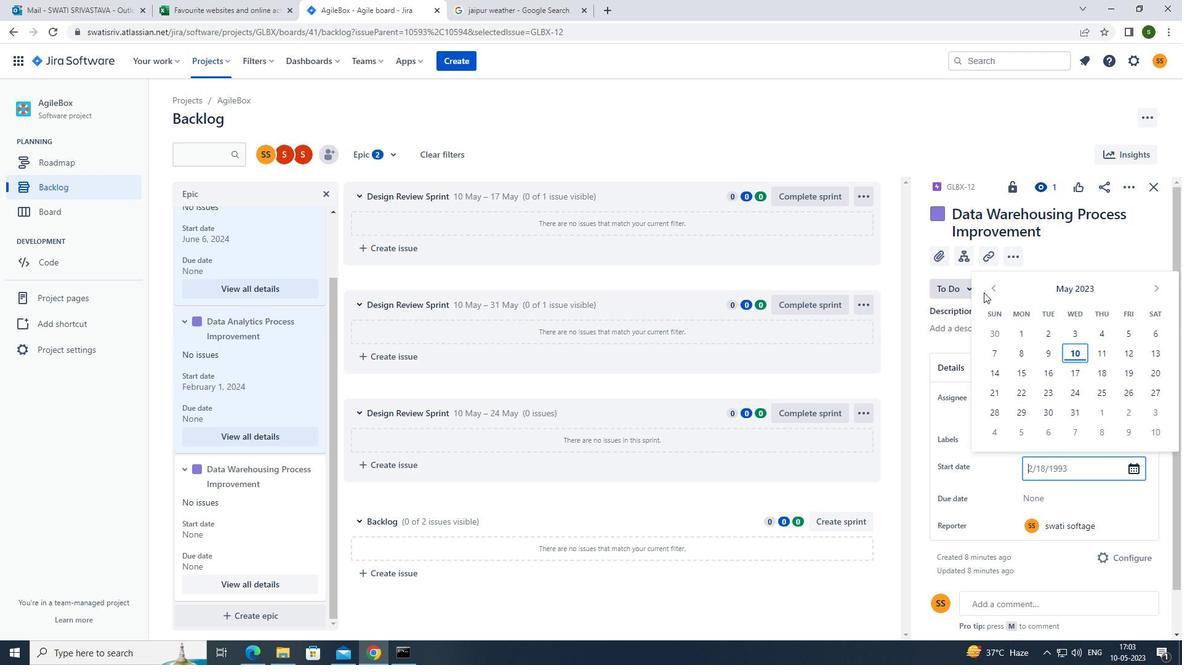 
Action: Mouse pressed left at (995, 287)
Screenshot: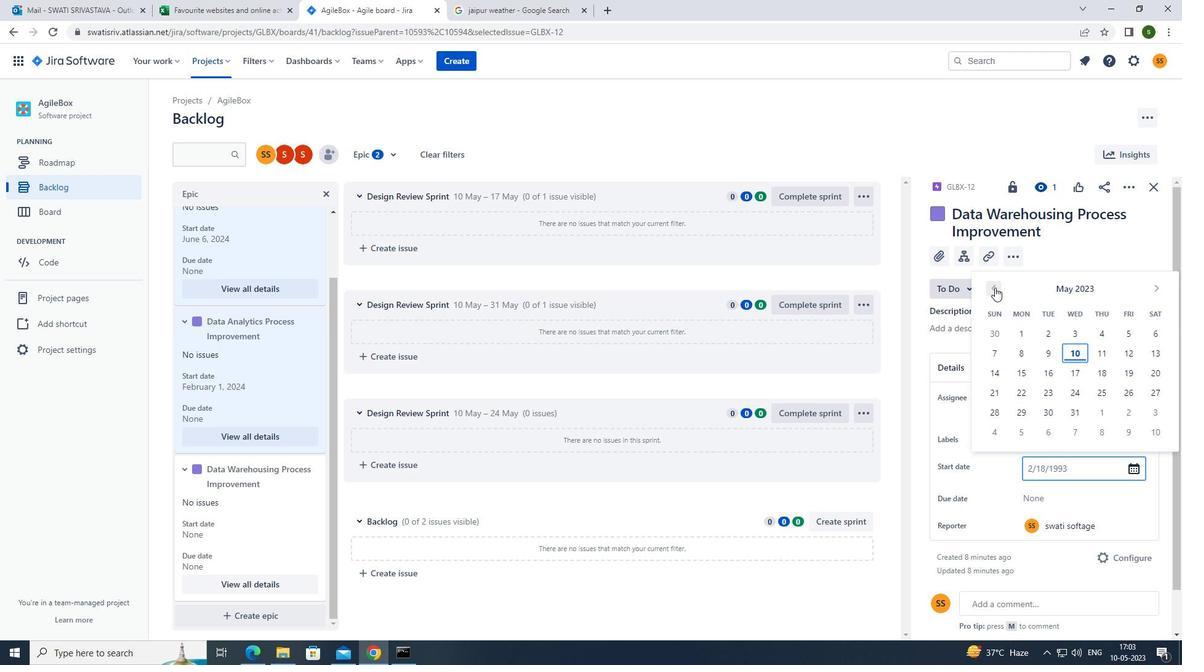 
Action: Mouse pressed left at (995, 287)
Screenshot: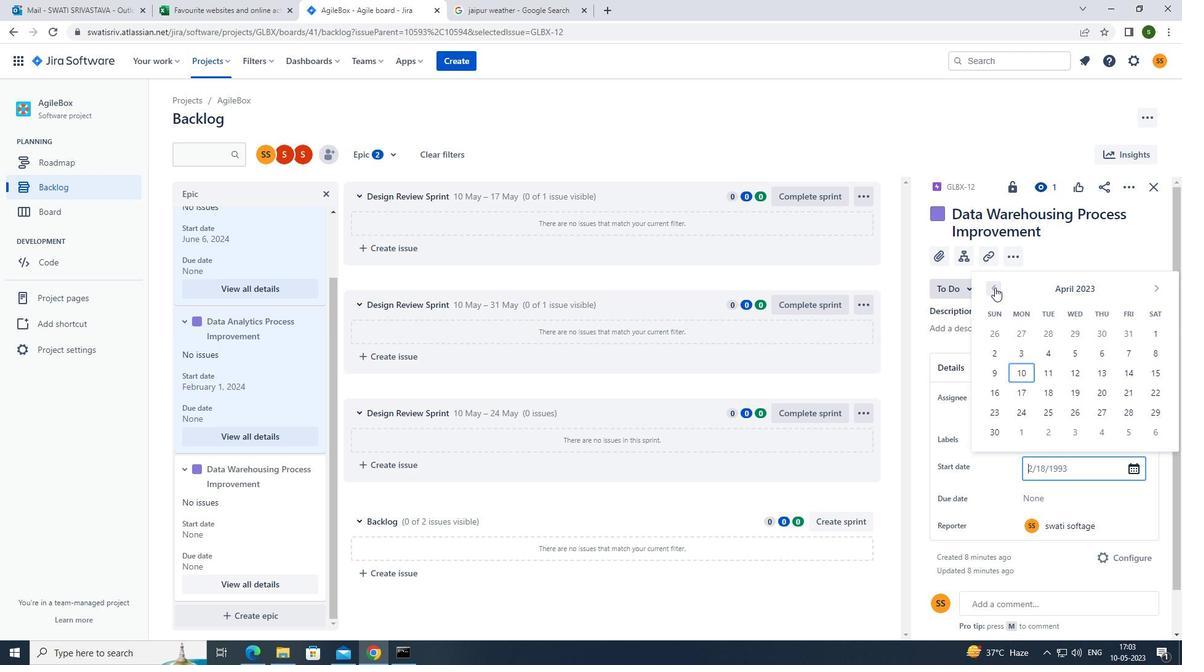 
Action: Mouse pressed left at (995, 287)
Screenshot: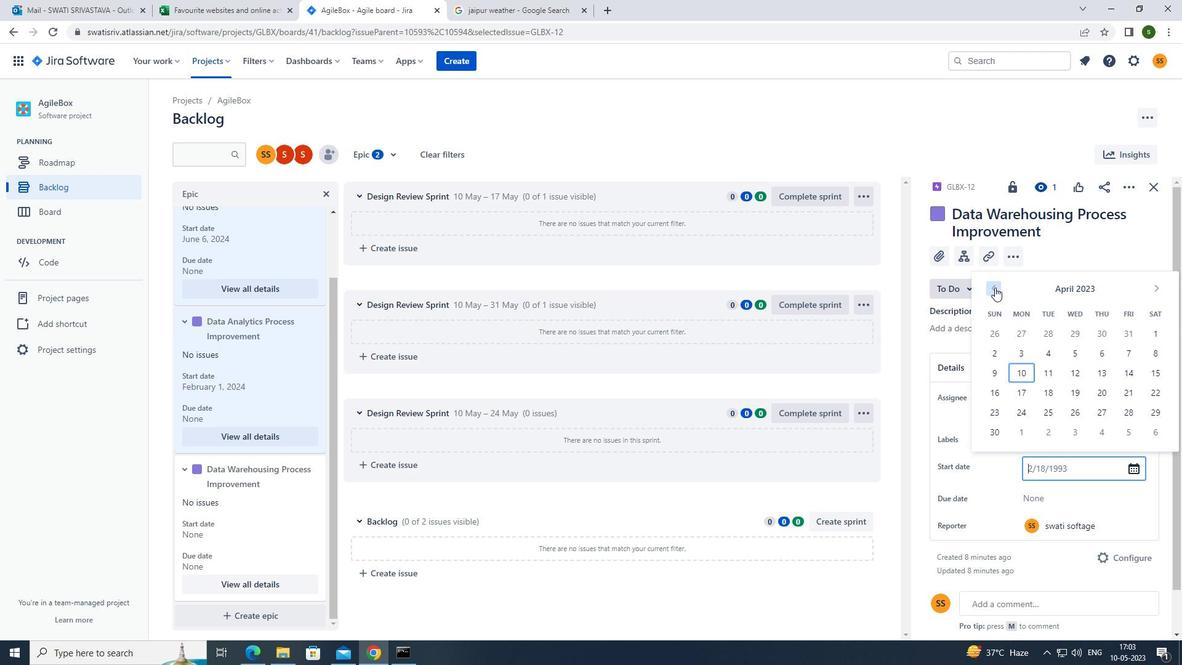 
Action: Mouse pressed left at (995, 287)
Screenshot: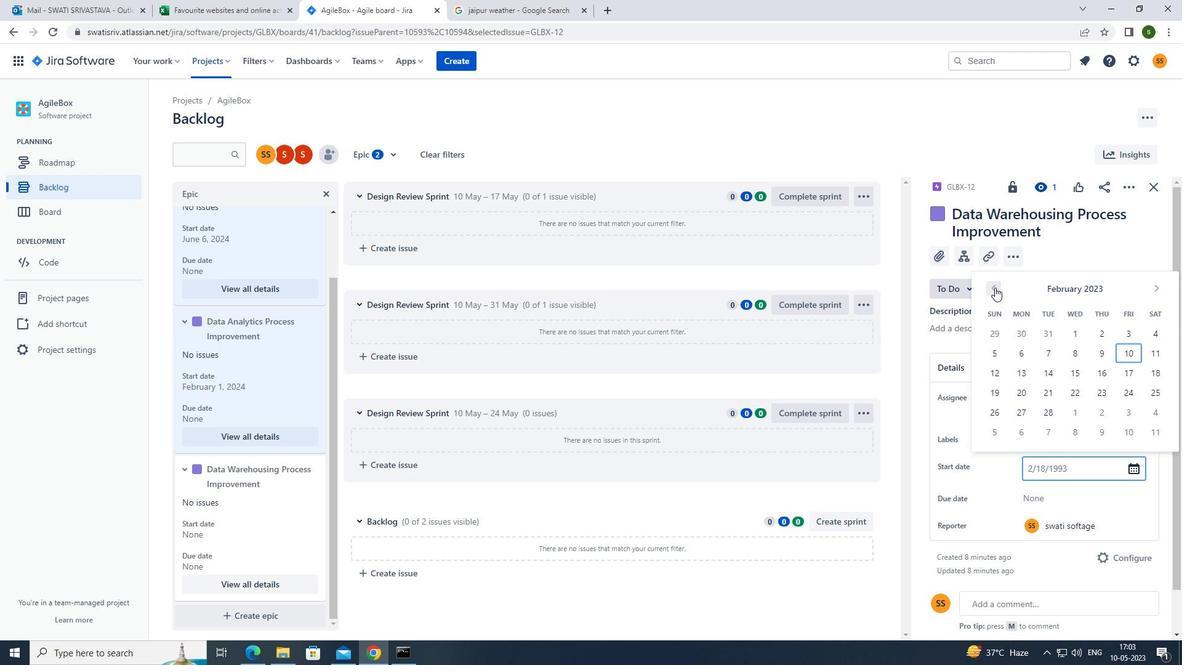 
Action: Mouse moved to (1025, 354)
Screenshot: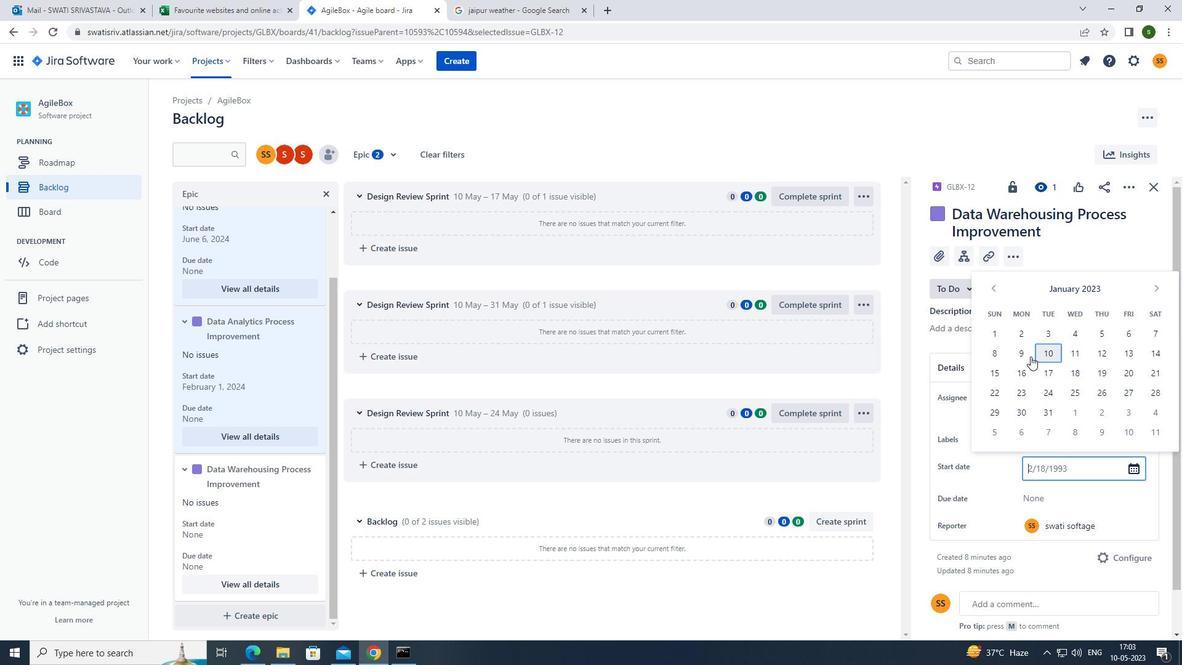 
Action: Mouse pressed left at (1025, 354)
Screenshot: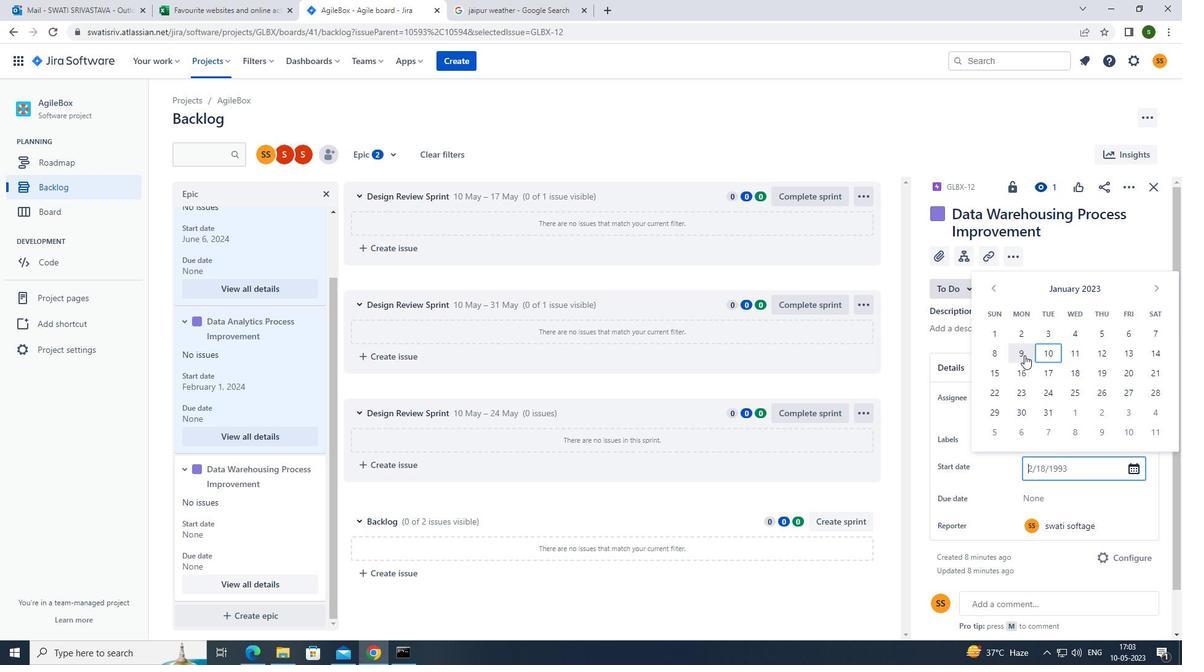 
Action: Mouse moved to (1048, 495)
Screenshot: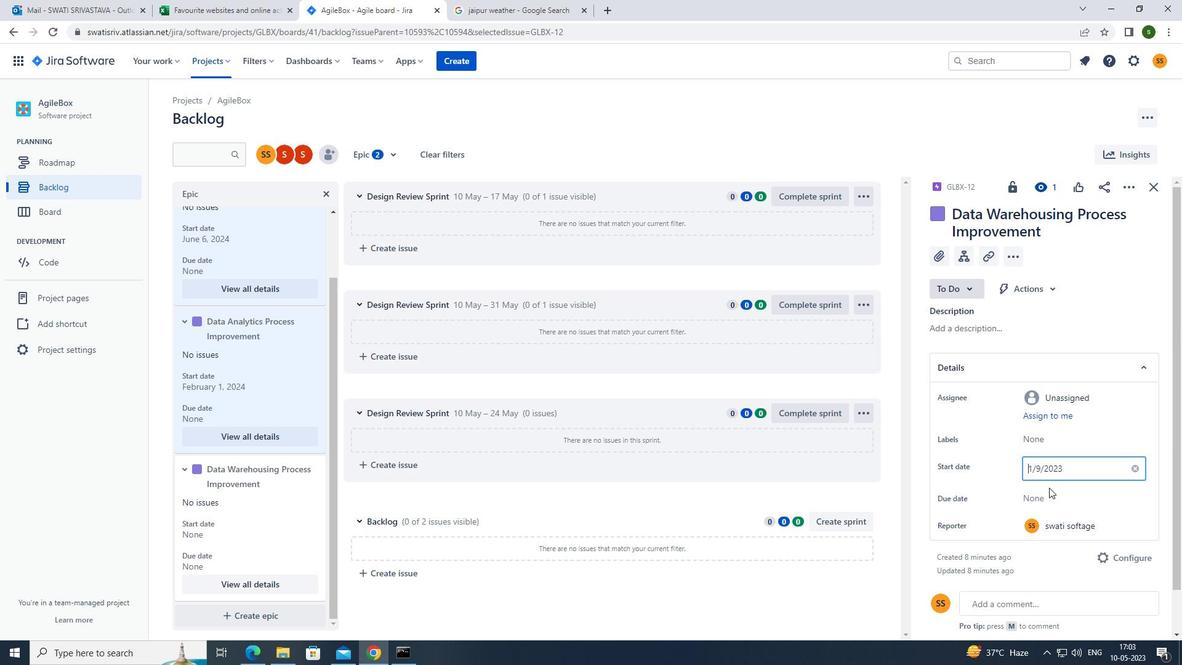
Action: Mouse pressed left at (1048, 495)
Screenshot: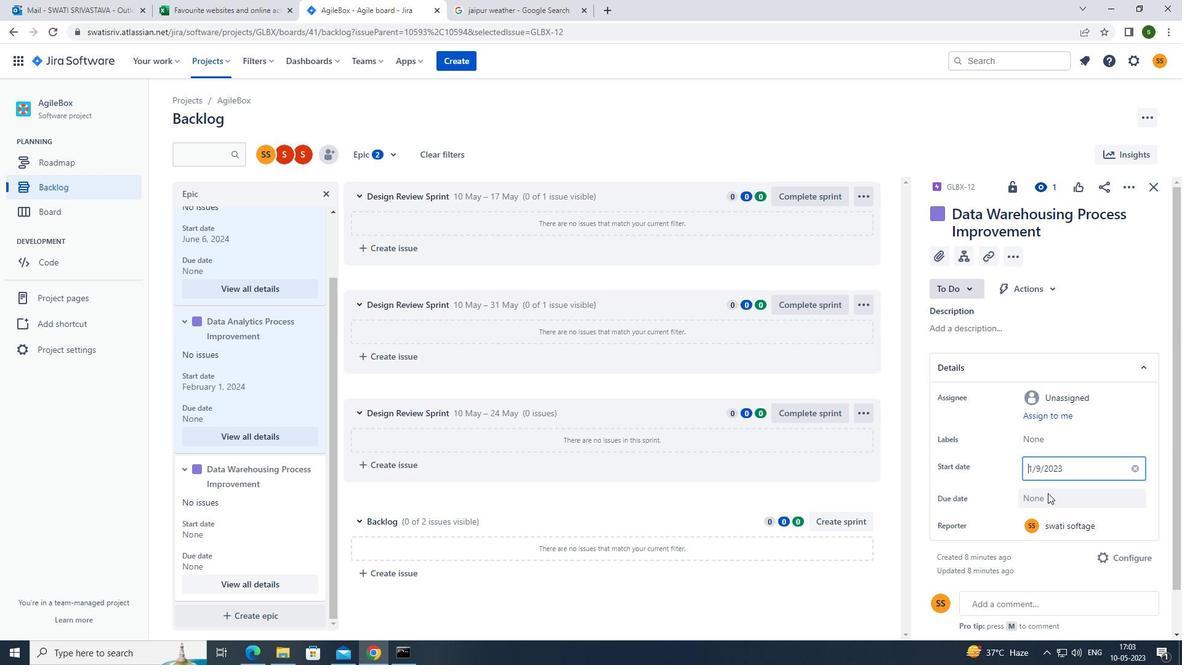 
Action: Mouse moved to (1155, 320)
Screenshot: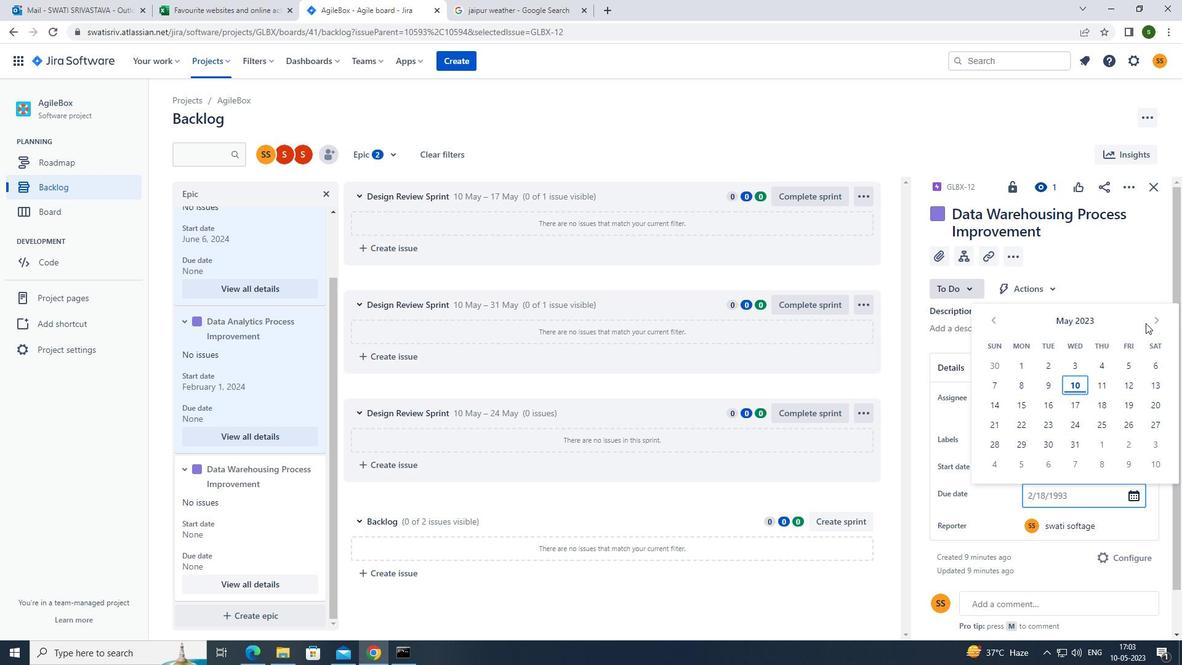 
Action: Mouse pressed left at (1155, 320)
Screenshot: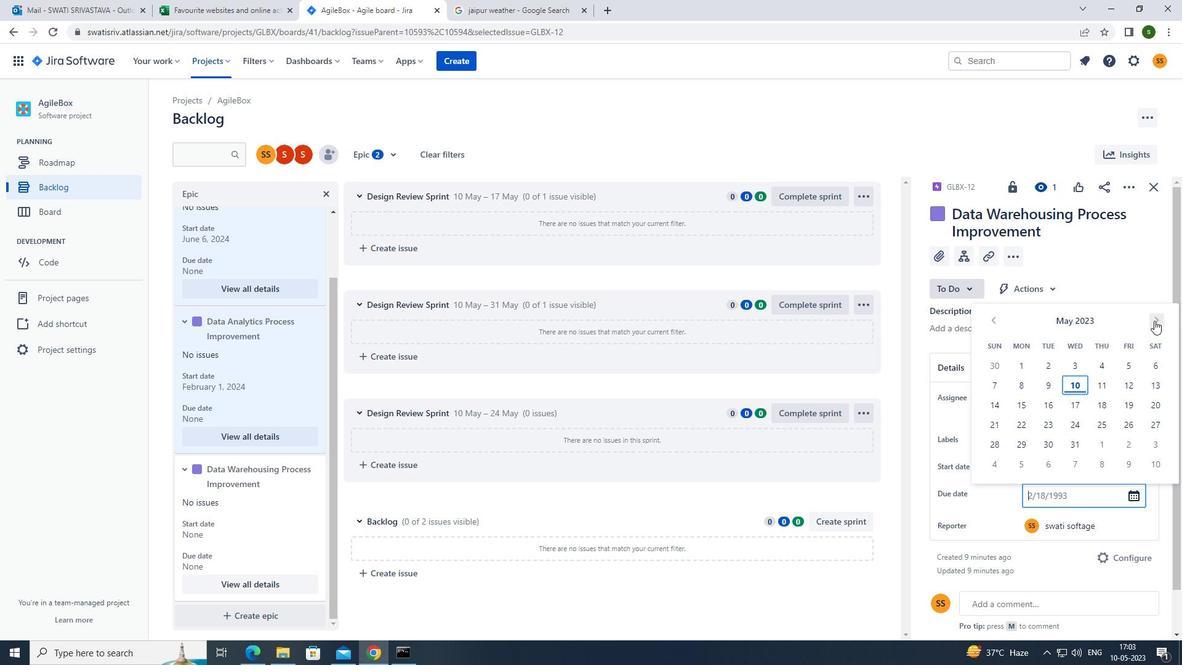 
Action: Mouse pressed left at (1155, 320)
Screenshot: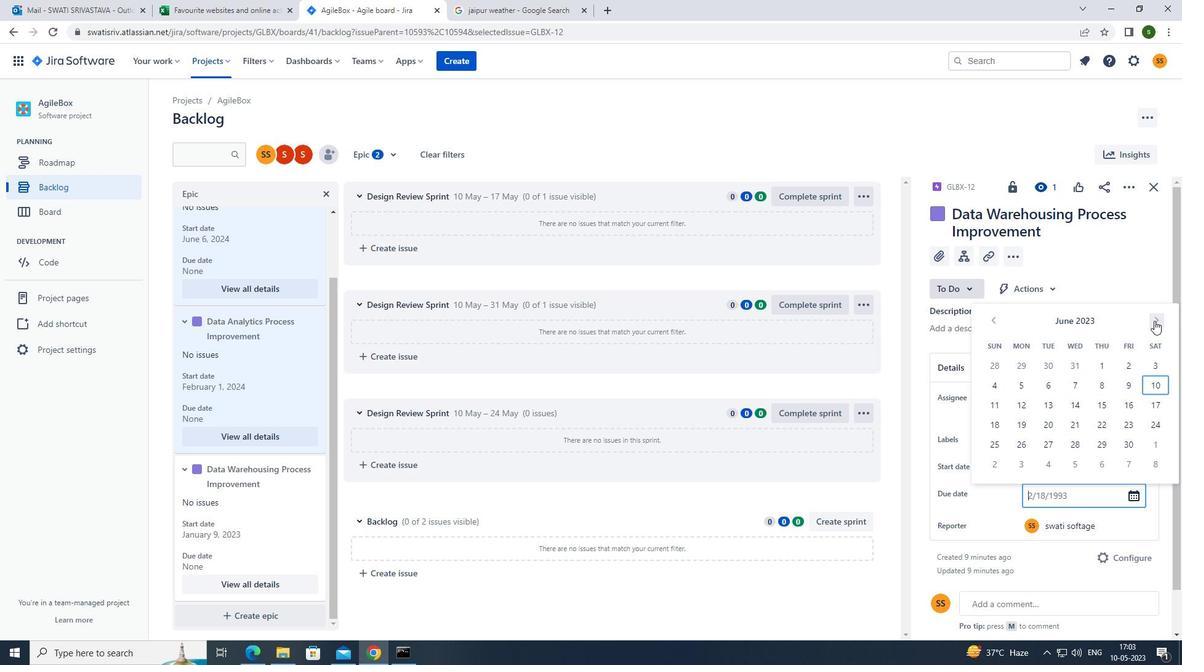 
Action: Mouse moved to (1155, 320)
Screenshot: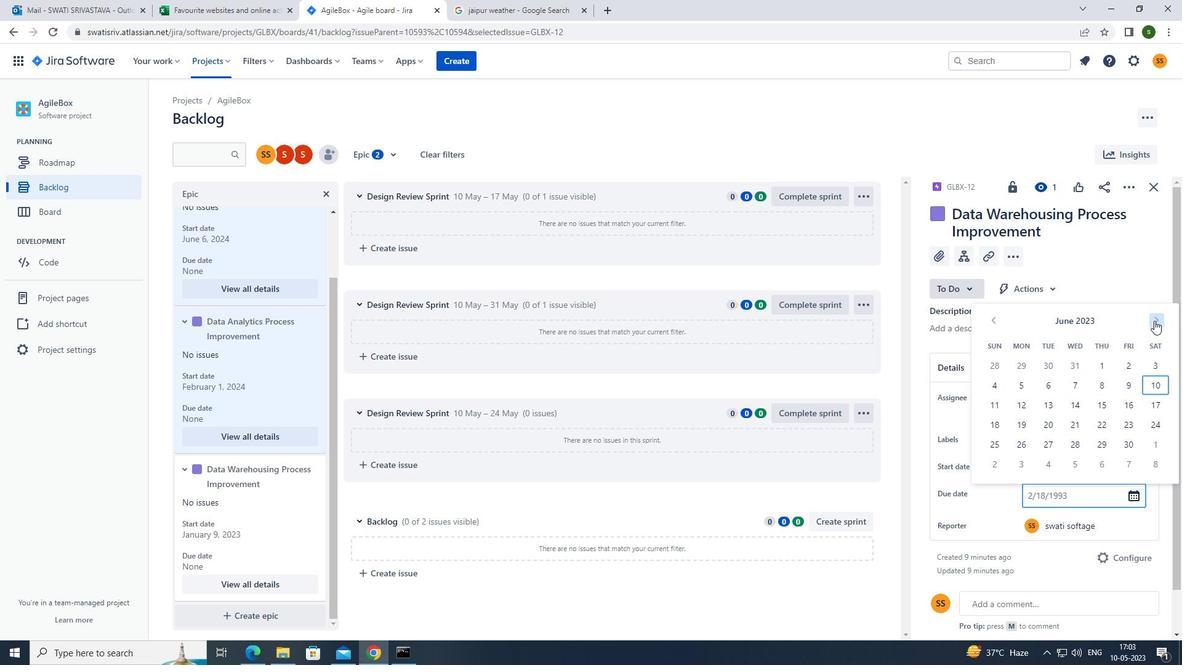 
Action: Mouse pressed left at (1155, 320)
Screenshot: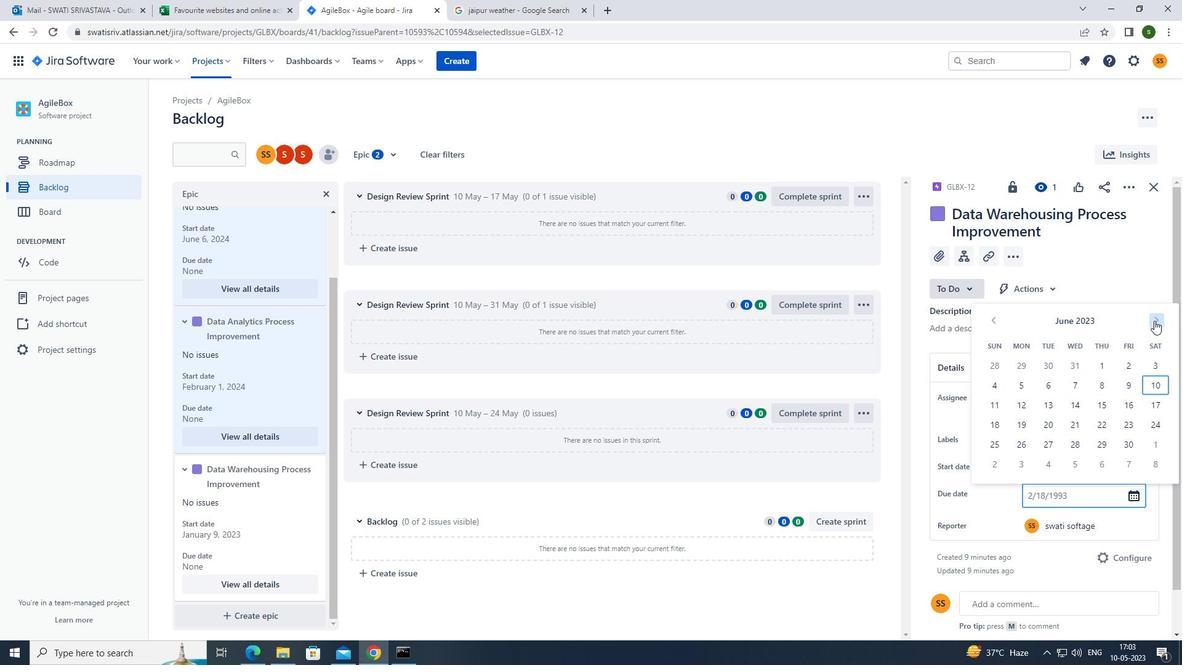 
Action: Mouse moved to (1158, 318)
Screenshot: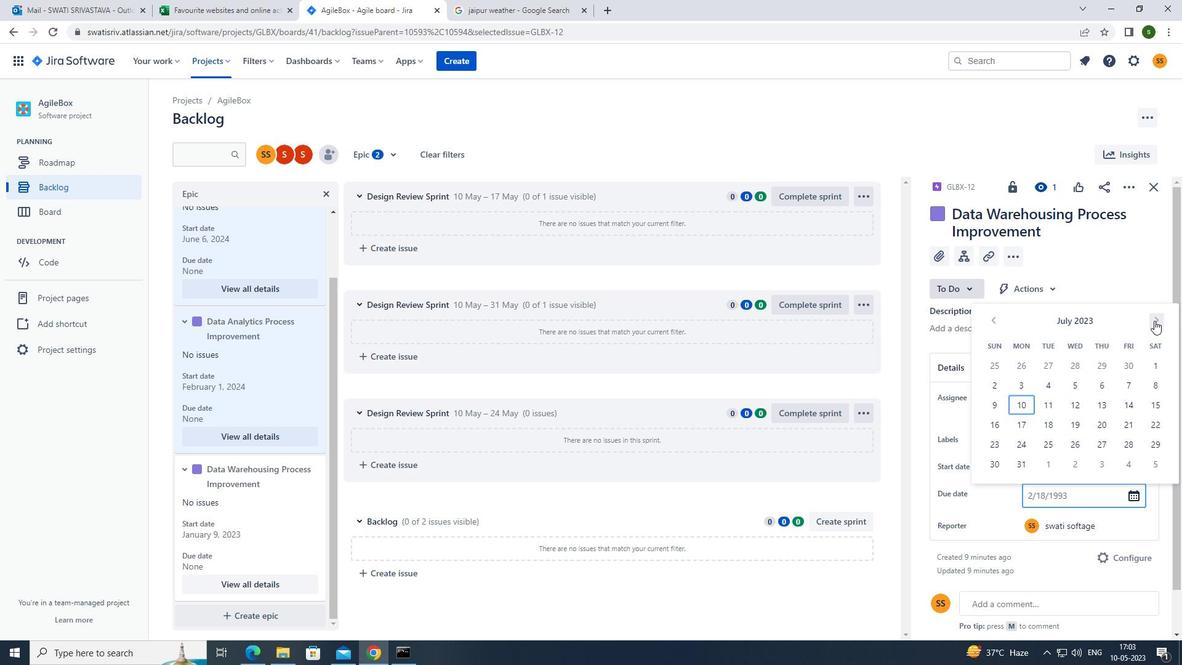 
Action: Mouse pressed left at (1158, 318)
Screenshot: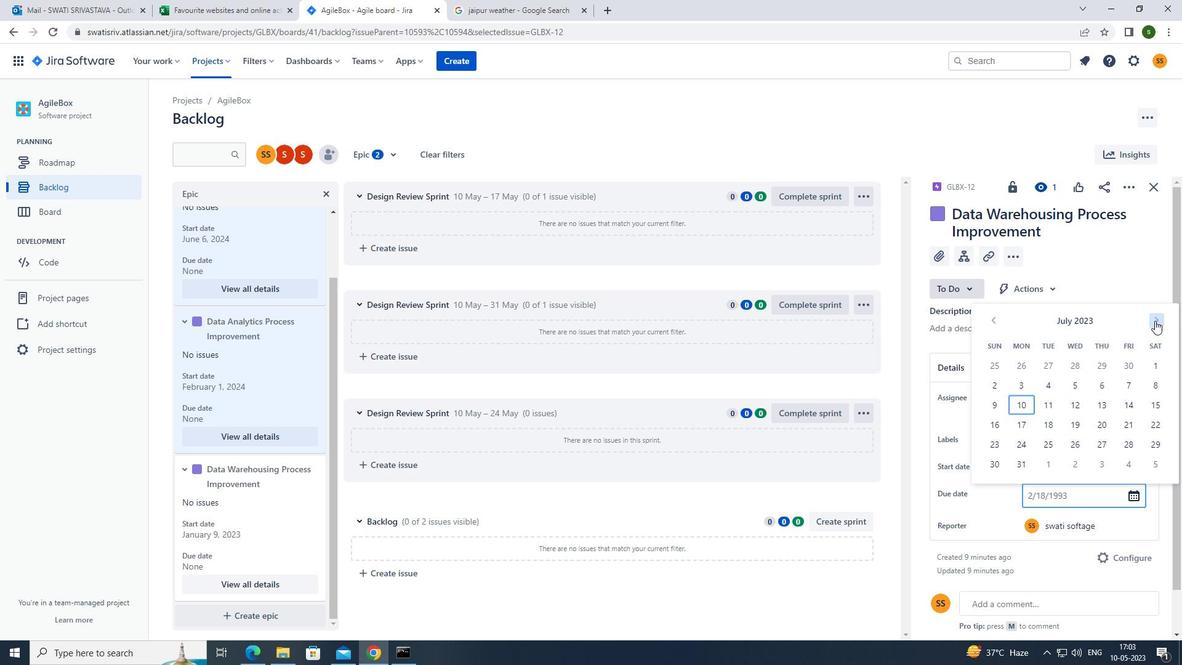 
Action: Mouse moved to (1158, 317)
Screenshot: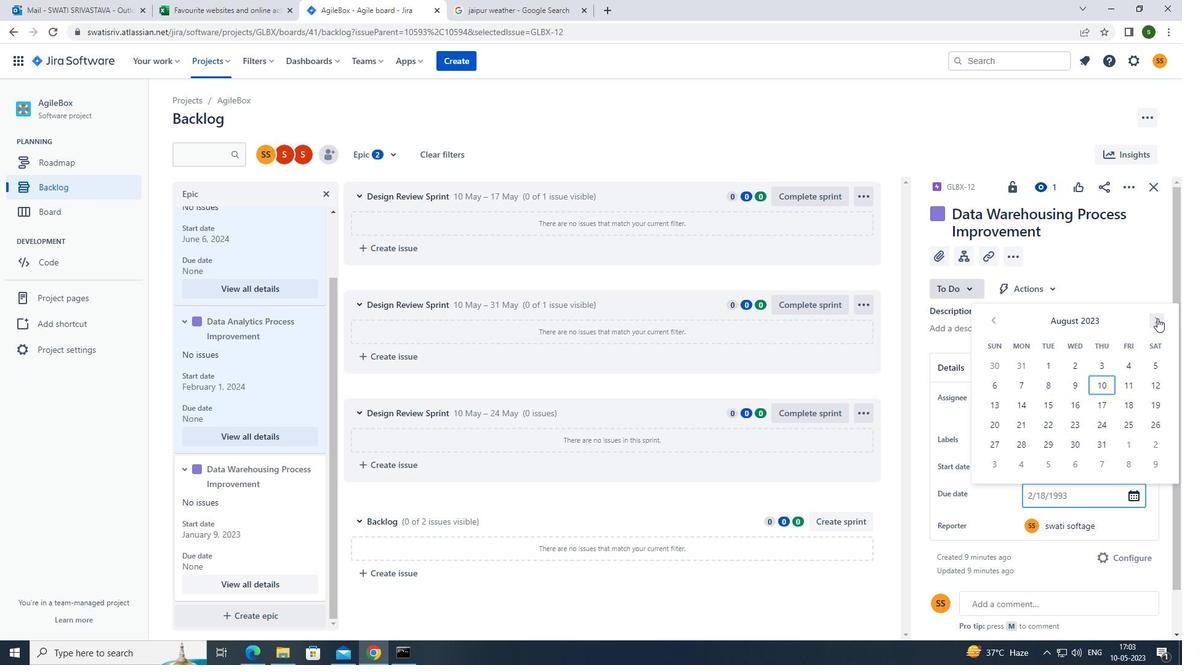 
Action: Mouse pressed left at (1158, 317)
Screenshot: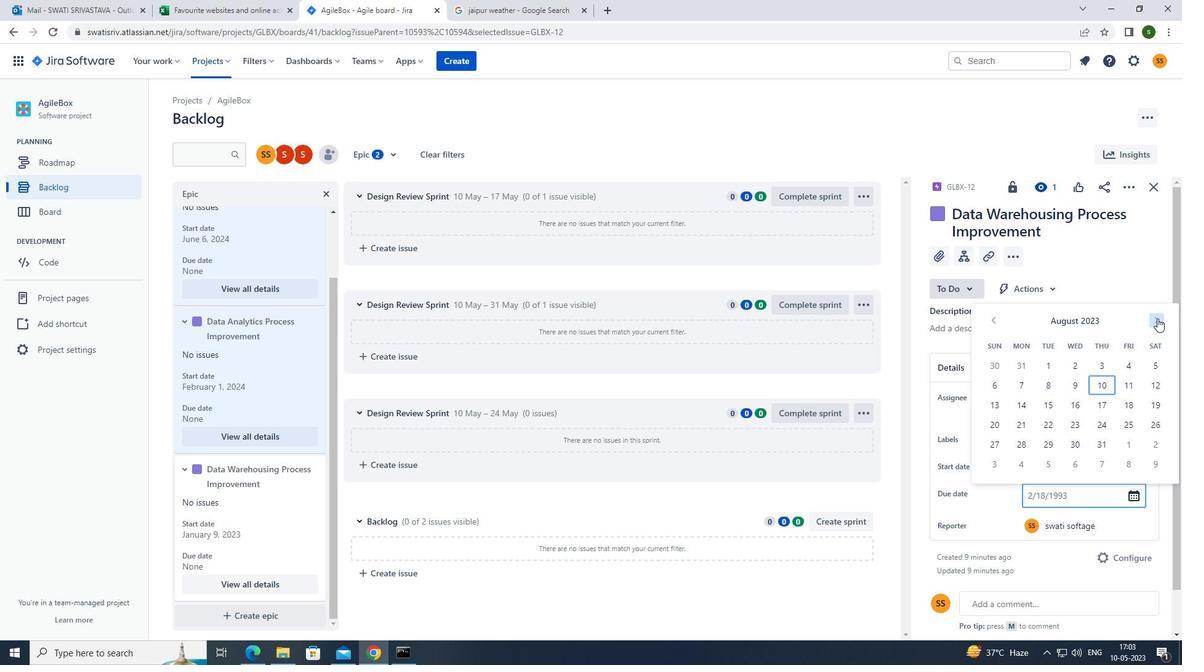 
Action: Mouse pressed left at (1158, 317)
Screenshot: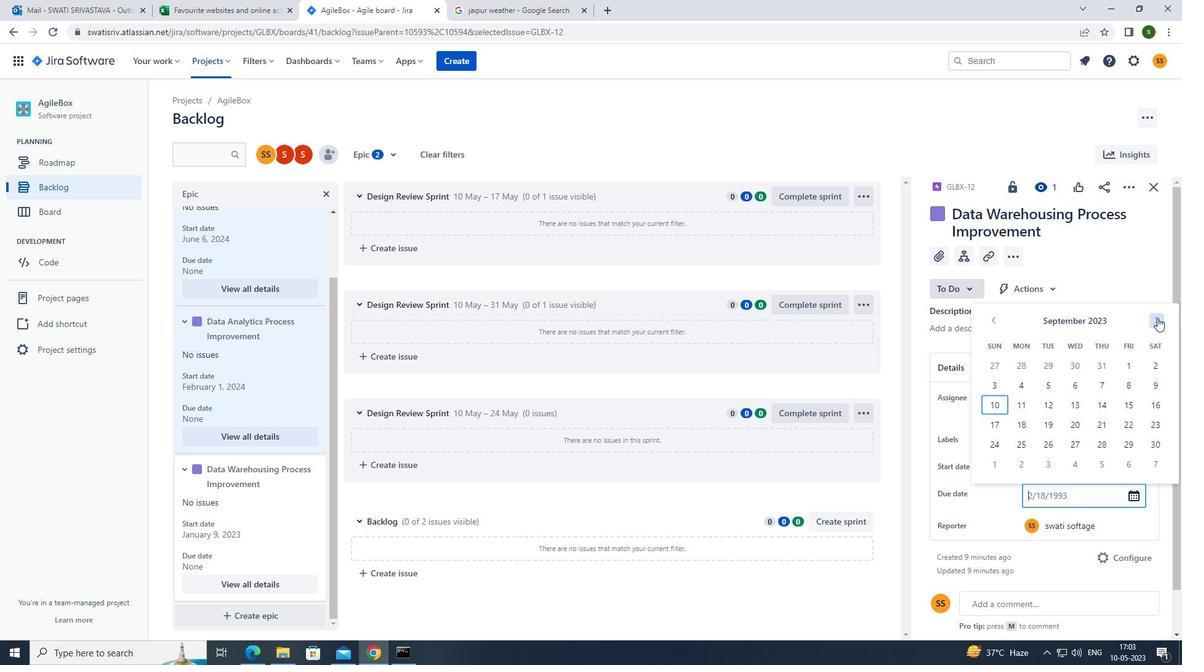 
Action: Mouse pressed left at (1158, 317)
Screenshot: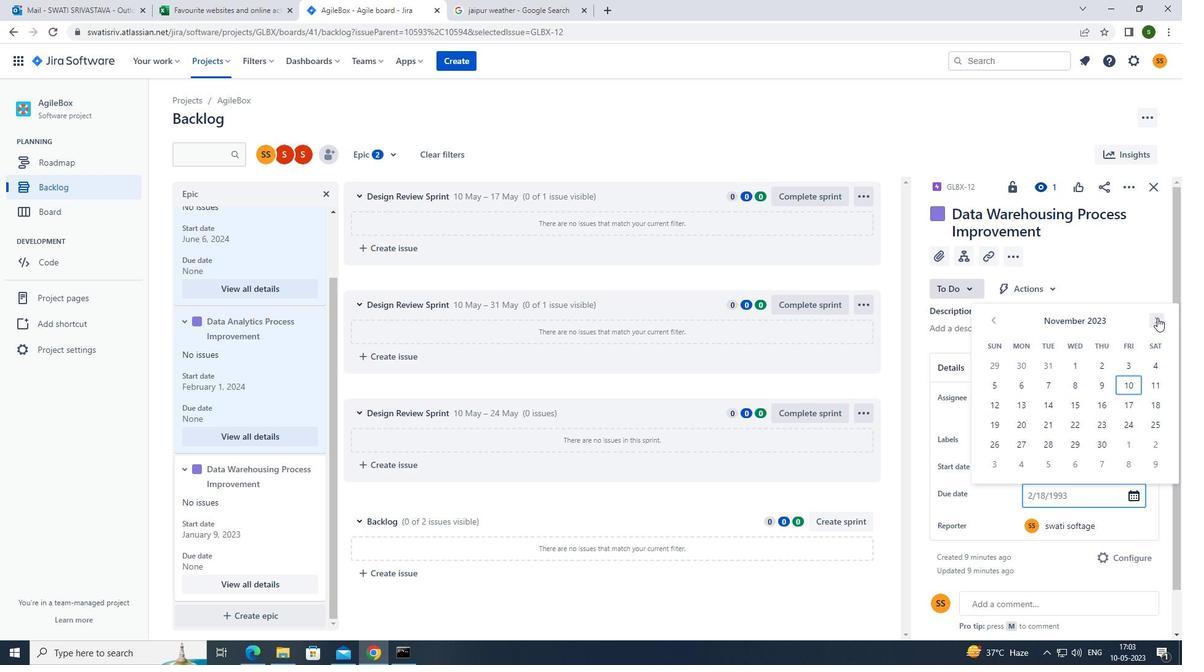 
Action: Mouse pressed left at (1158, 317)
Screenshot: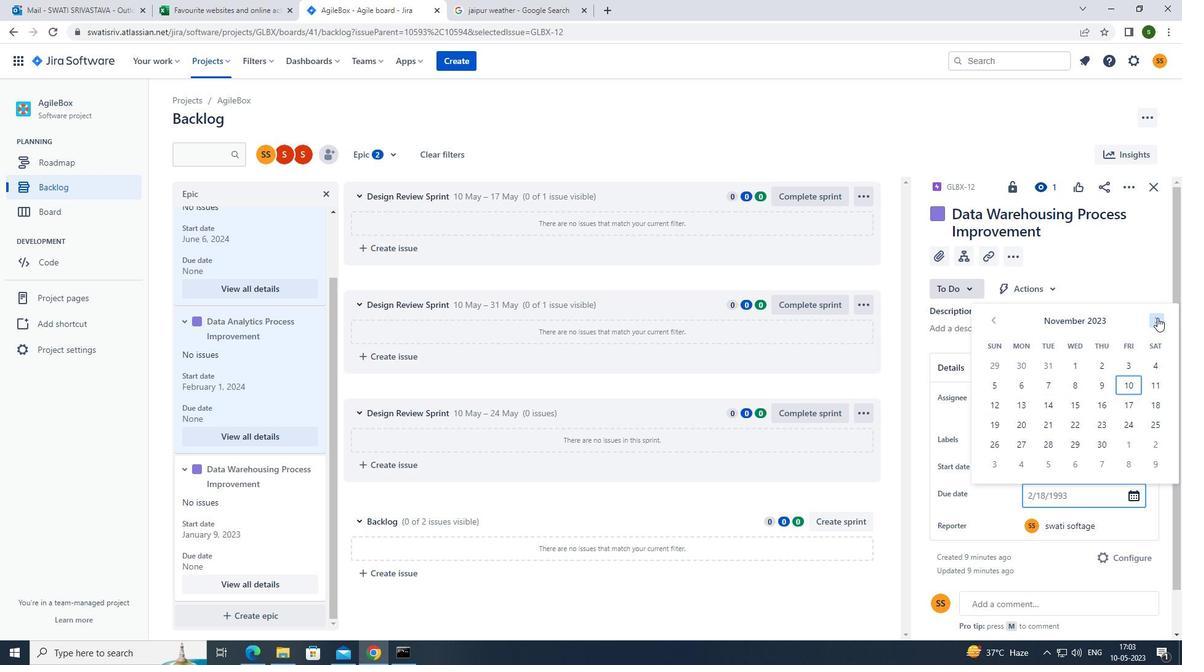 
Action: Mouse pressed left at (1158, 317)
Screenshot: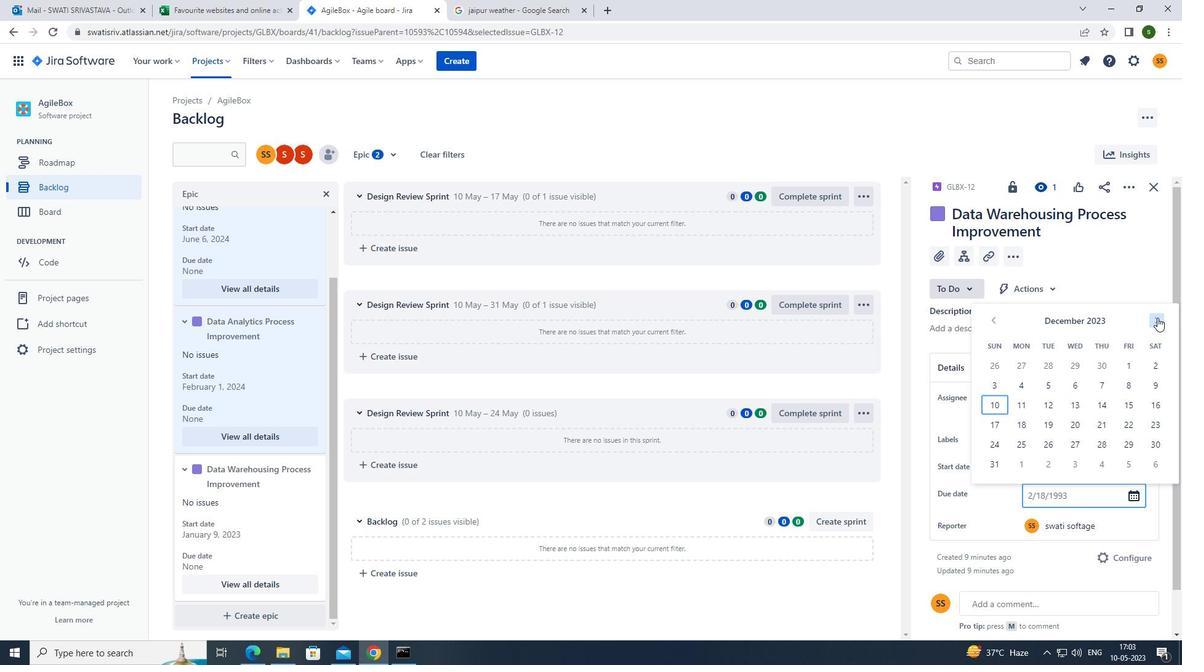 
Action: Mouse pressed left at (1158, 317)
Screenshot: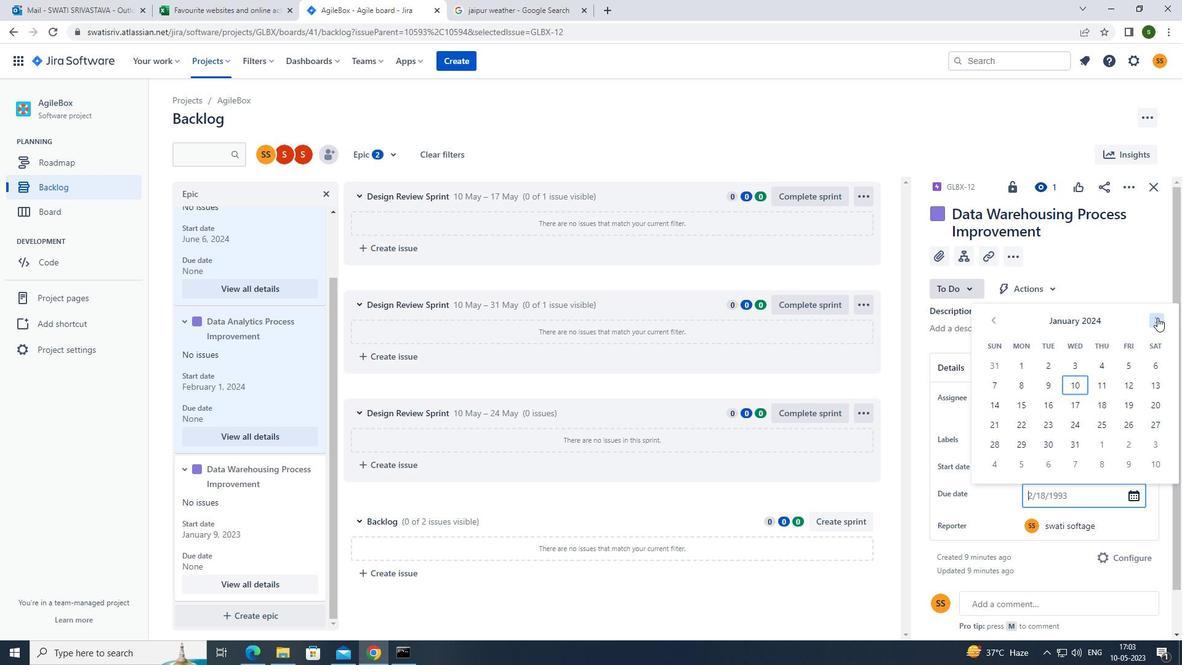 
Action: Mouse pressed left at (1158, 317)
Screenshot: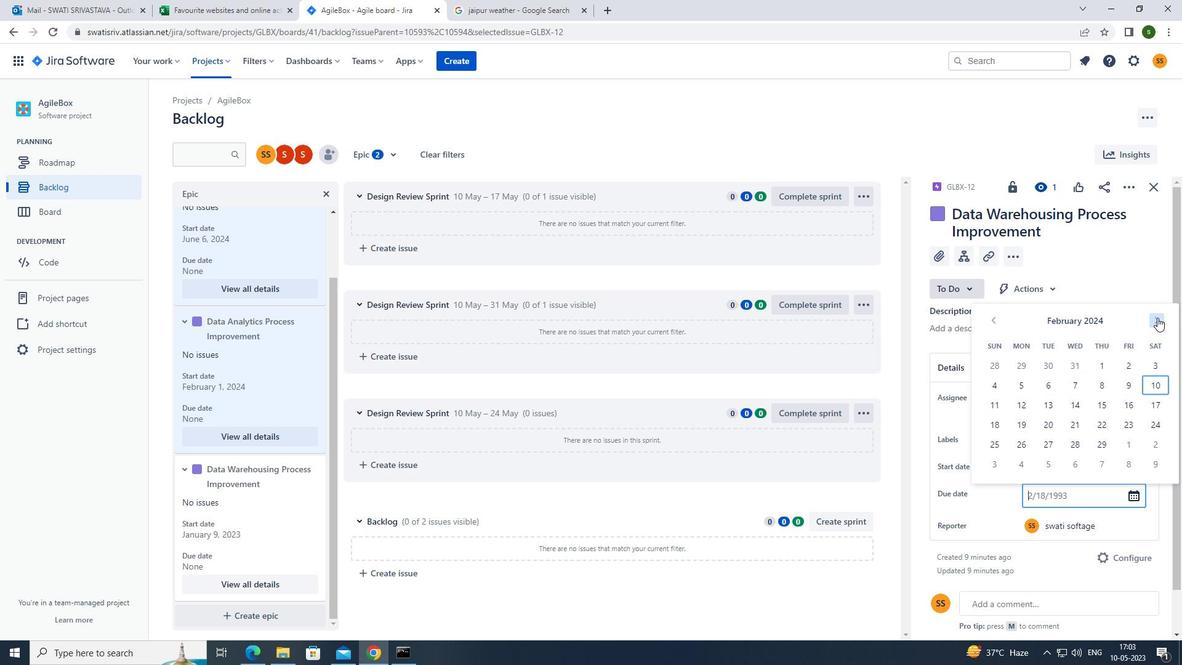 
Action: Mouse pressed left at (1158, 317)
Screenshot: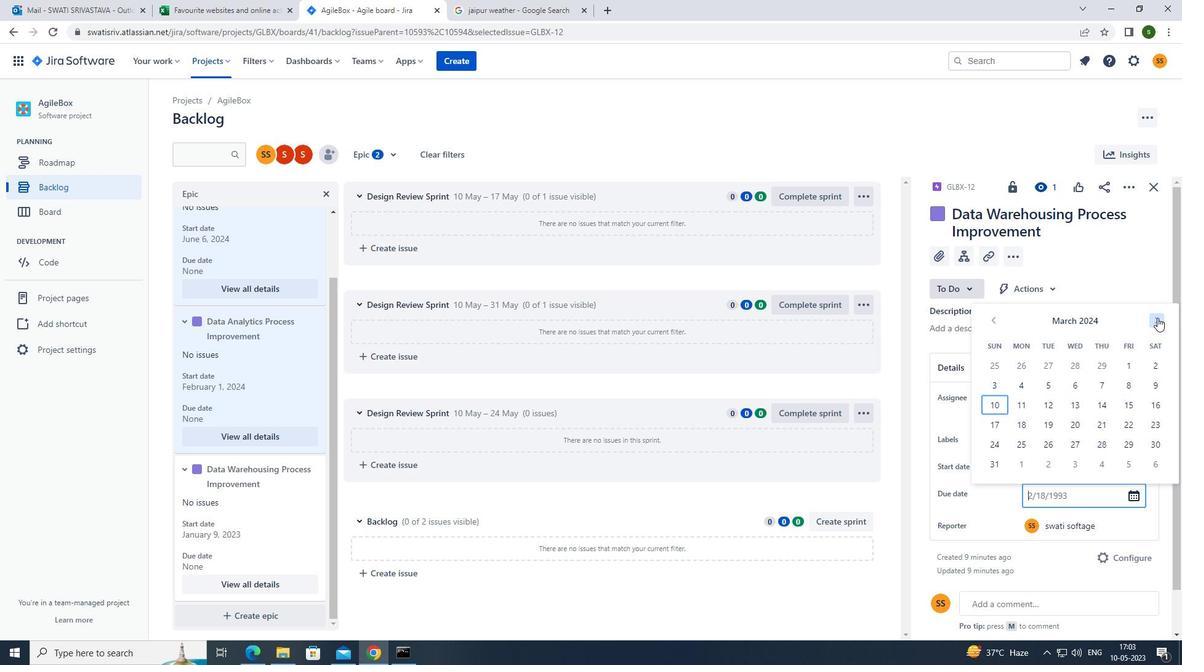 
Action: Mouse pressed left at (1158, 317)
Screenshot: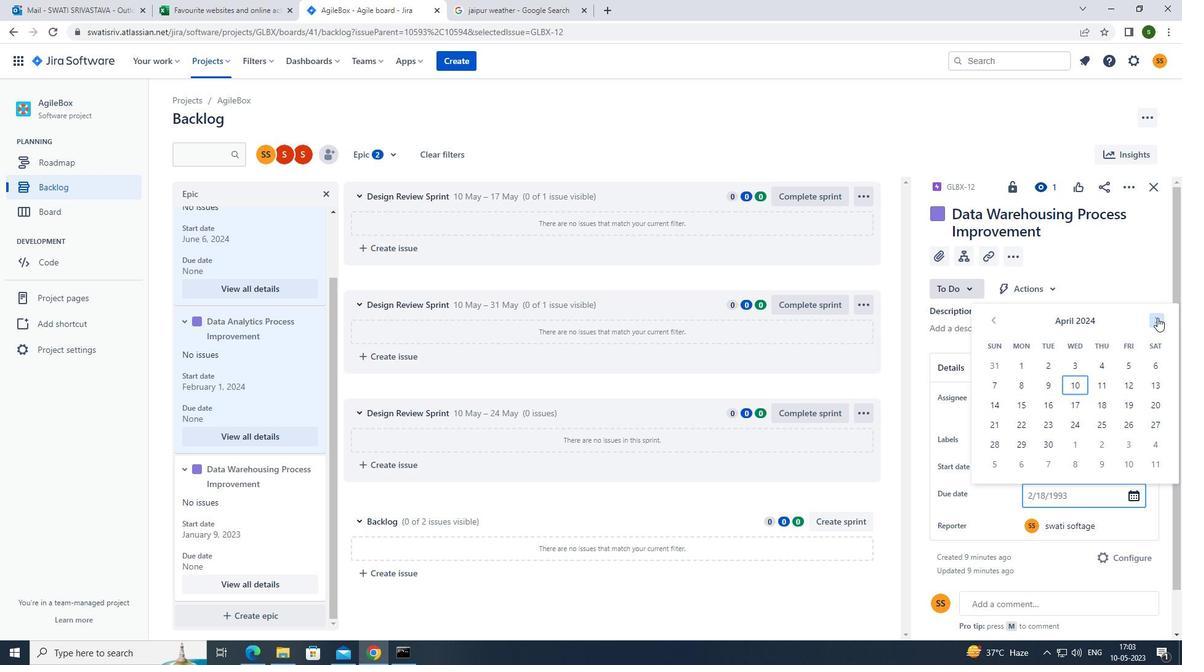 
Action: Mouse pressed left at (1158, 317)
Screenshot: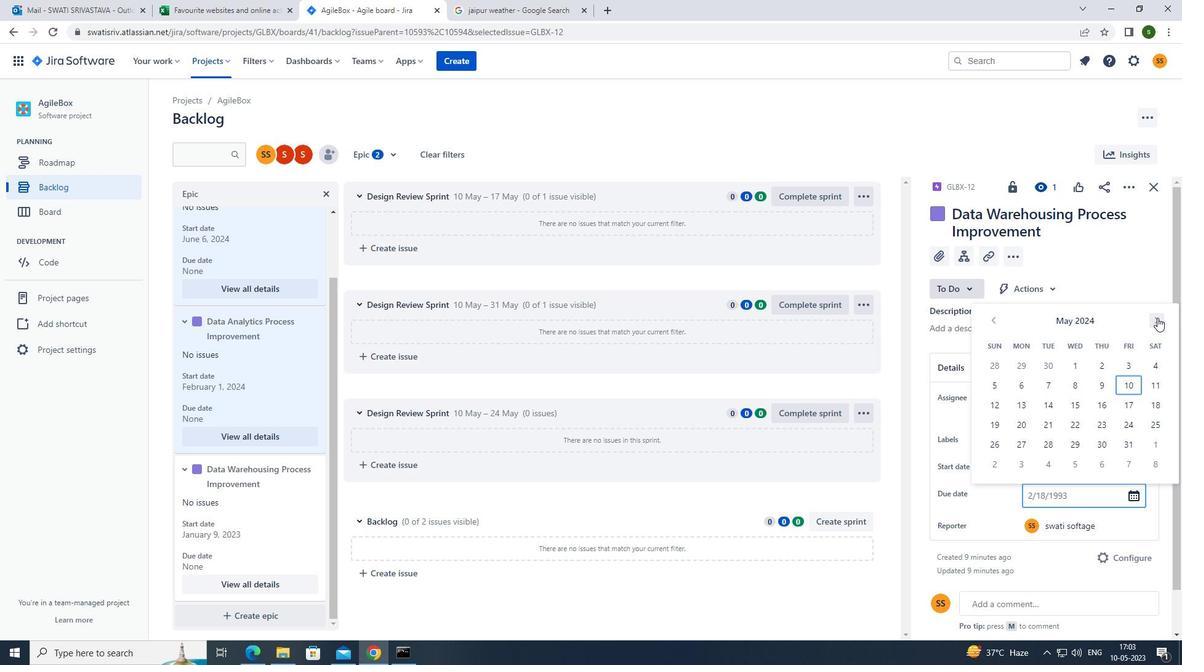 
Action: Mouse pressed left at (1158, 317)
Screenshot: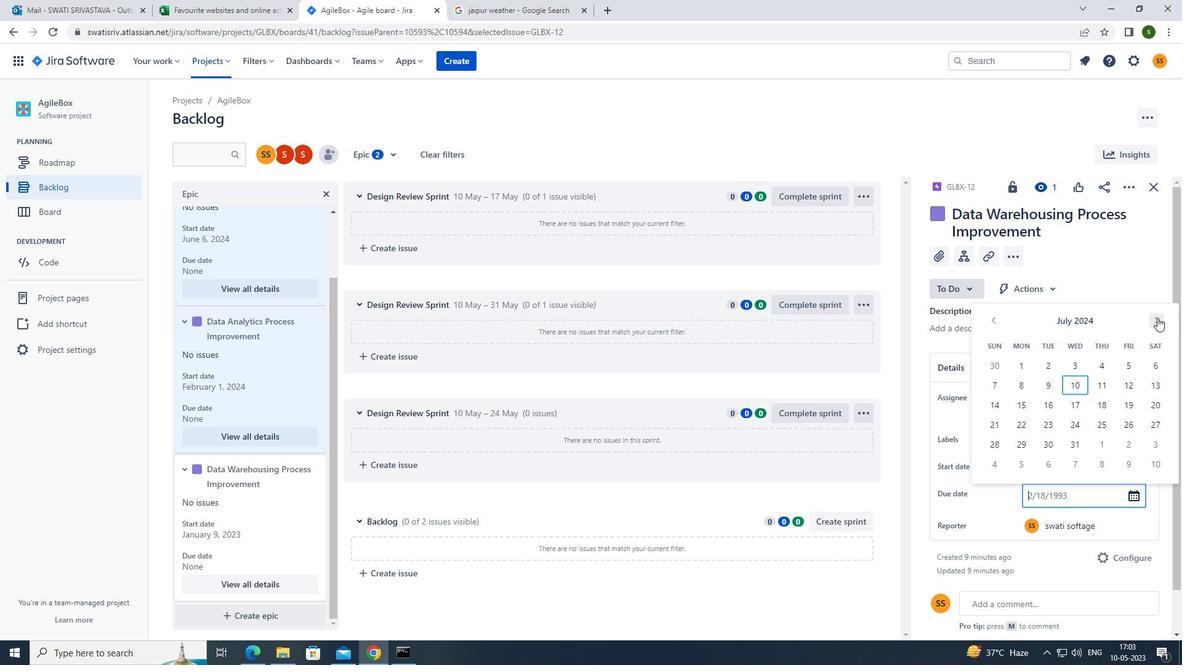 
Action: Mouse pressed left at (1158, 317)
Screenshot: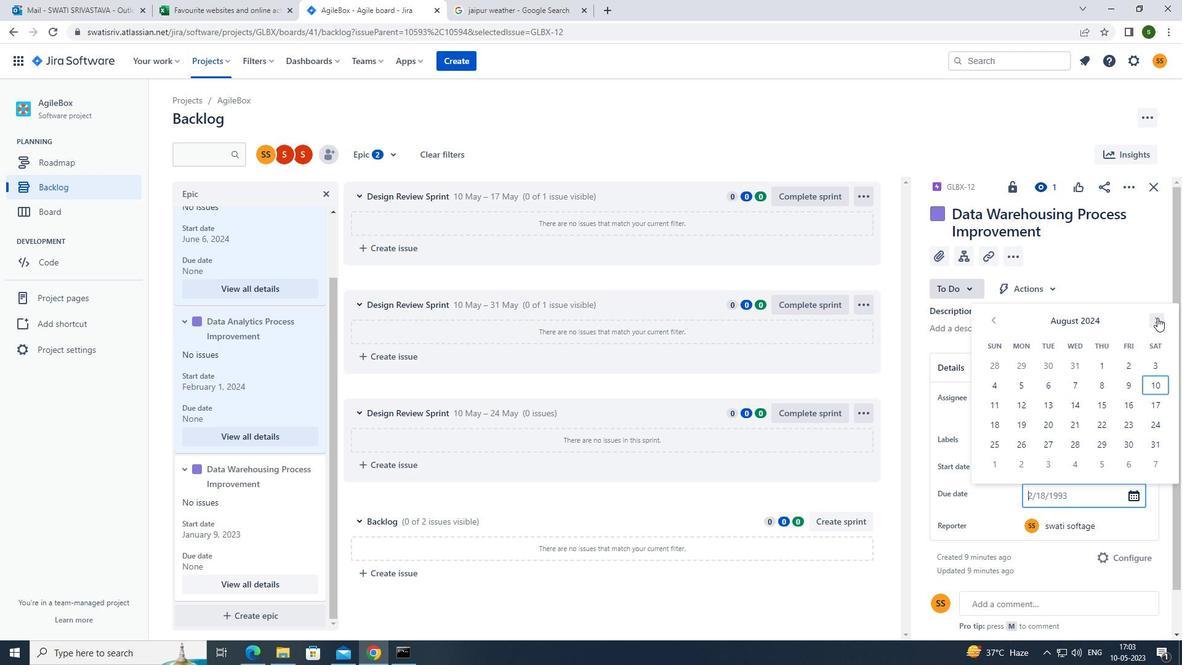 
Action: Mouse pressed left at (1158, 317)
Screenshot: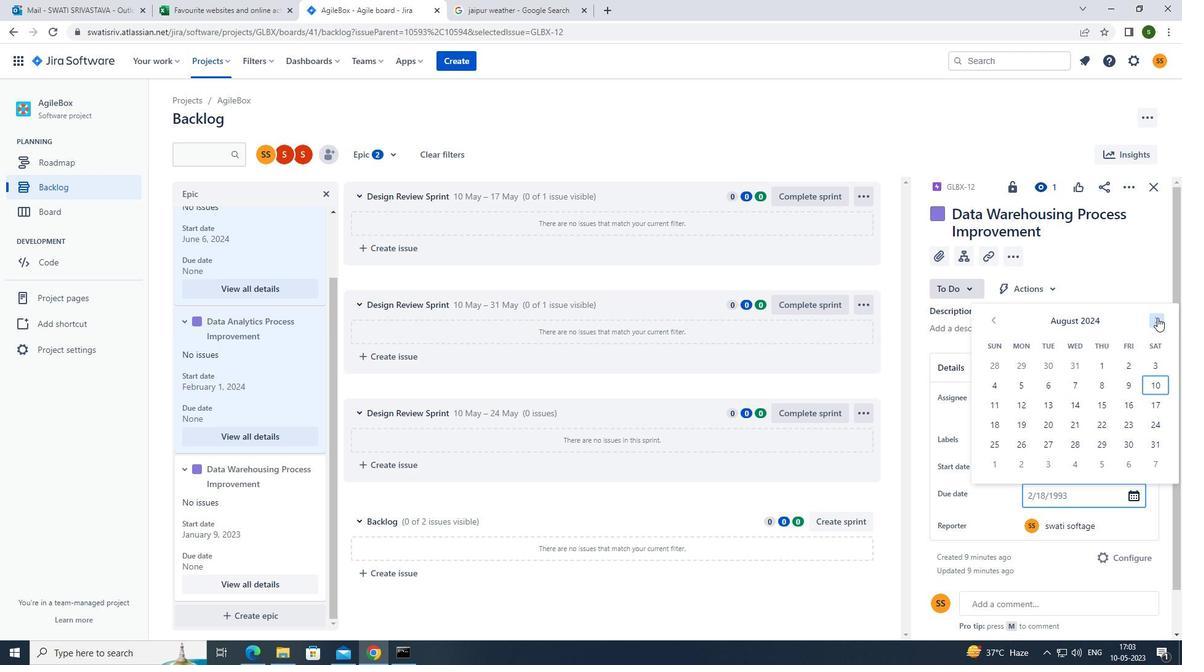 
Action: Mouse pressed left at (1158, 317)
Screenshot: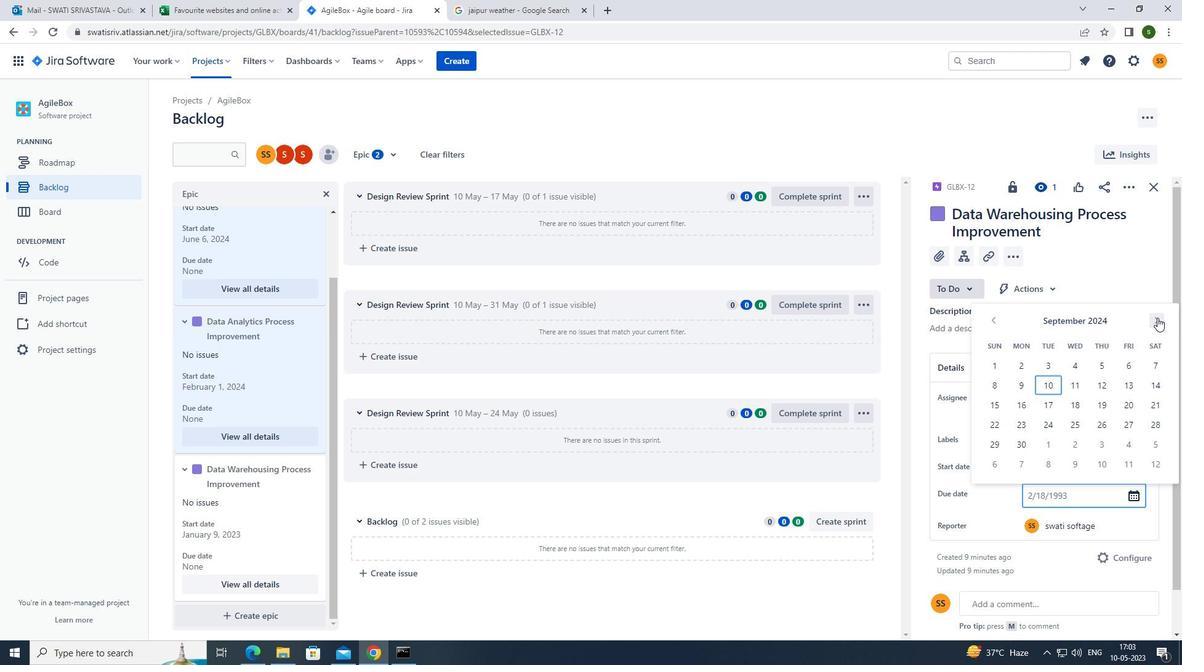 
Action: Mouse pressed left at (1158, 317)
Screenshot: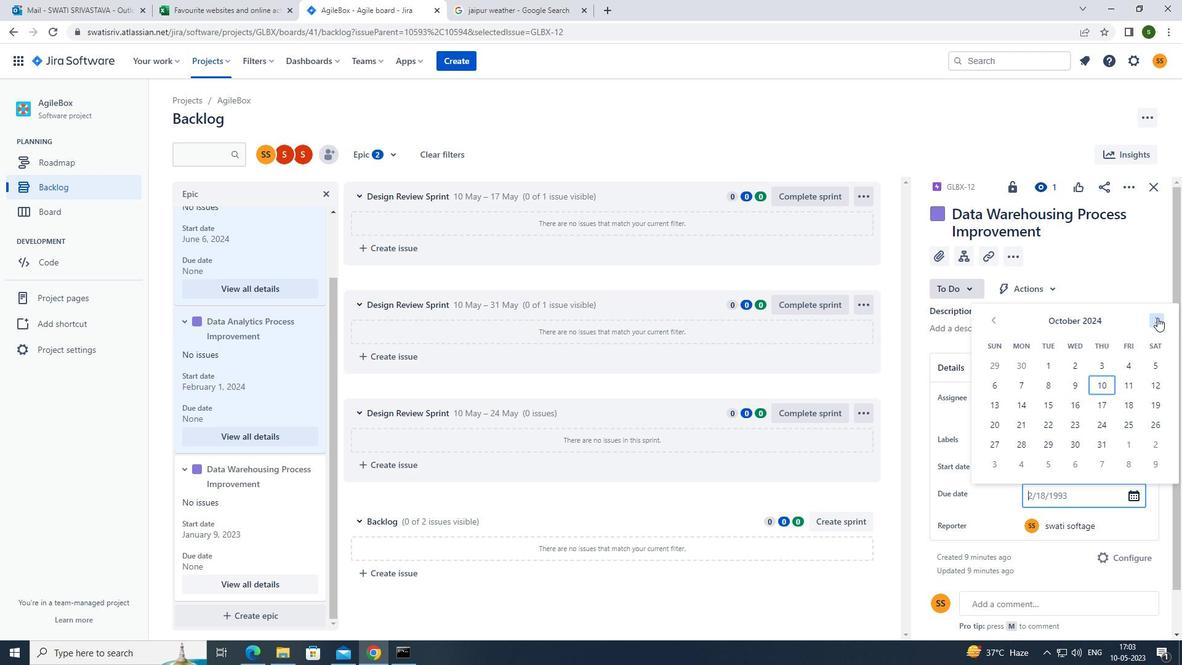 
Action: Mouse pressed left at (1158, 317)
Screenshot: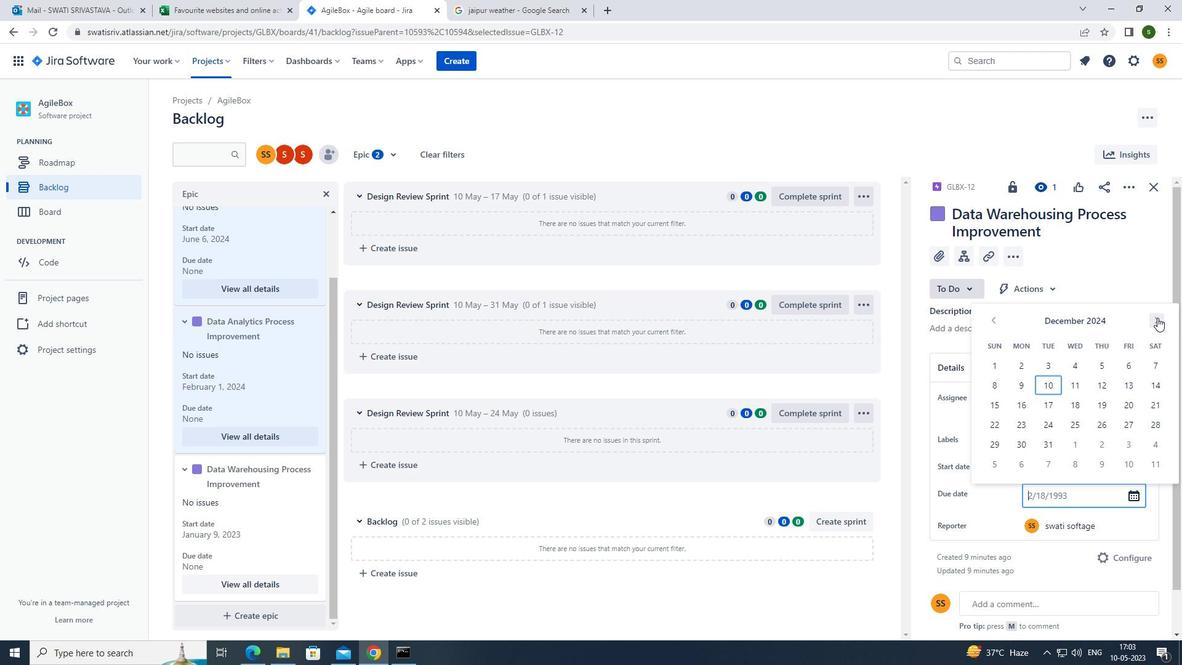 
Action: Mouse pressed left at (1158, 317)
Screenshot: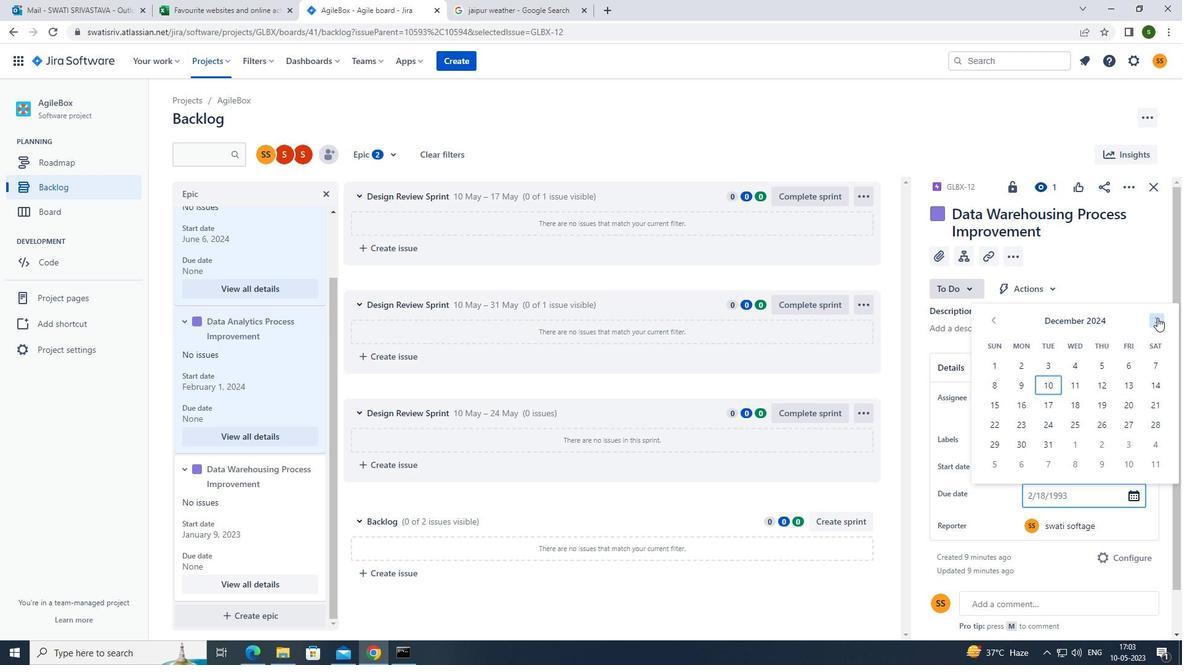 
Action: Mouse pressed left at (1158, 317)
Screenshot: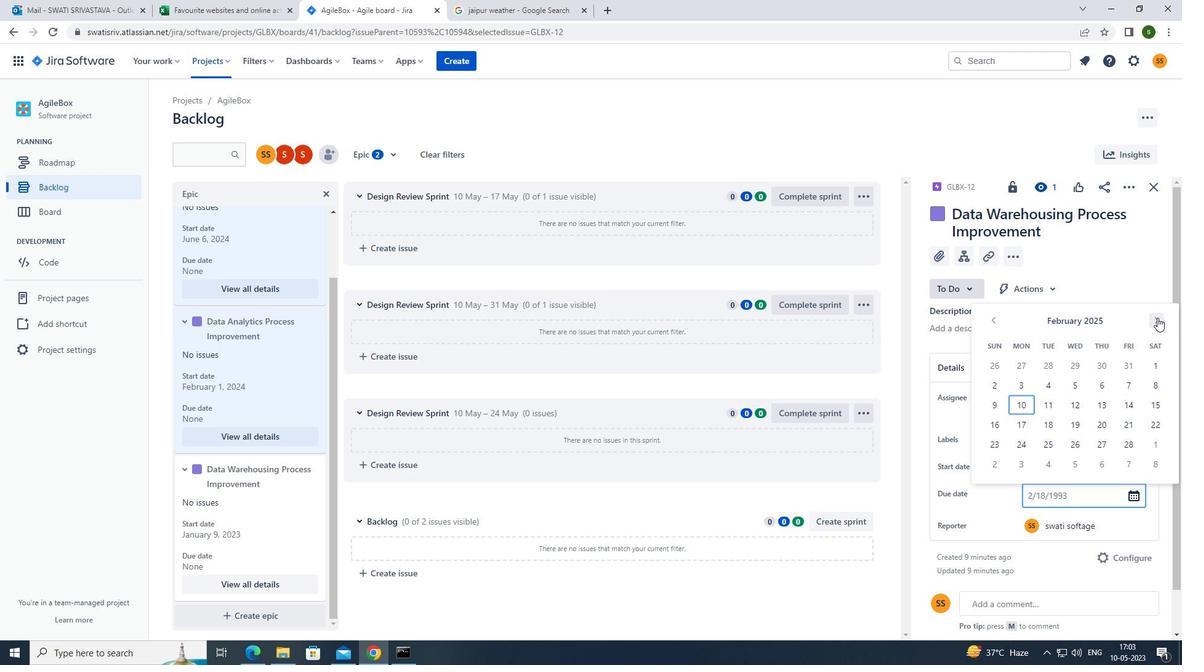 
Action: Mouse pressed left at (1158, 317)
Screenshot: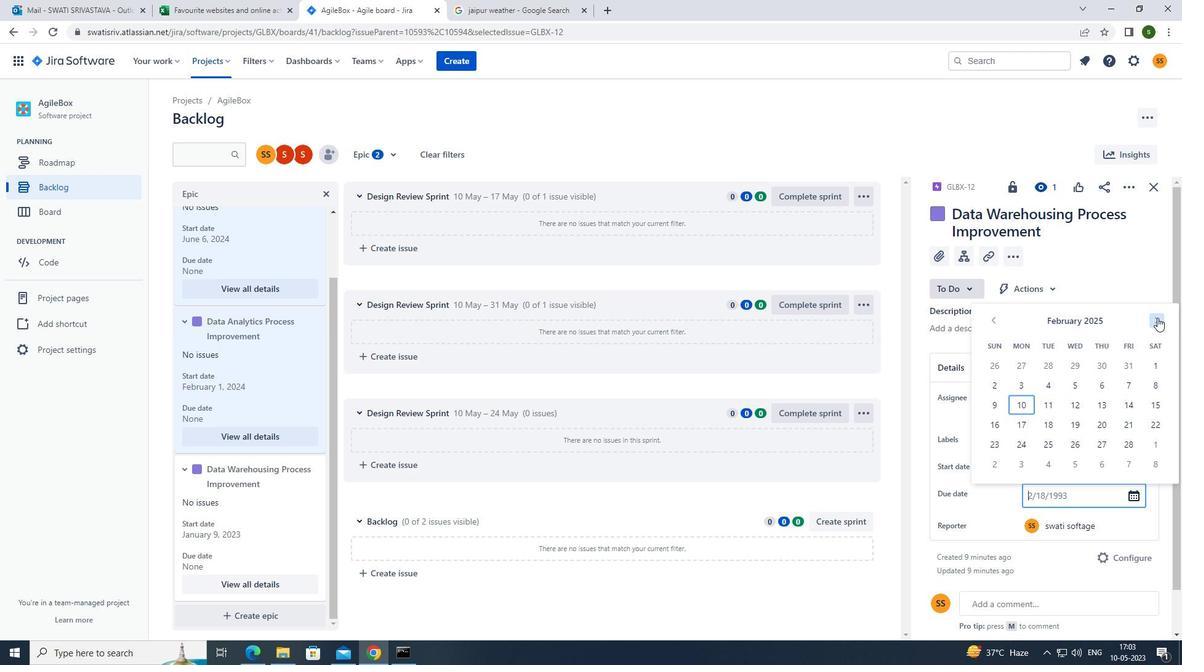 
Action: Mouse pressed left at (1158, 317)
Screenshot: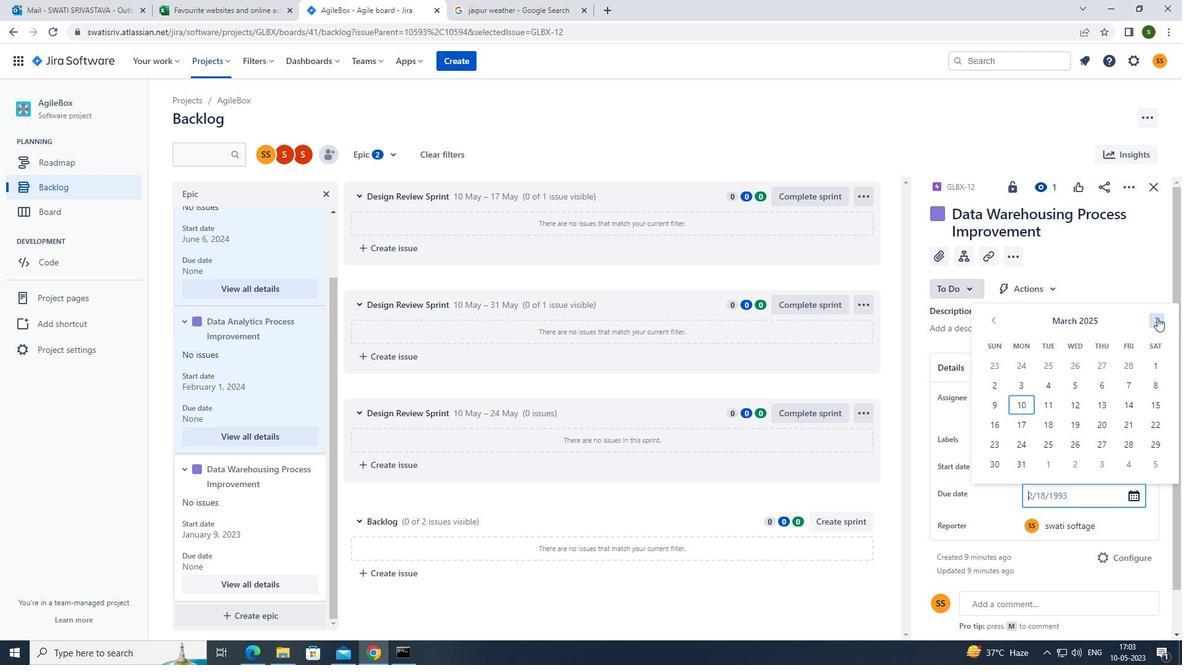 
Action: Mouse pressed left at (1158, 317)
Screenshot: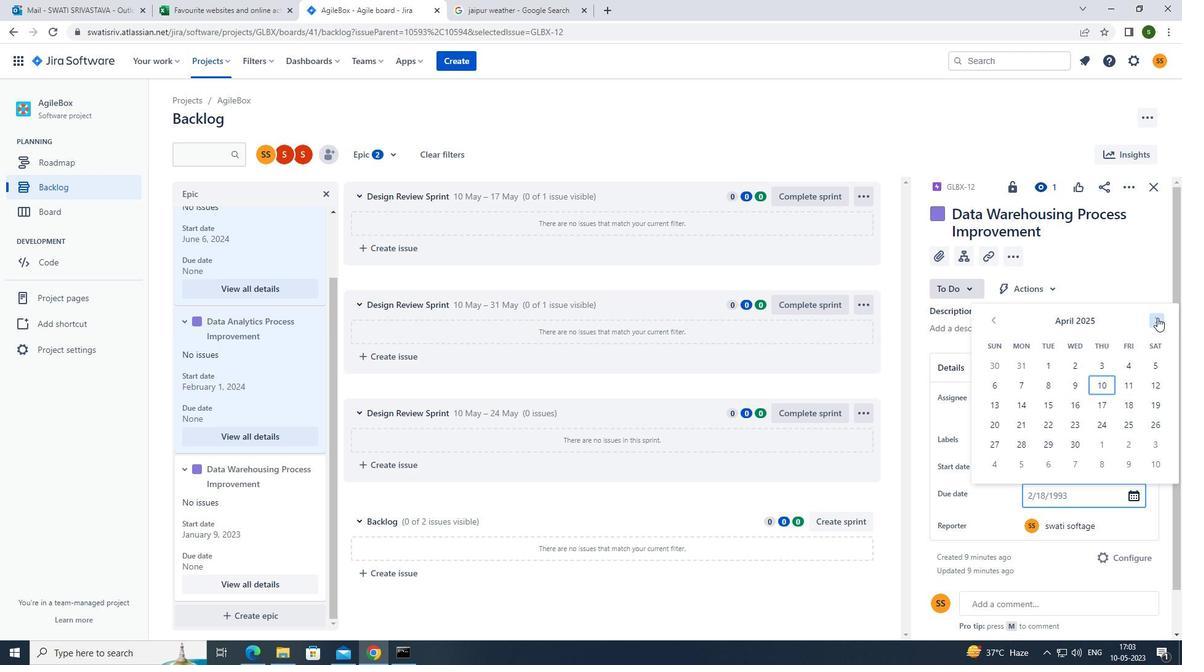 
Action: Mouse pressed left at (1158, 317)
Screenshot: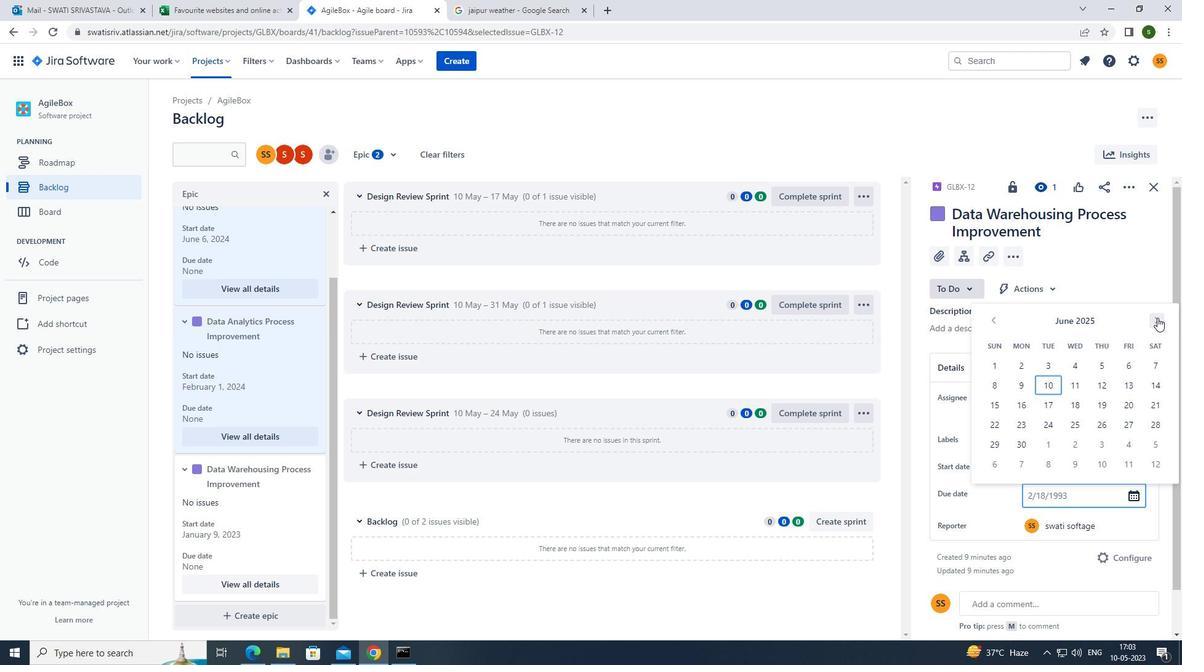 
Action: Mouse pressed left at (1158, 317)
Screenshot: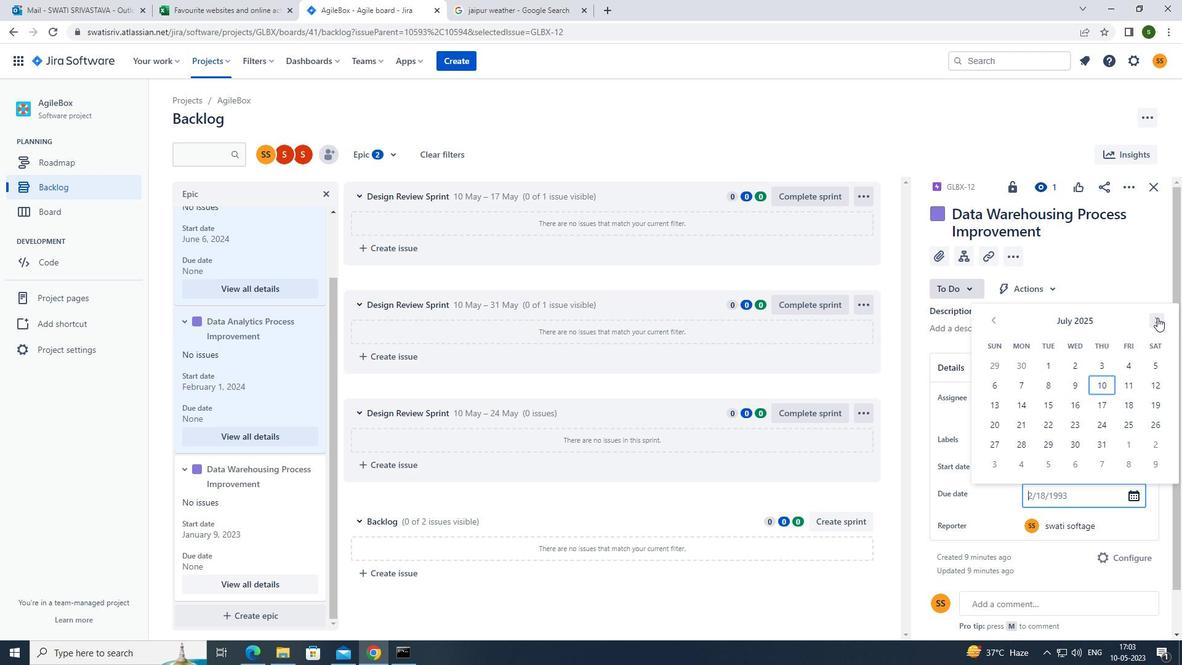 
Action: Mouse moved to (1128, 387)
Screenshot: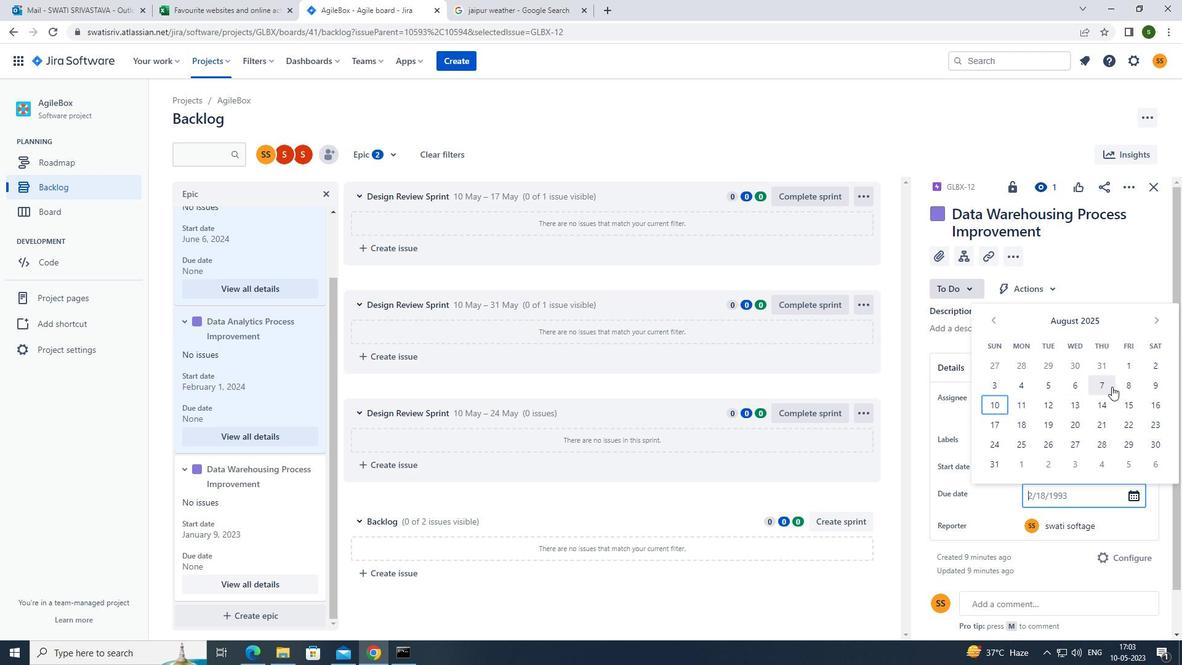 
Action: Mouse pressed left at (1128, 387)
Screenshot: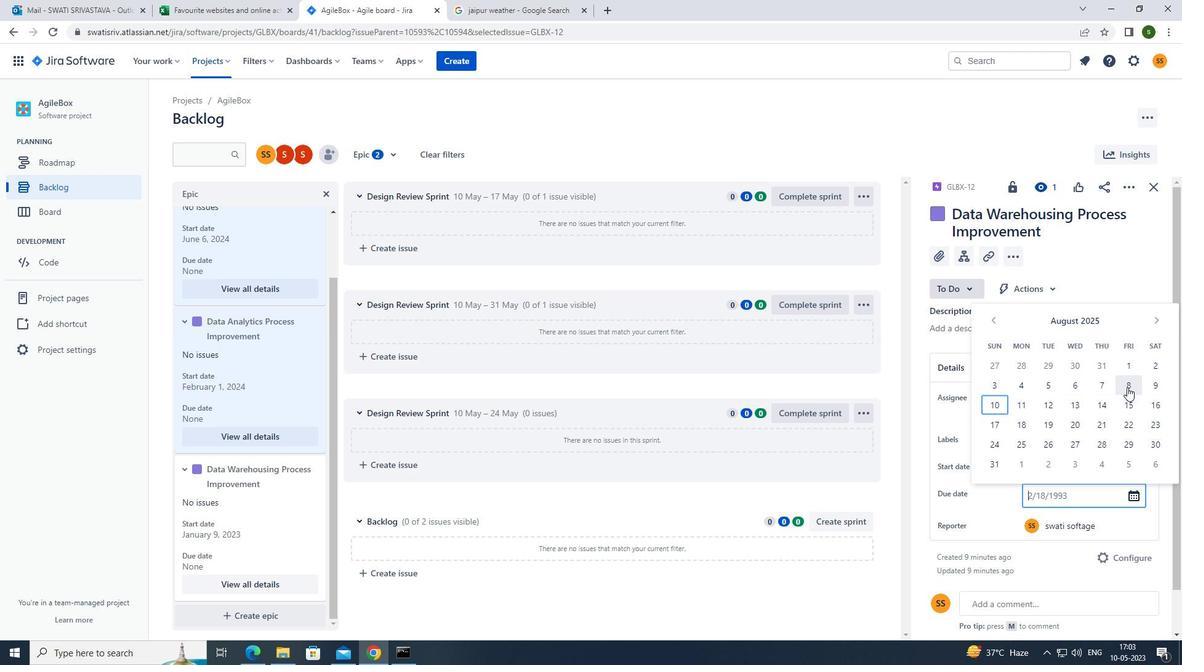 
Action: Mouse moved to (749, 150)
Screenshot: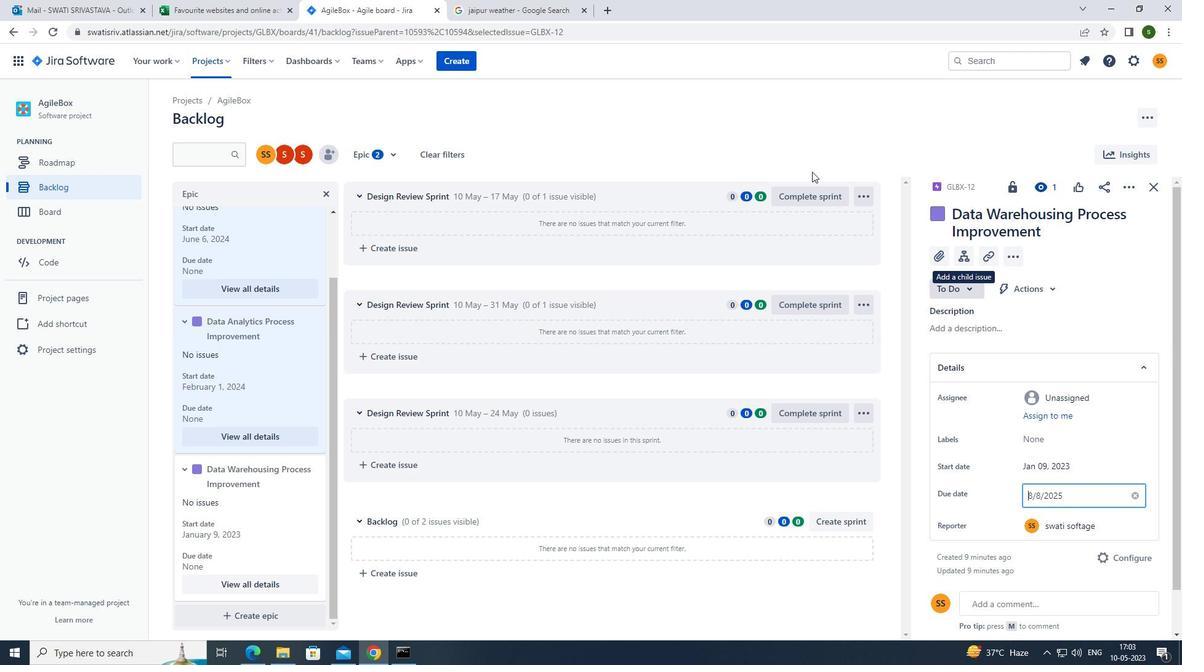 
Action: Mouse pressed left at (749, 150)
Screenshot: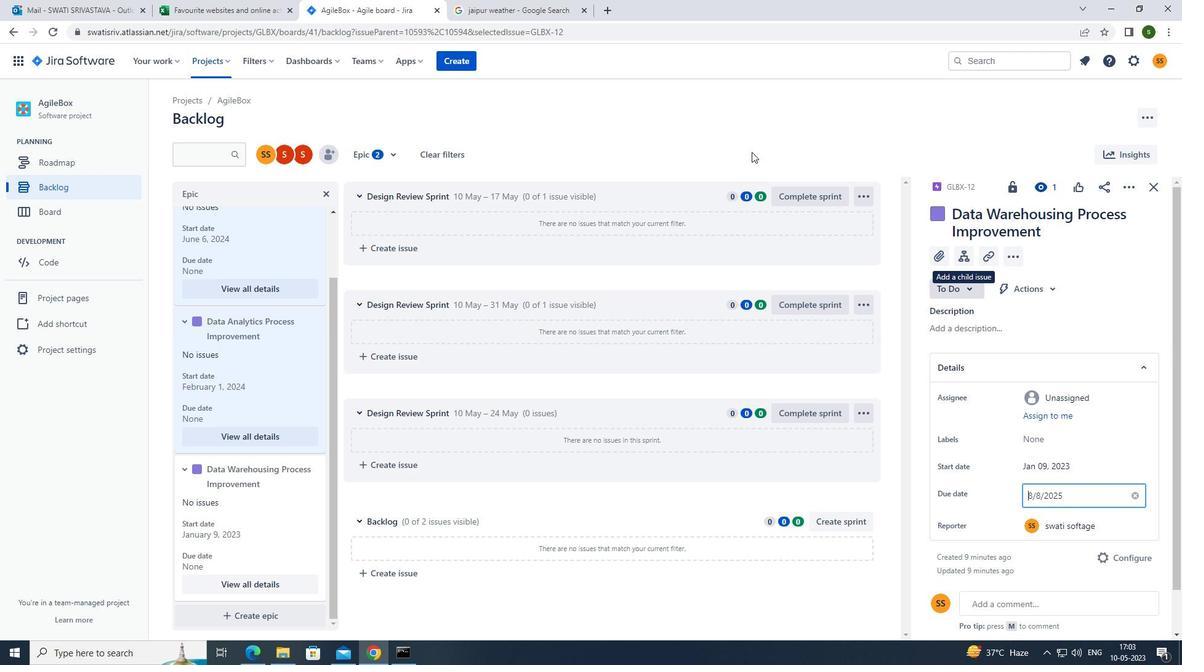 
